Task: Check the percentage active listings of double oven in the last 1 year.
Action: Mouse scrolled (719, 330) with delta (442, 17)
Screenshot: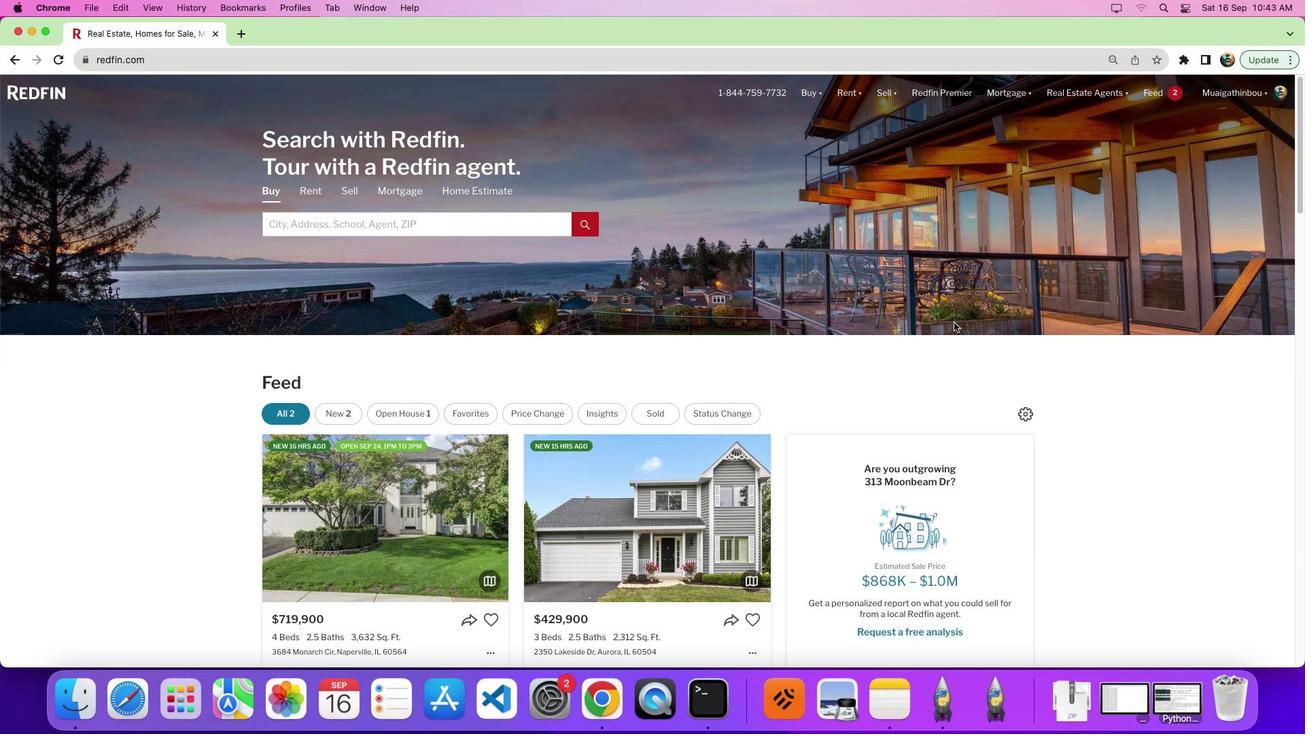 
Action: Mouse scrolled (719, 330) with delta (442, 17)
Screenshot: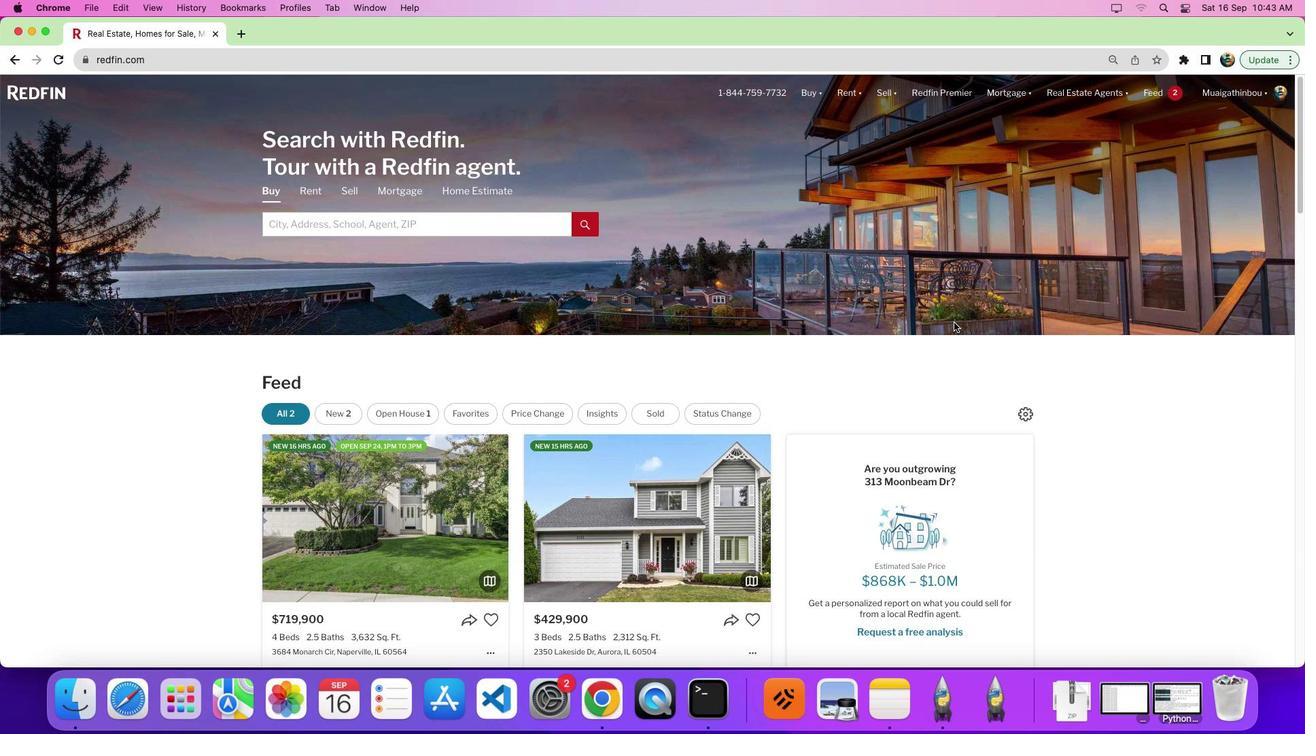 
Action: Mouse scrolled (719, 330) with delta (442, 22)
Screenshot: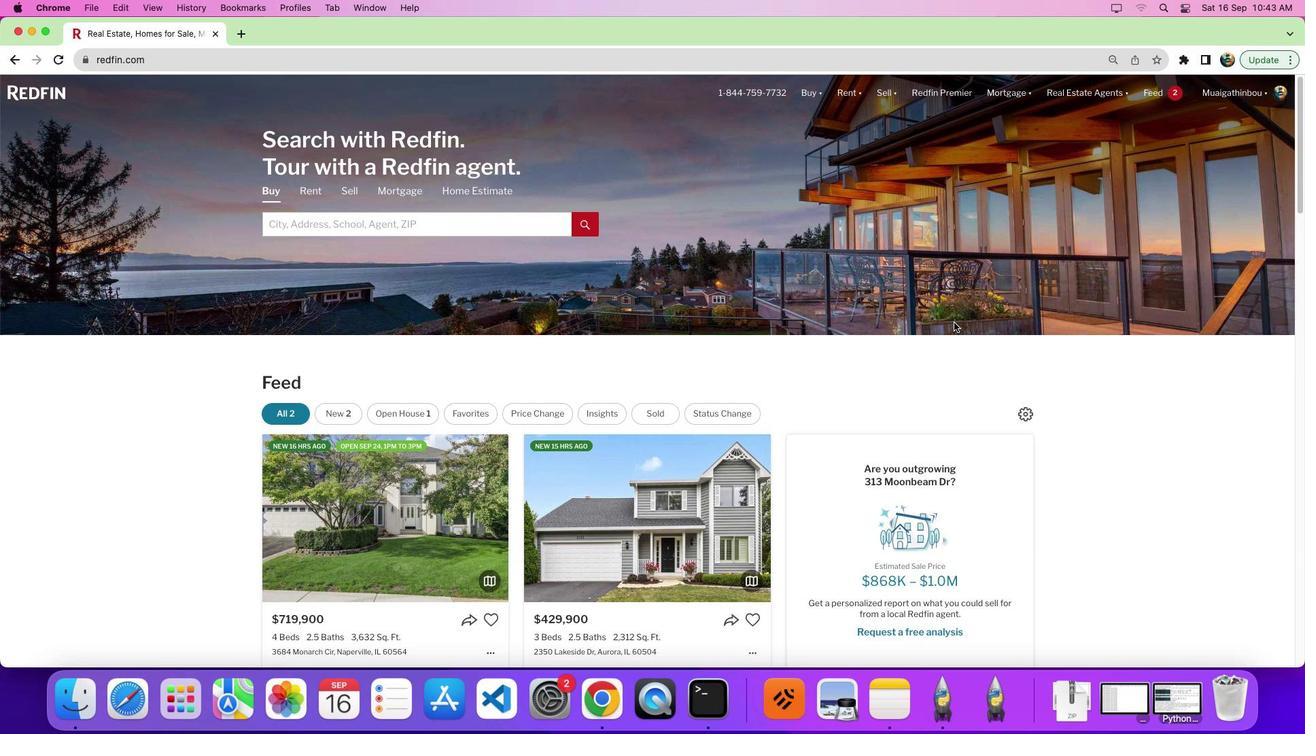 
Action: Mouse scrolled (719, 330) with delta (442, 25)
Screenshot: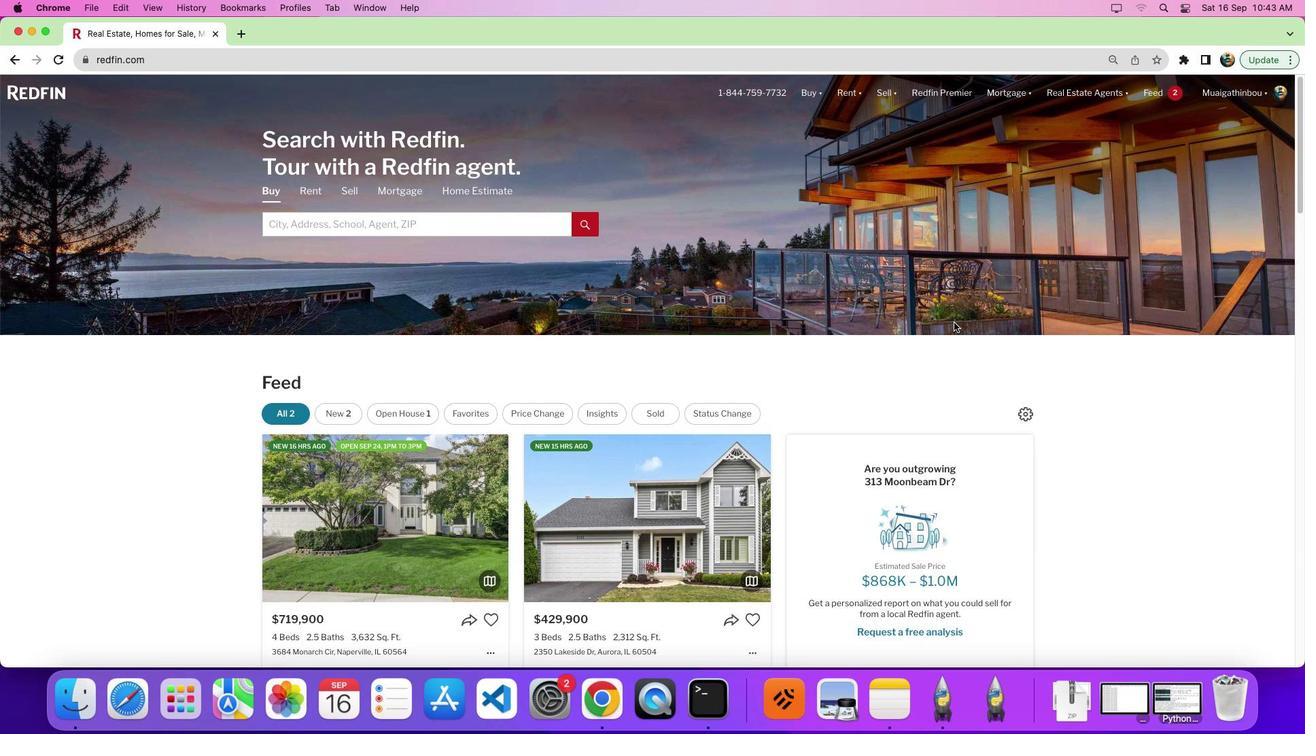 
Action: Mouse moved to (750, 245)
Screenshot: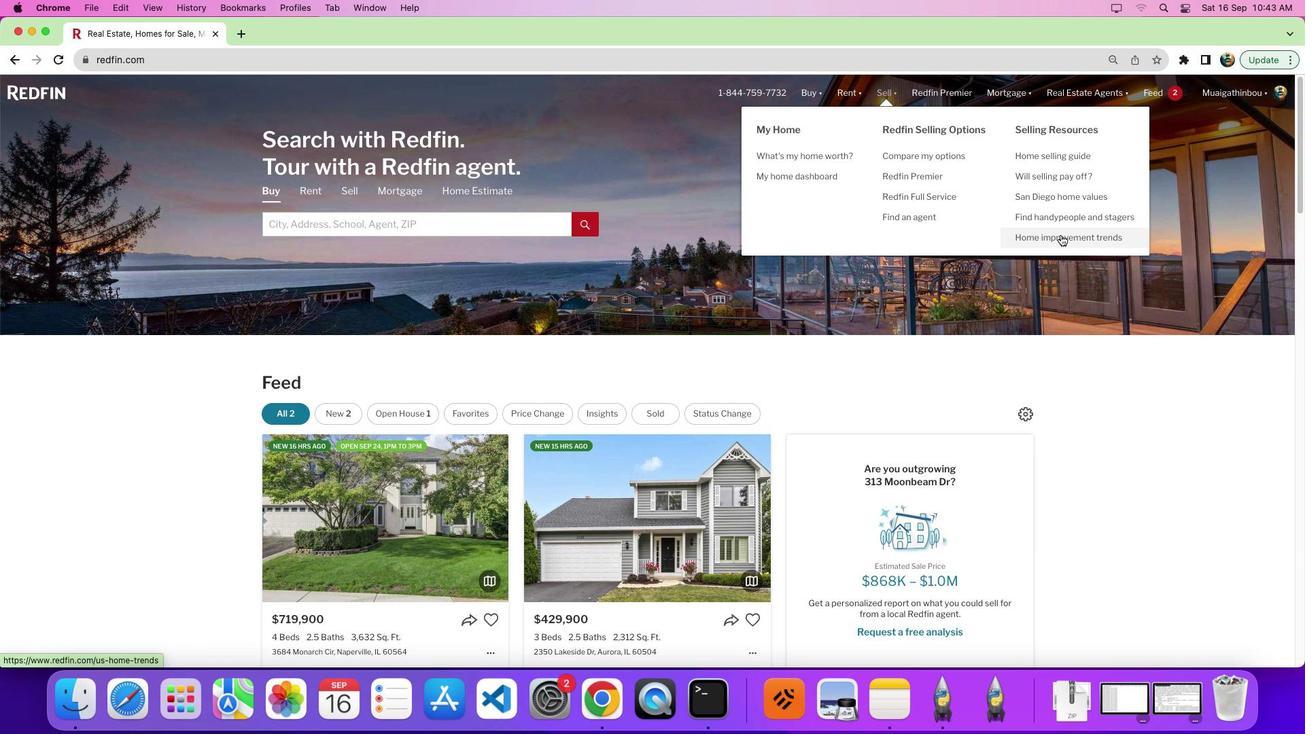 
Action: Mouse pressed left at (750, 245)
Screenshot: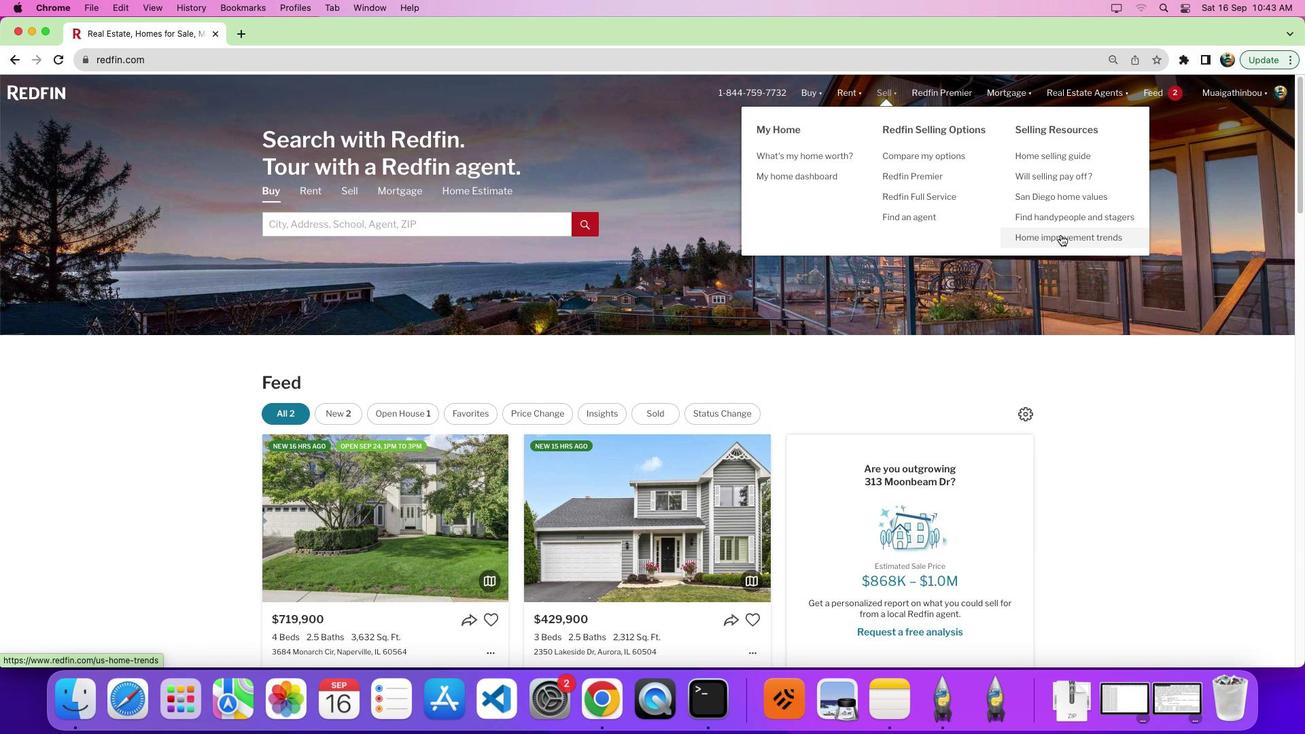
Action: Mouse pressed left at (750, 245)
Screenshot: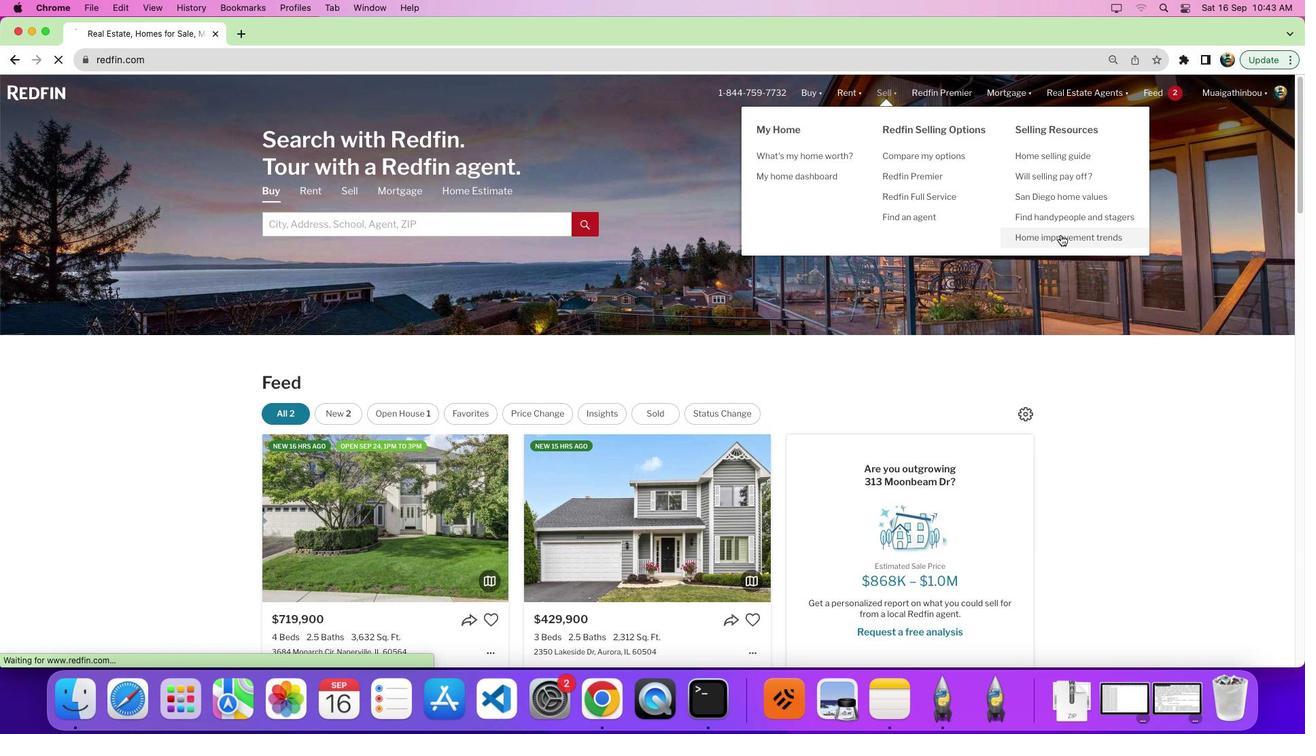 
Action: Mouse moved to (544, 274)
Screenshot: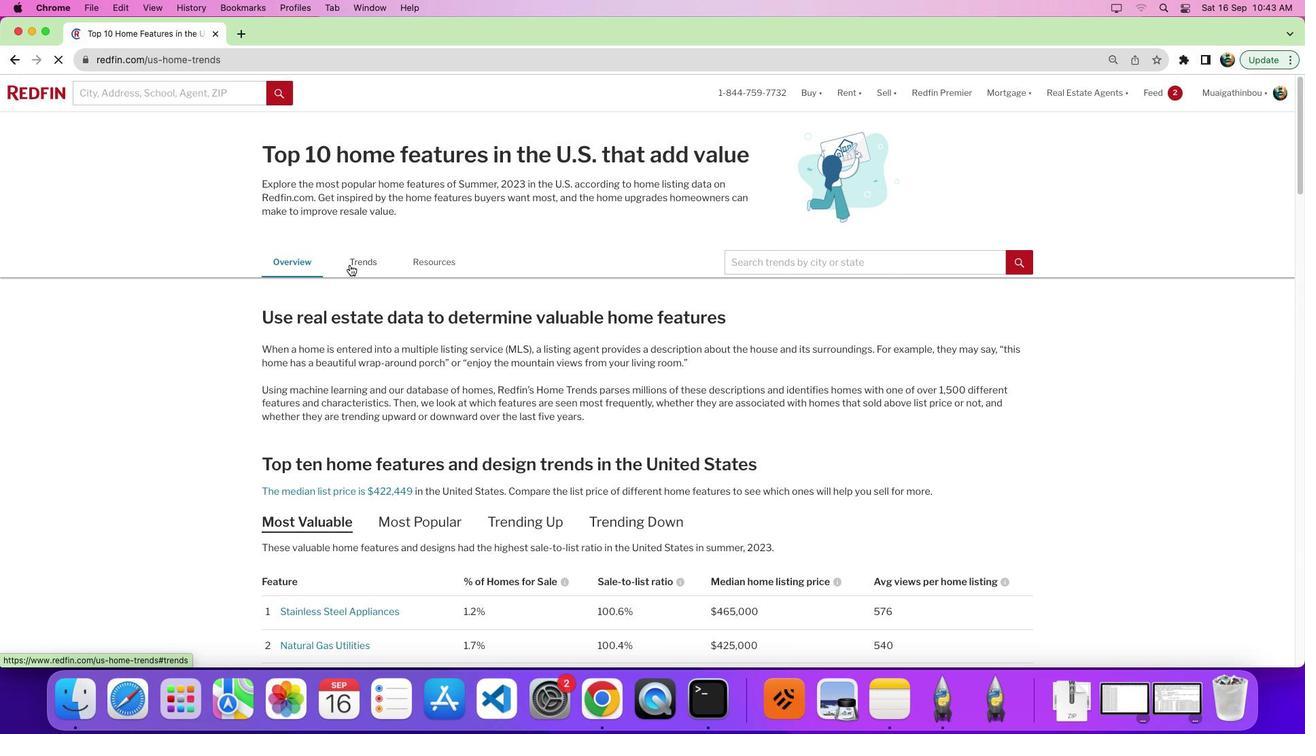 
Action: Mouse pressed left at (544, 274)
Screenshot: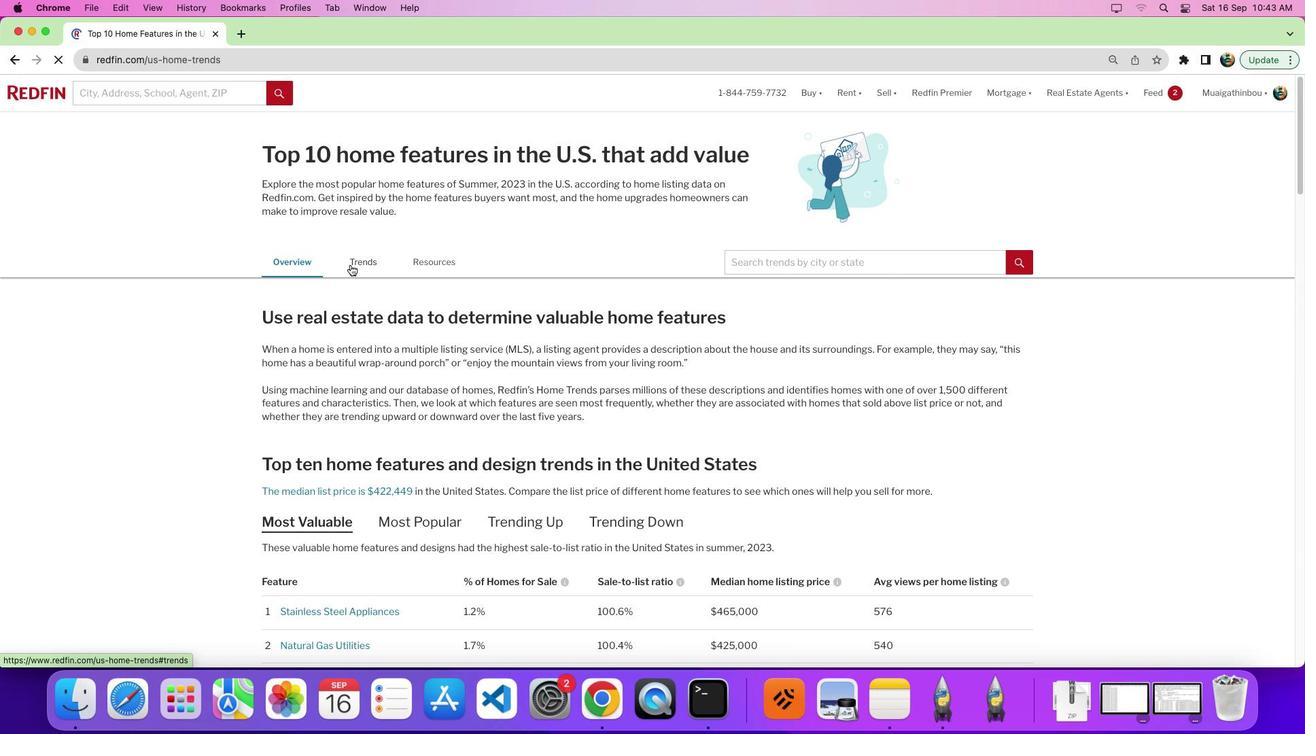 
Action: Mouse moved to (625, 365)
Screenshot: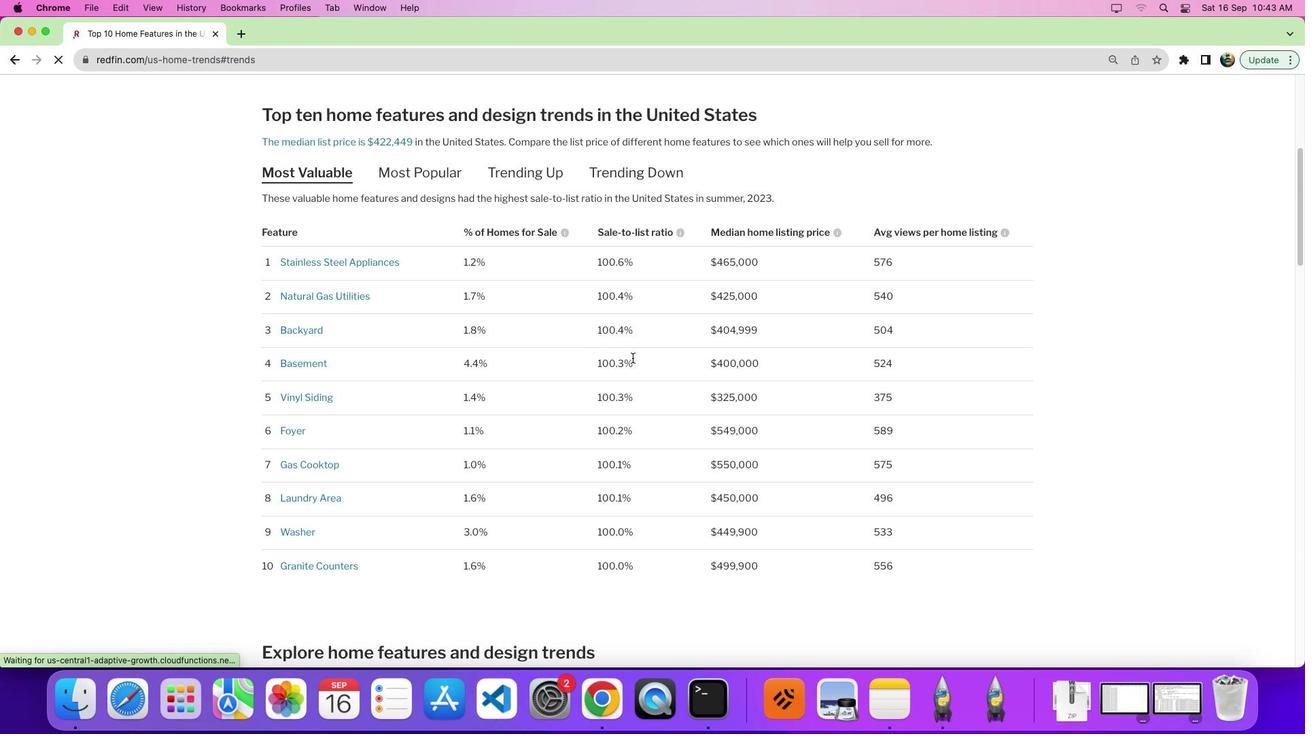 
Action: Mouse scrolled (625, 365) with delta (442, 16)
Screenshot: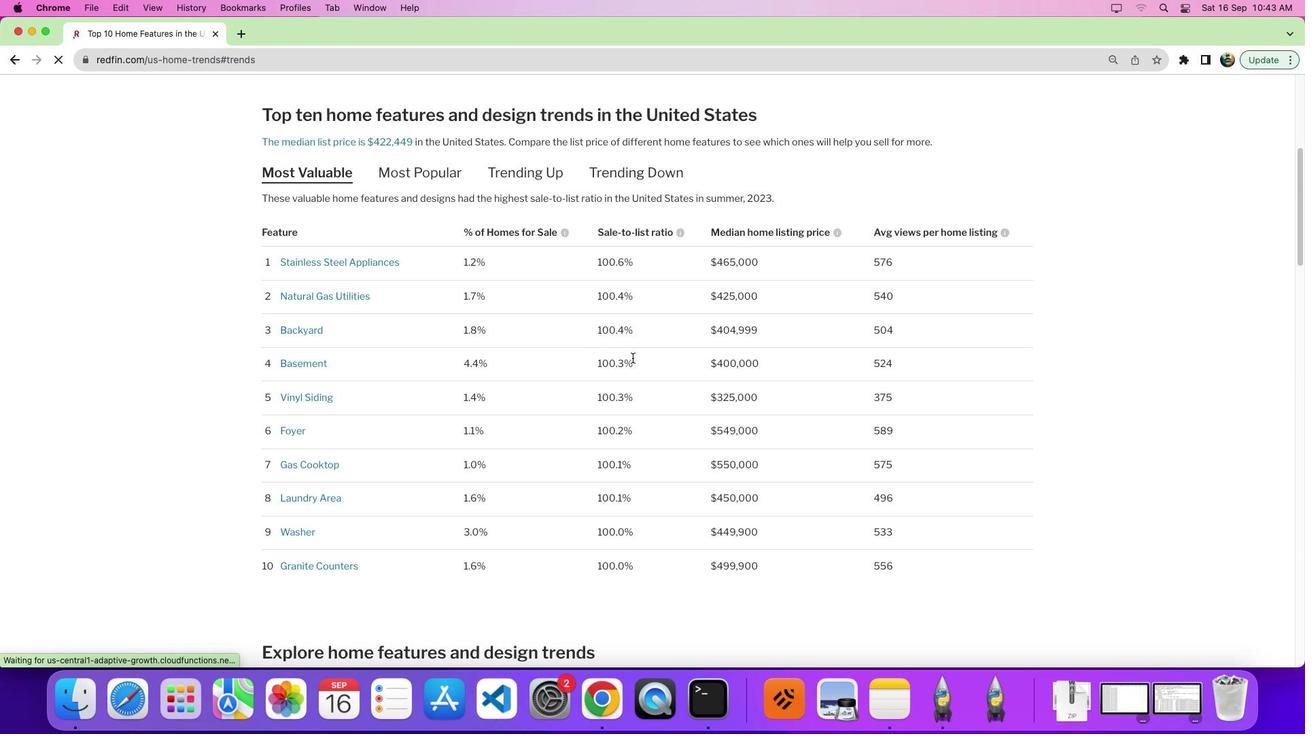 
Action: Mouse moved to (625, 365)
Screenshot: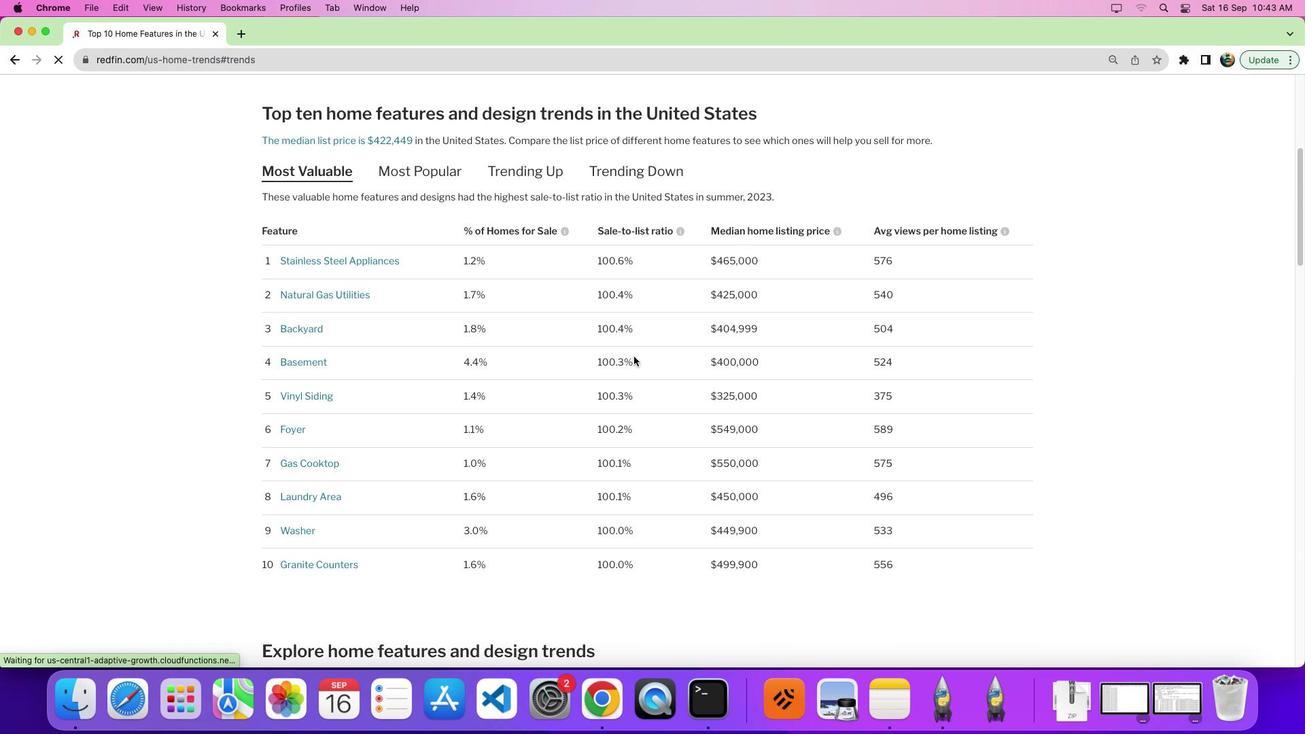 
Action: Mouse scrolled (625, 365) with delta (442, 16)
Screenshot: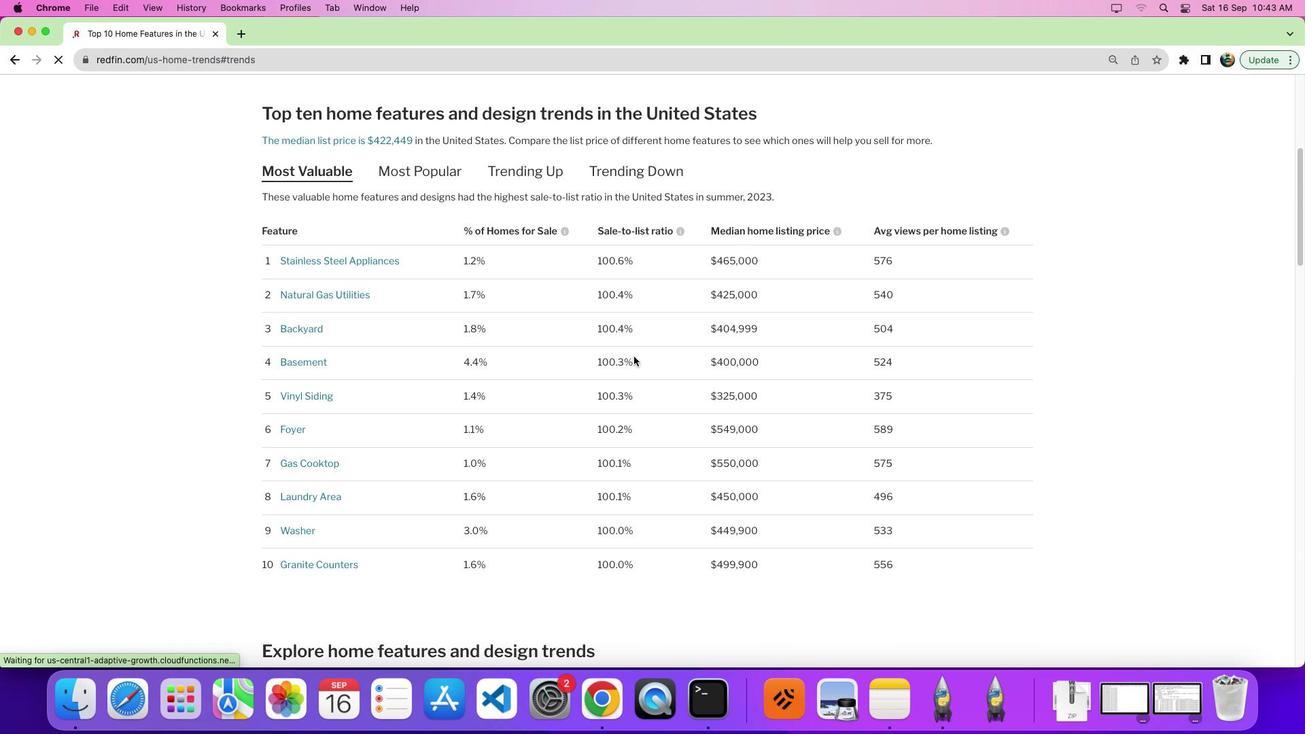 
Action: Mouse moved to (626, 363)
Screenshot: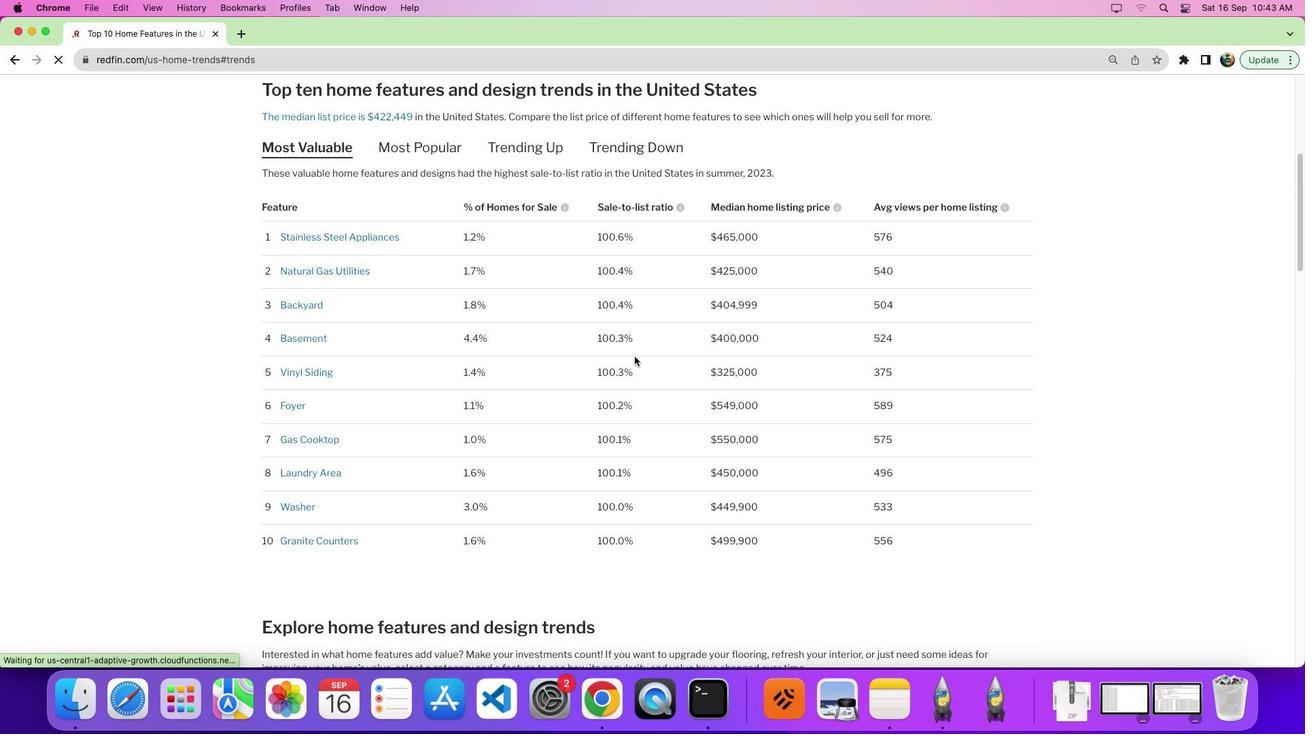
Action: Mouse scrolled (626, 363) with delta (442, 11)
Screenshot: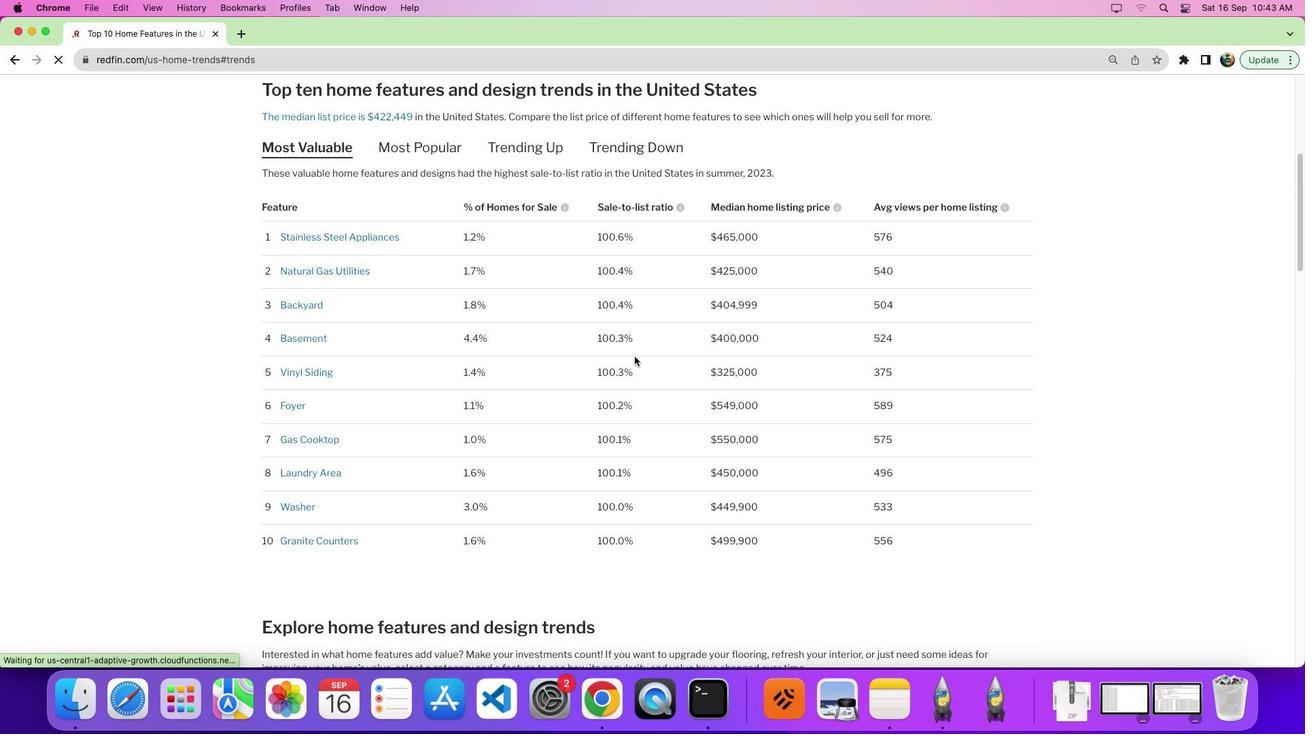 
Action: Mouse moved to (626, 363)
Screenshot: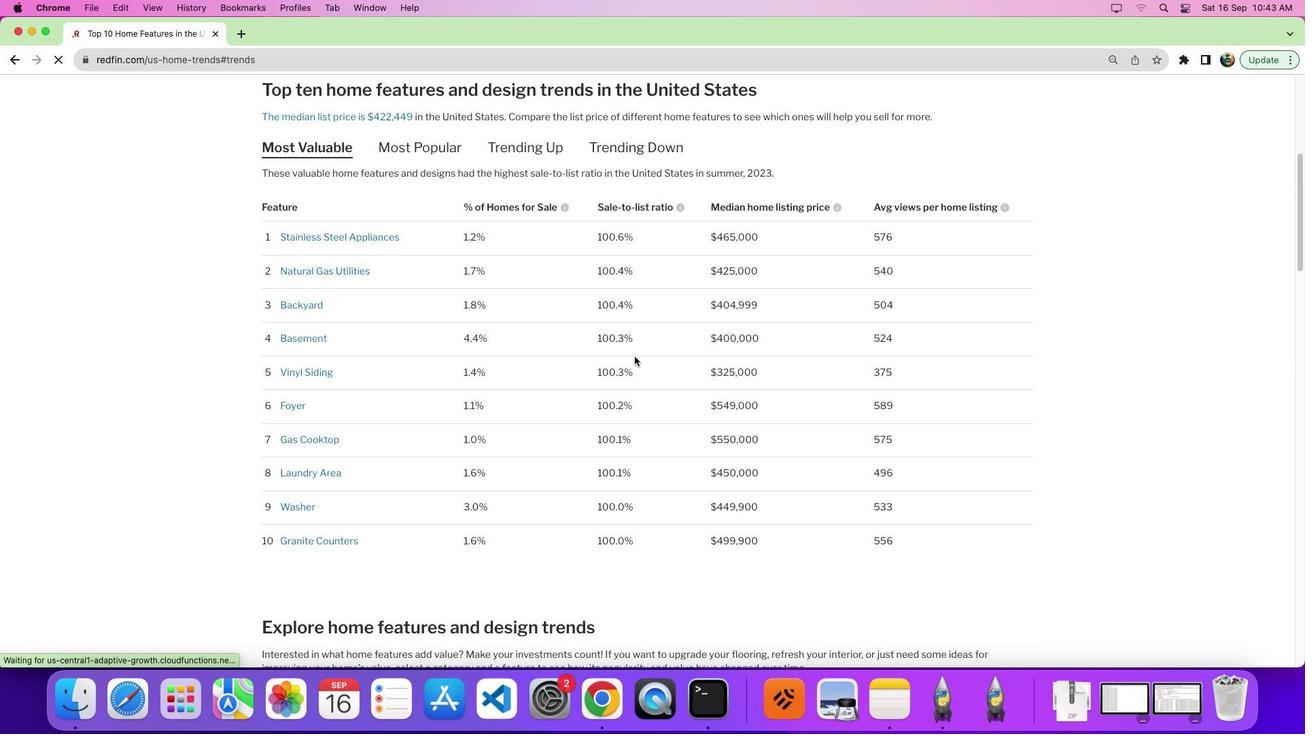 
Action: Mouse scrolled (626, 363) with delta (442, 10)
Screenshot: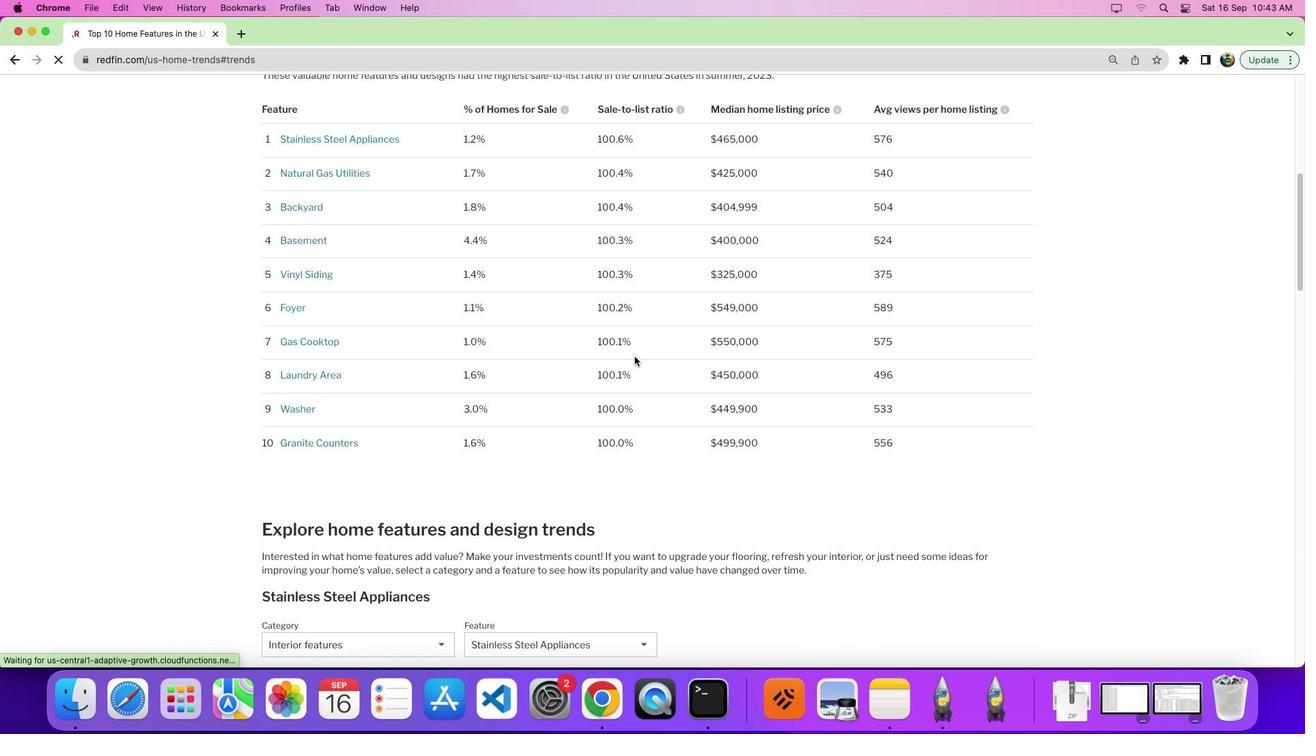 
Action: Mouse scrolled (626, 363) with delta (442, 16)
Screenshot: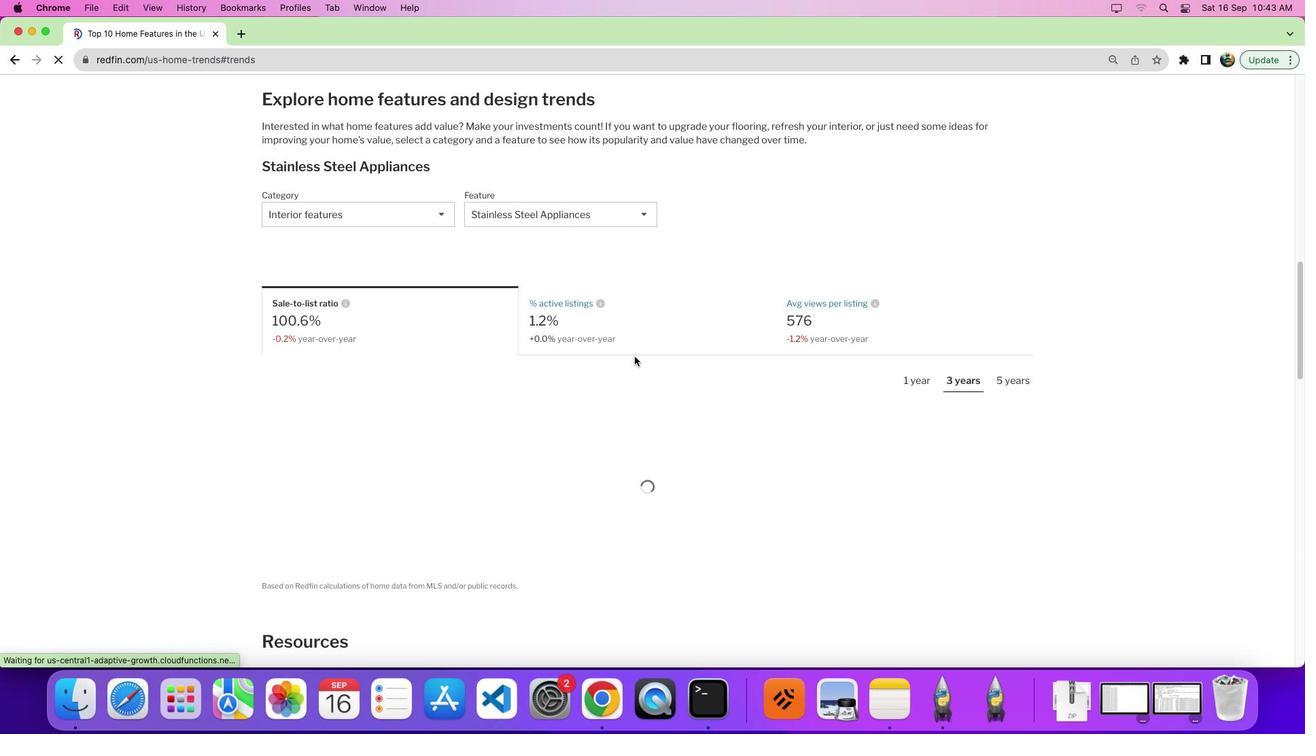 
Action: Mouse scrolled (626, 363) with delta (442, 16)
Screenshot: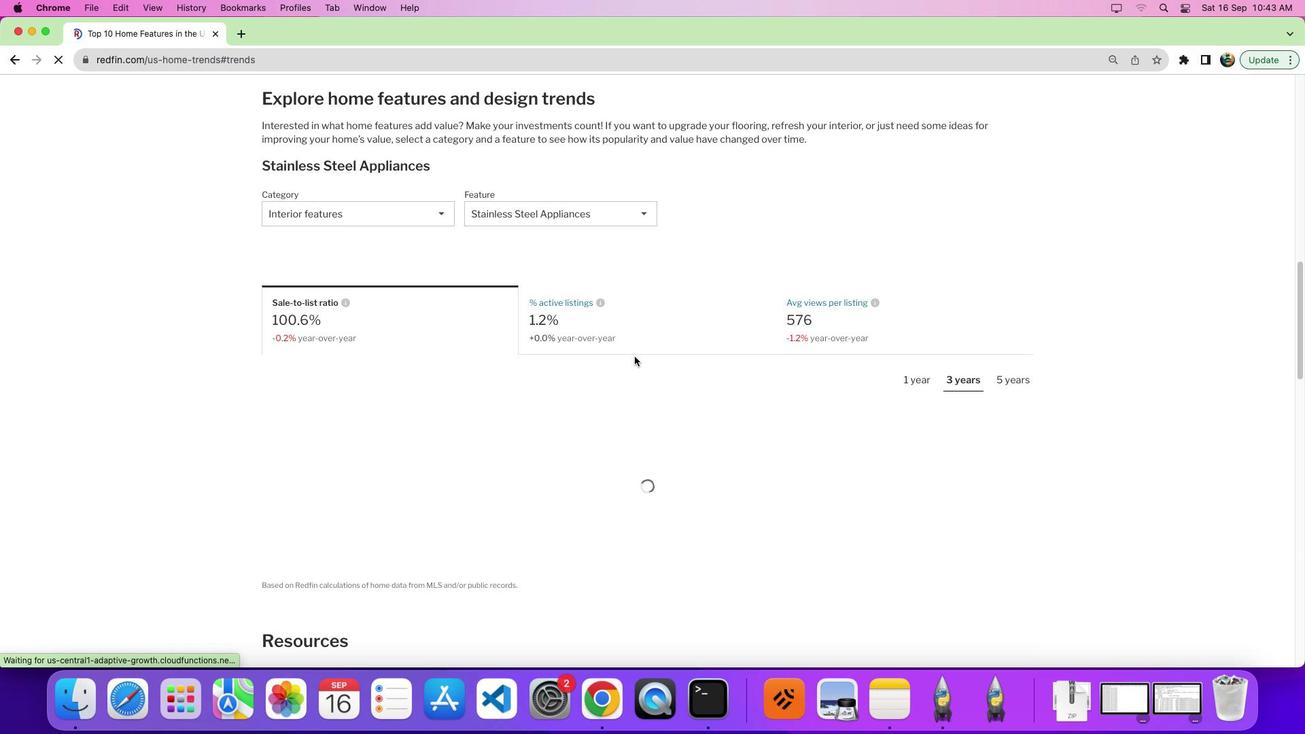 
Action: Mouse scrolled (626, 363) with delta (442, 12)
Screenshot: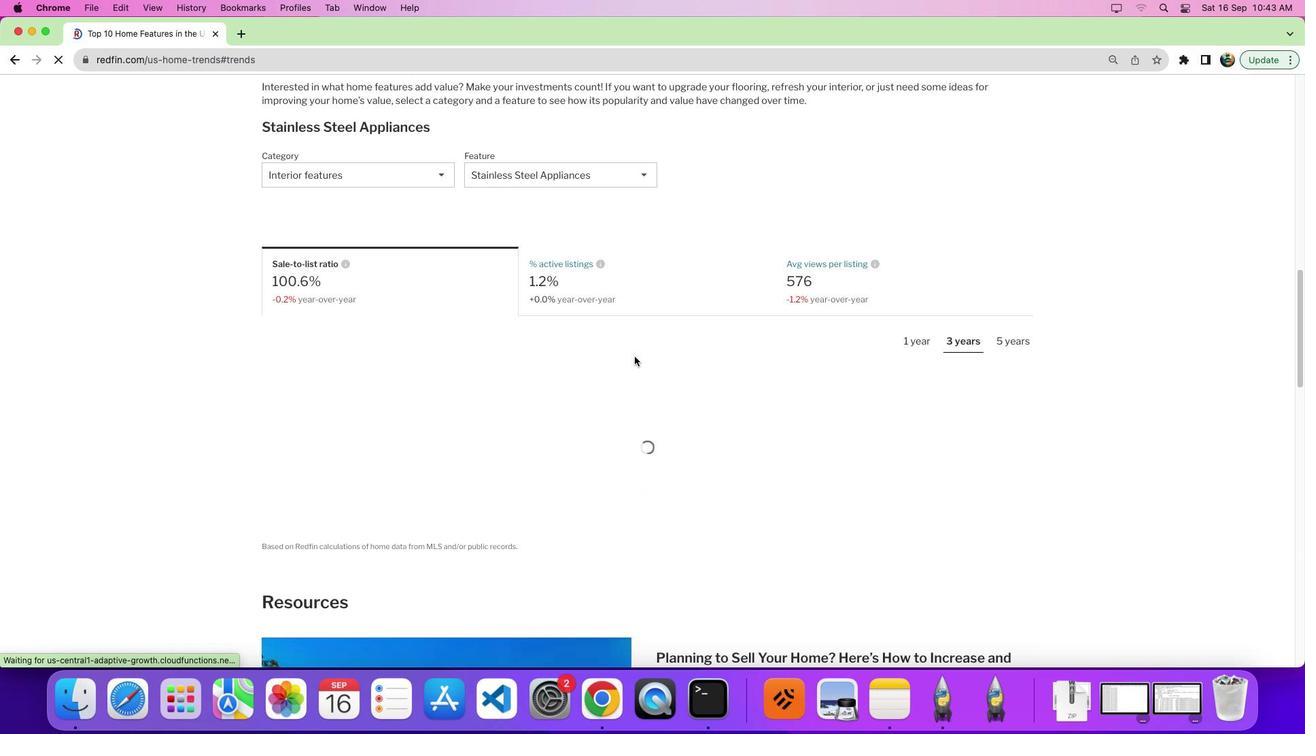 
Action: Mouse scrolled (626, 363) with delta (442, 16)
Screenshot: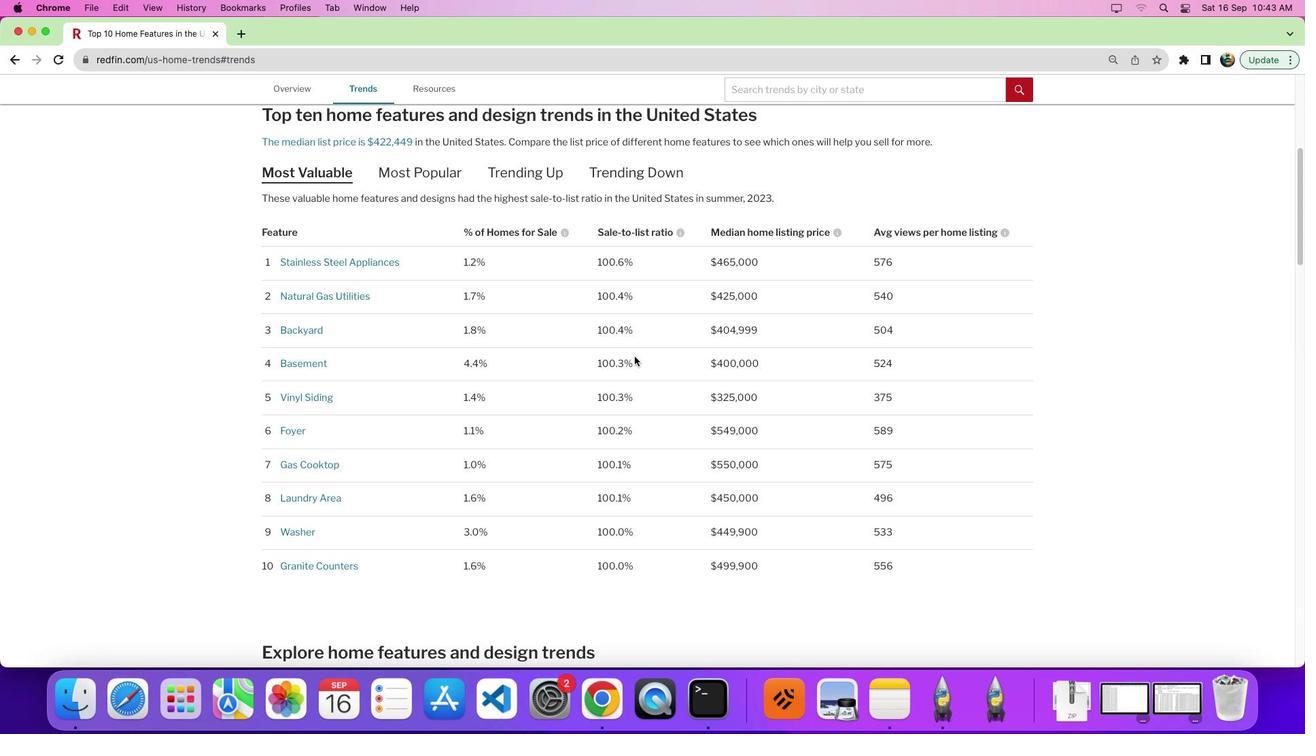 
Action: Mouse scrolled (626, 363) with delta (442, 16)
Screenshot: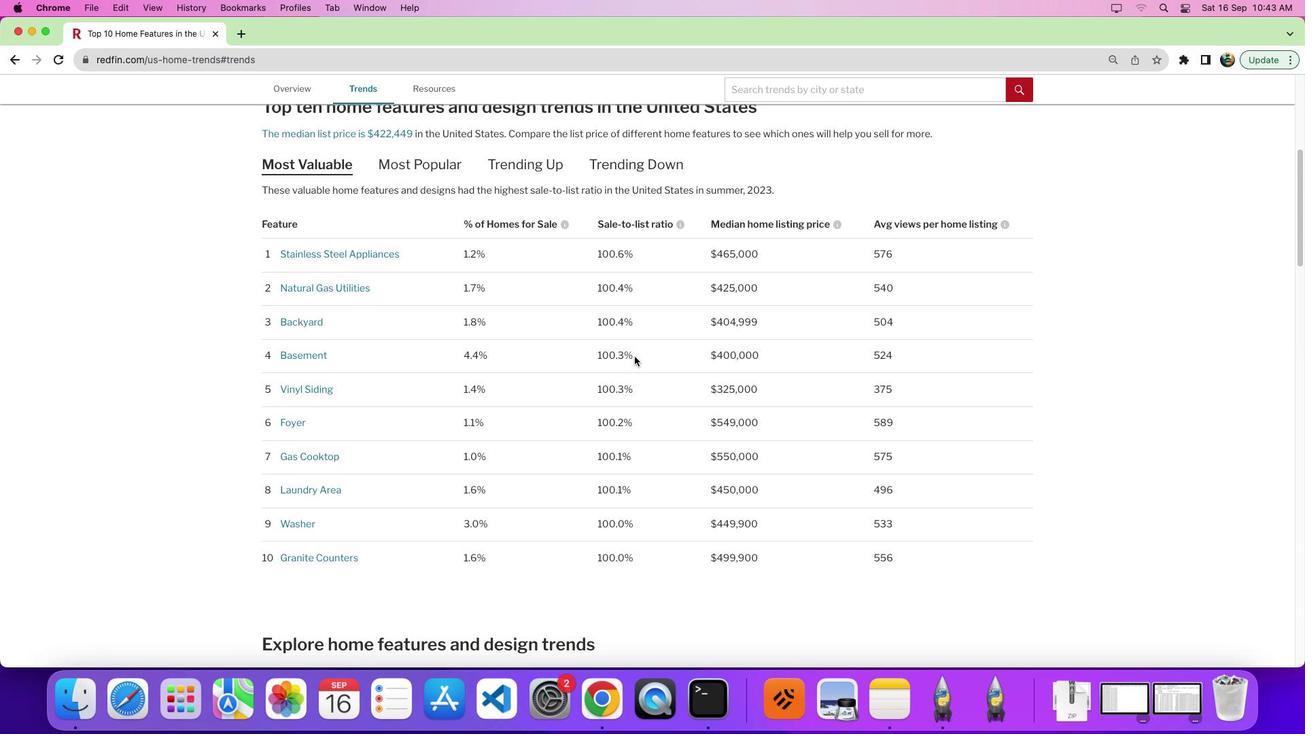 
Action: Mouse scrolled (626, 363) with delta (442, 13)
Screenshot: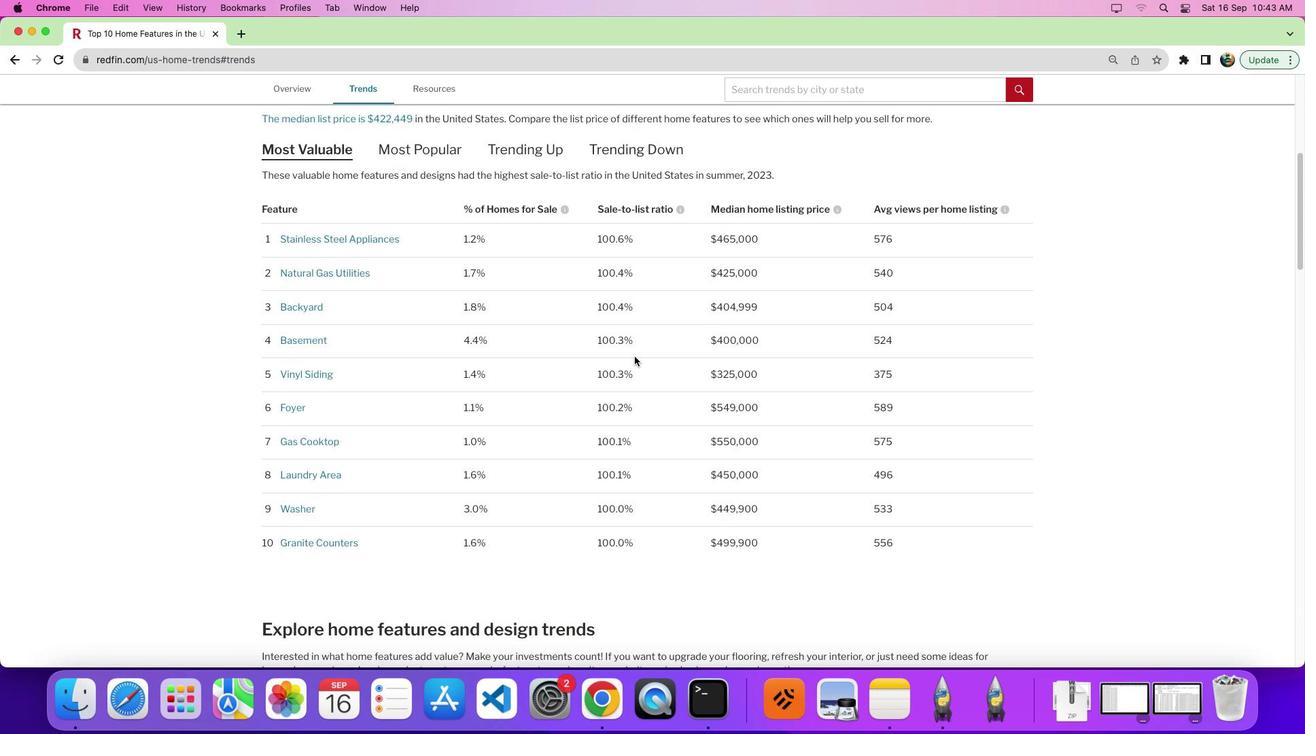 
Action: Mouse moved to (626, 366)
Screenshot: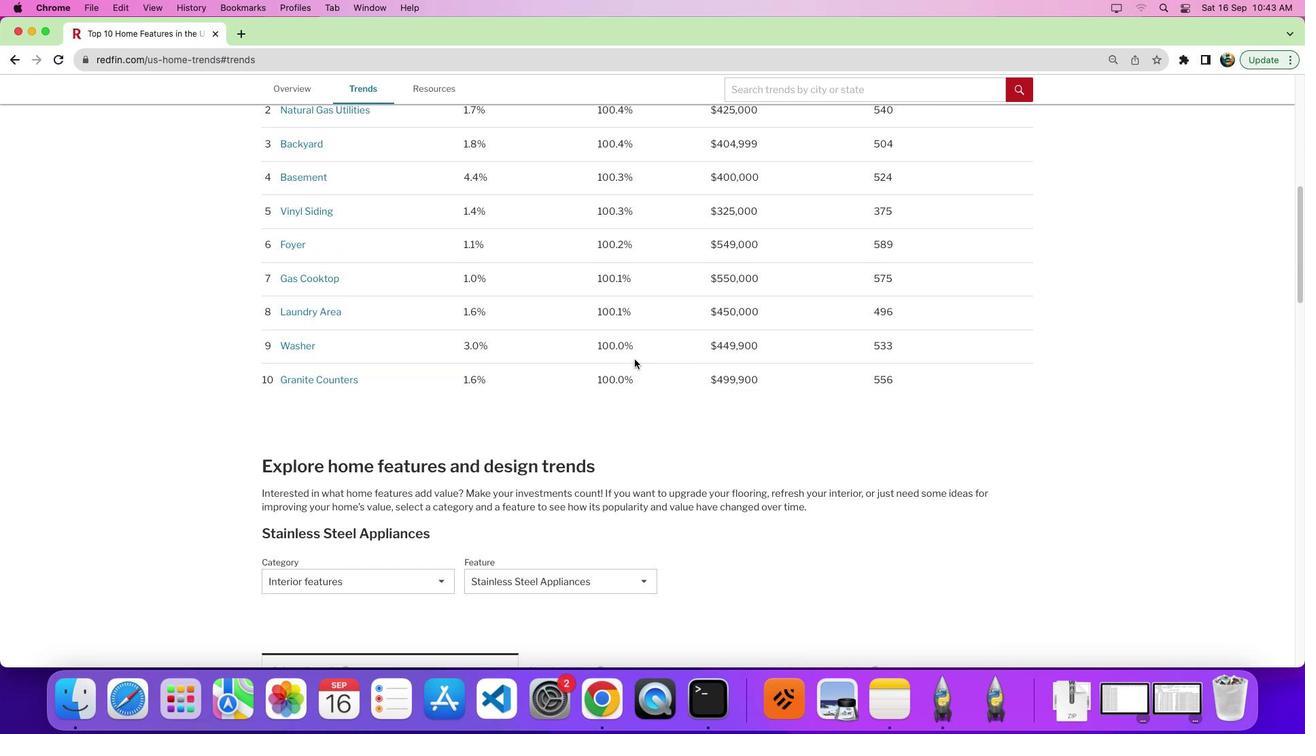
Action: Mouse scrolled (626, 366) with delta (442, 16)
Screenshot: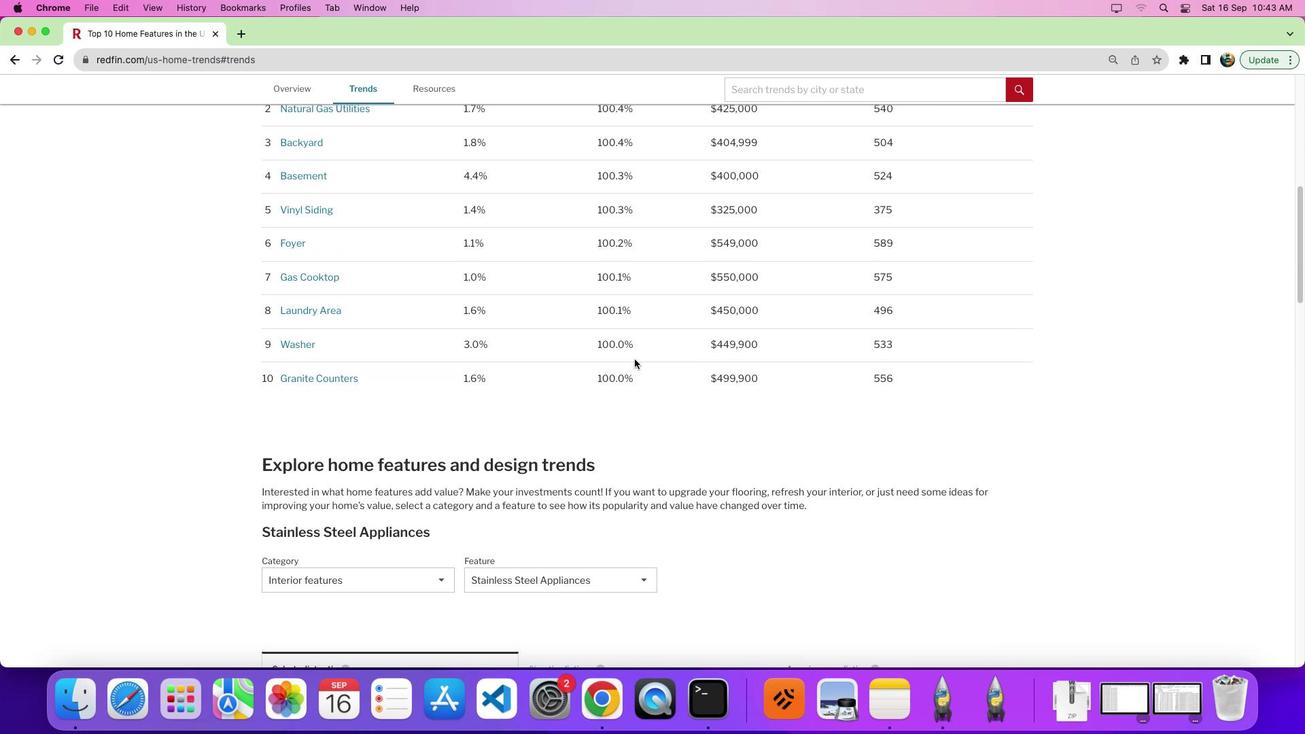 
Action: Mouse scrolled (626, 366) with delta (442, 16)
Screenshot: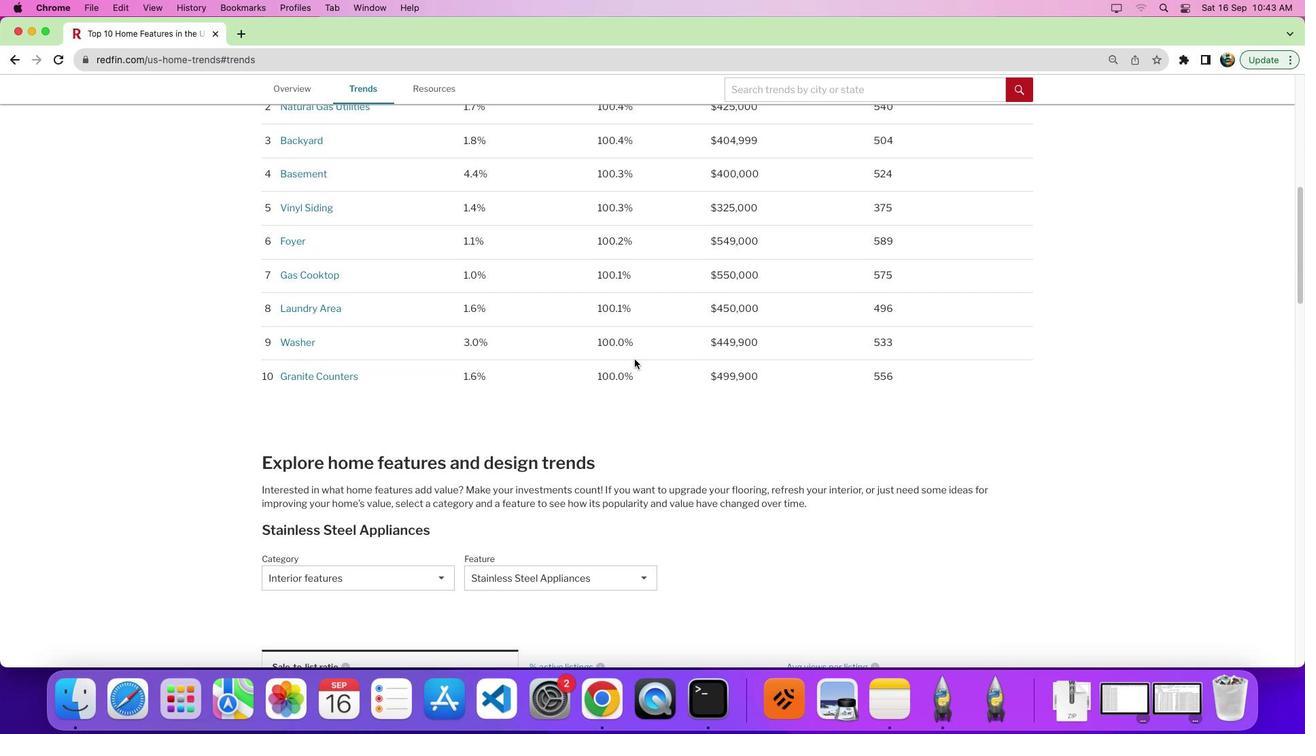 
Action: Mouse scrolled (626, 366) with delta (442, 14)
Screenshot: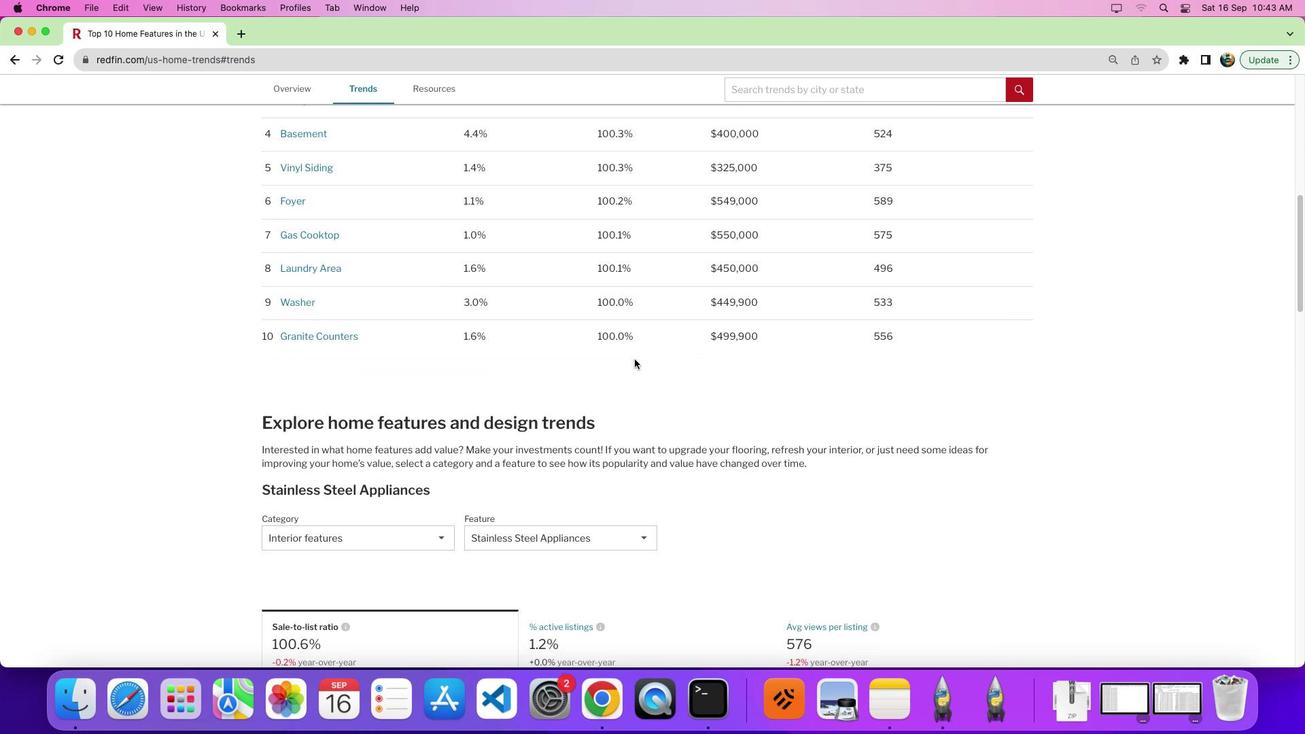 
Action: Mouse moved to (601, 425)
Screenshot: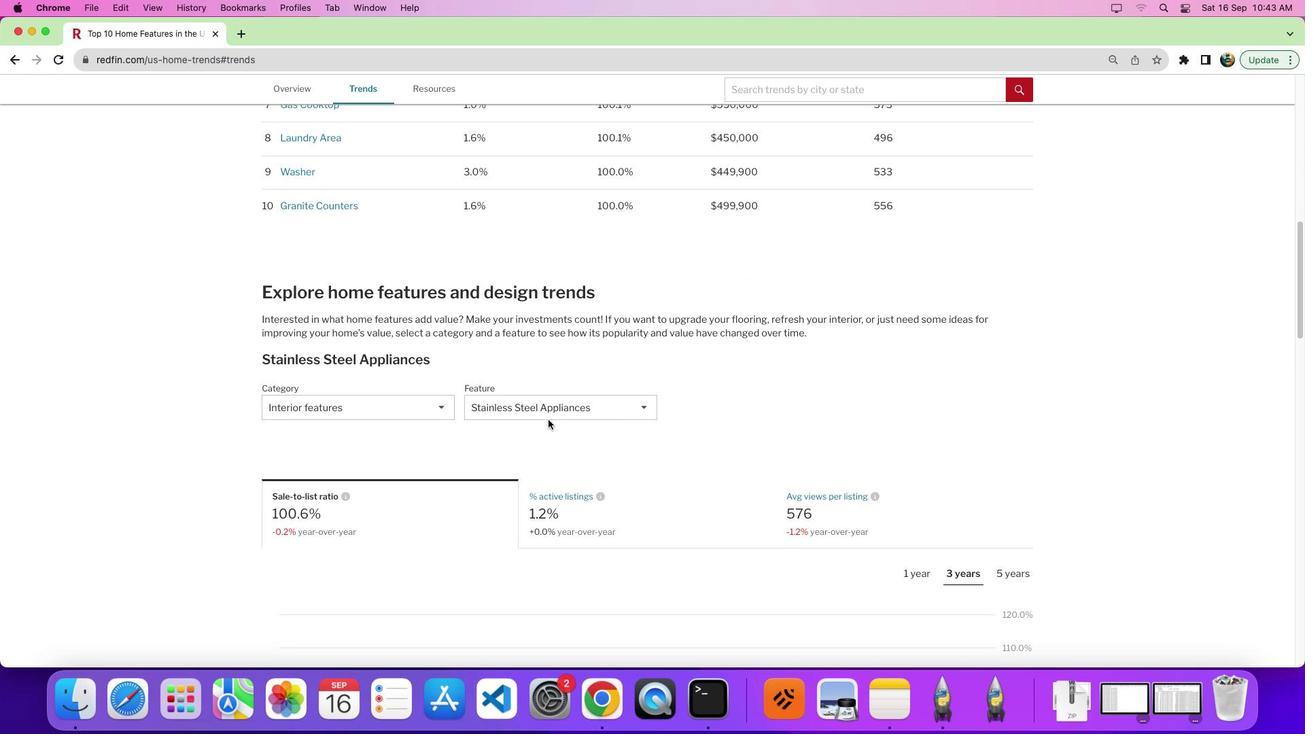 
Action: Mouse pressed left at (601, 425)
Screenshot: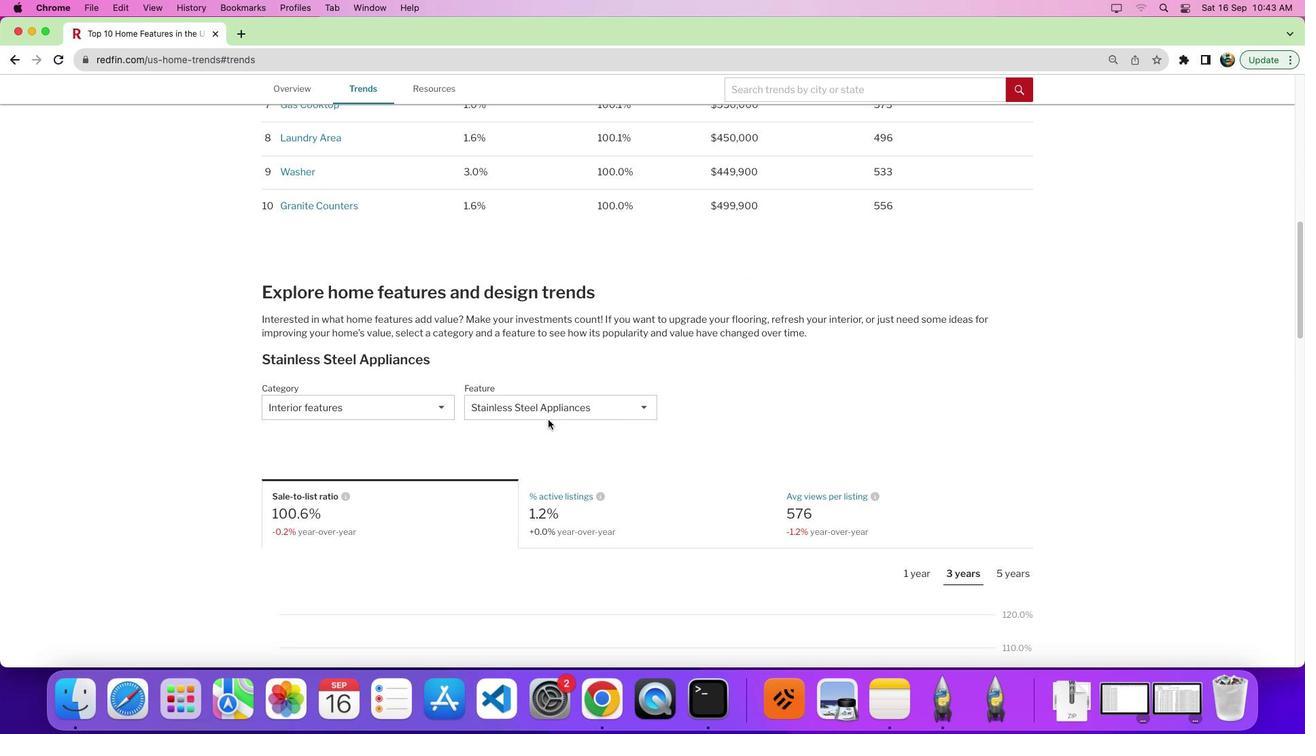 
Action: Mouse moved to (602, 419)
Screenshot: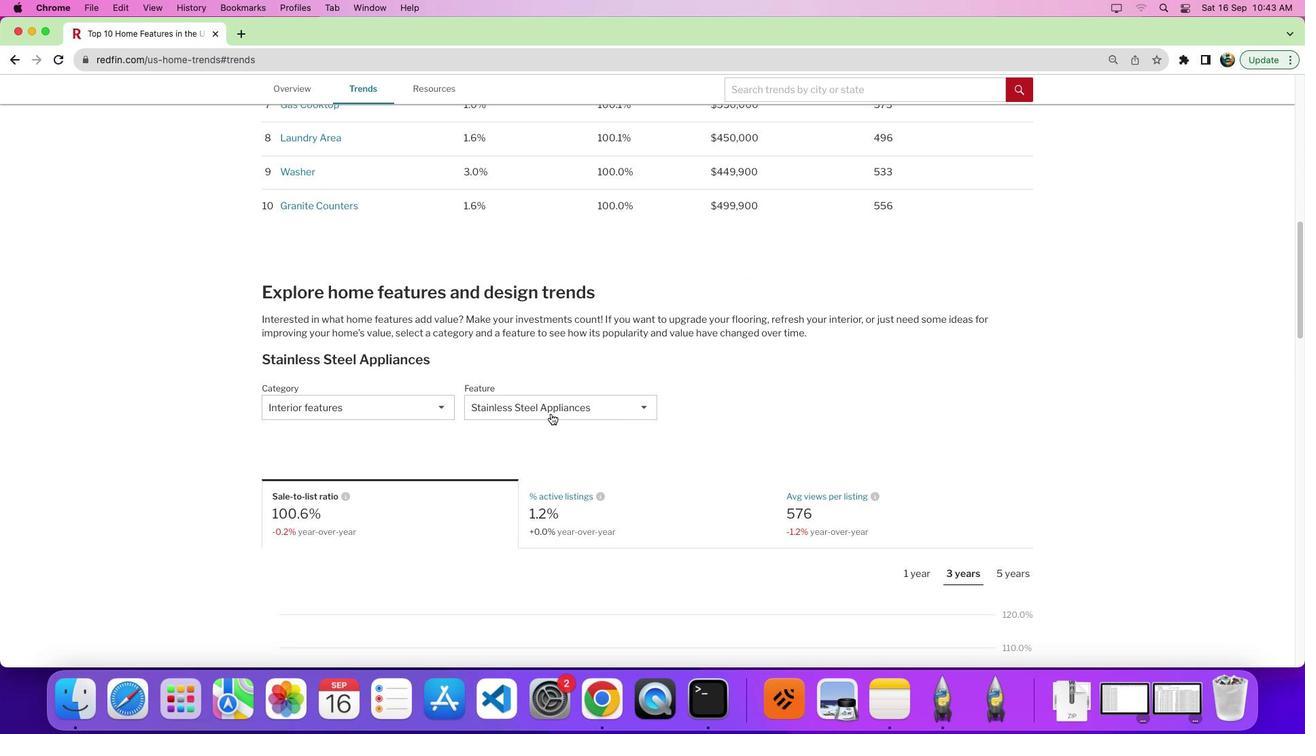 
Action: Mouse pressed left at (602, 419)
Screenshot: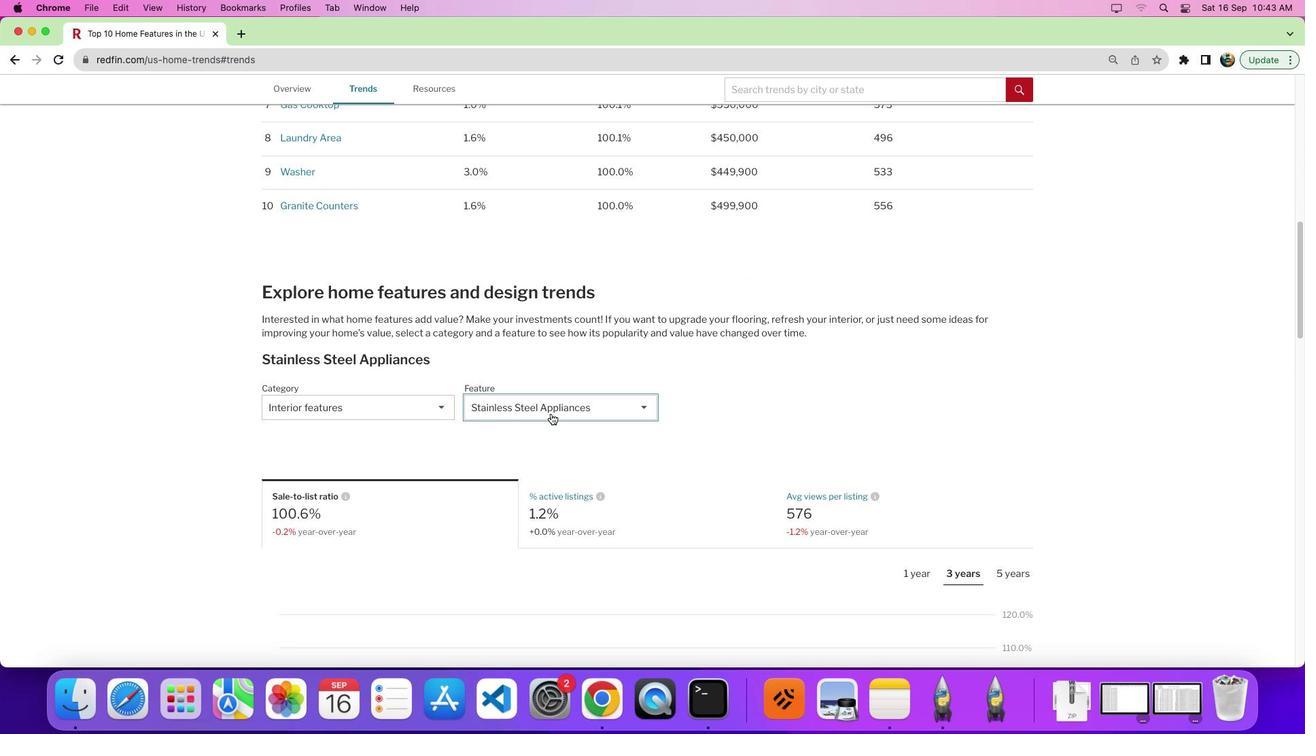 
Action: Mouse moved to (599, 516)
Screenshot: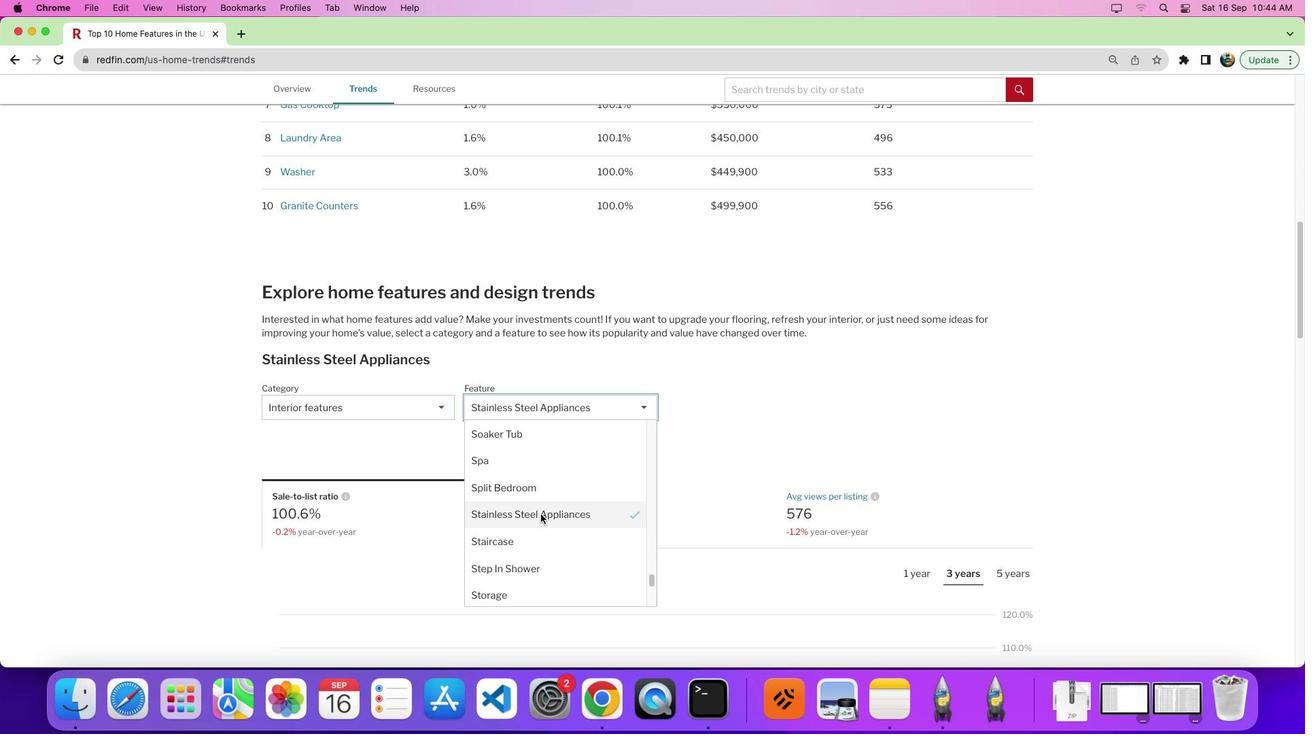 
Action: Mouse scrolled (599, 516) with delta (442, 17)
Screenshot: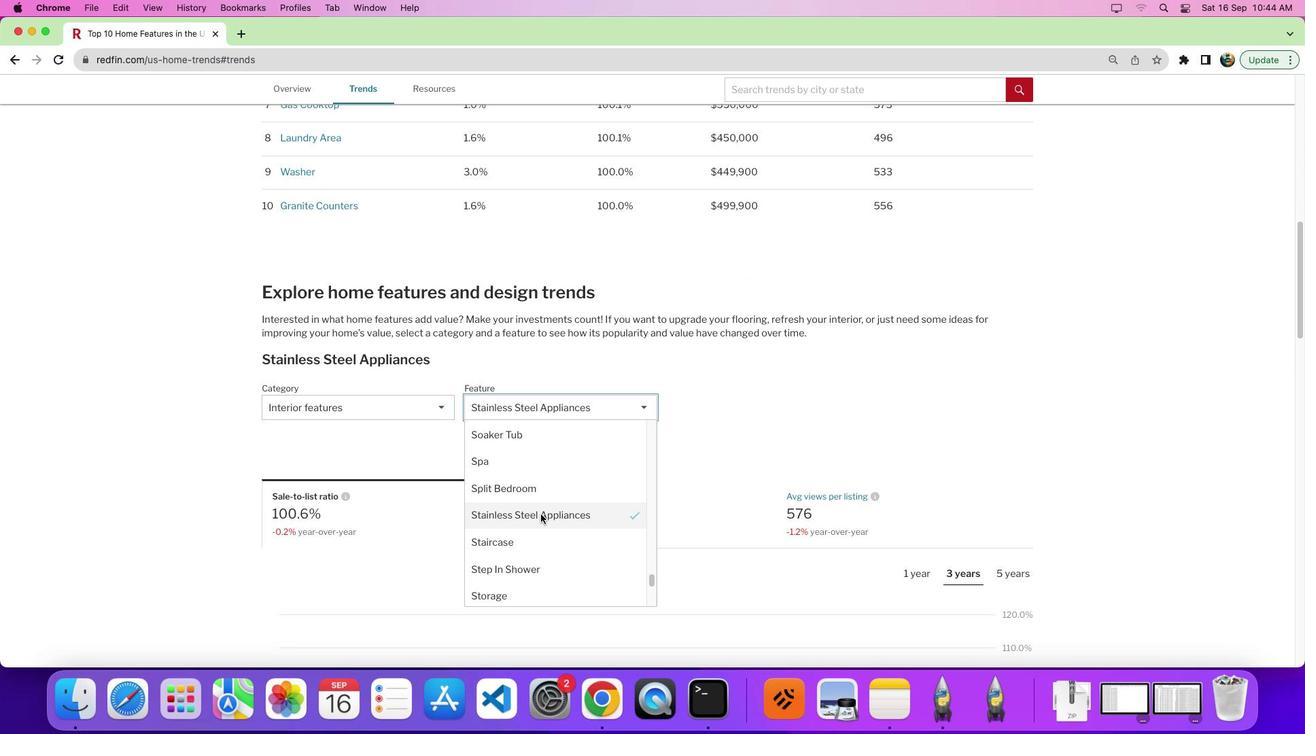 
Action: Mouse scrolled (599, 516) with delta (442, 17)
Screenshot: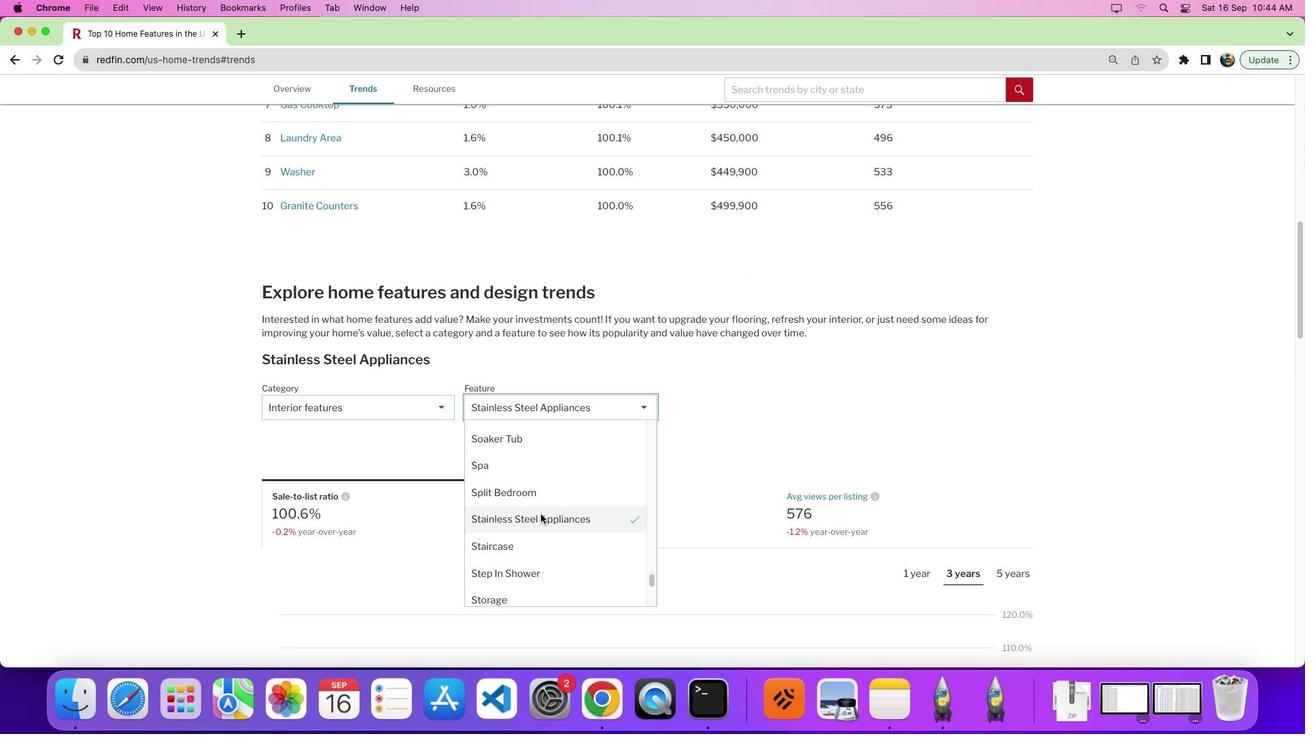 
Action: Mouse scrolled (599, 516) with delta (442, 17)
Screenshot: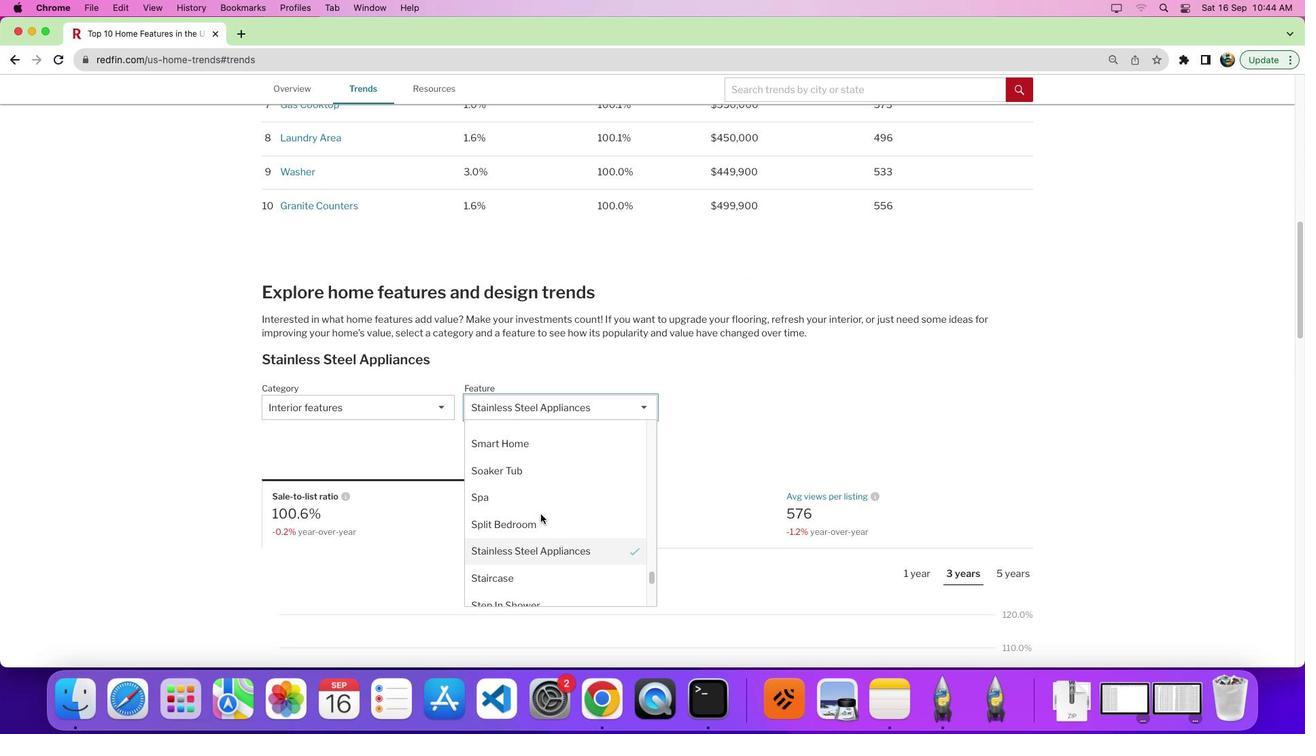 
Action: Mouse scrolled (599, 516) with delta (442, 17)
Screenshot: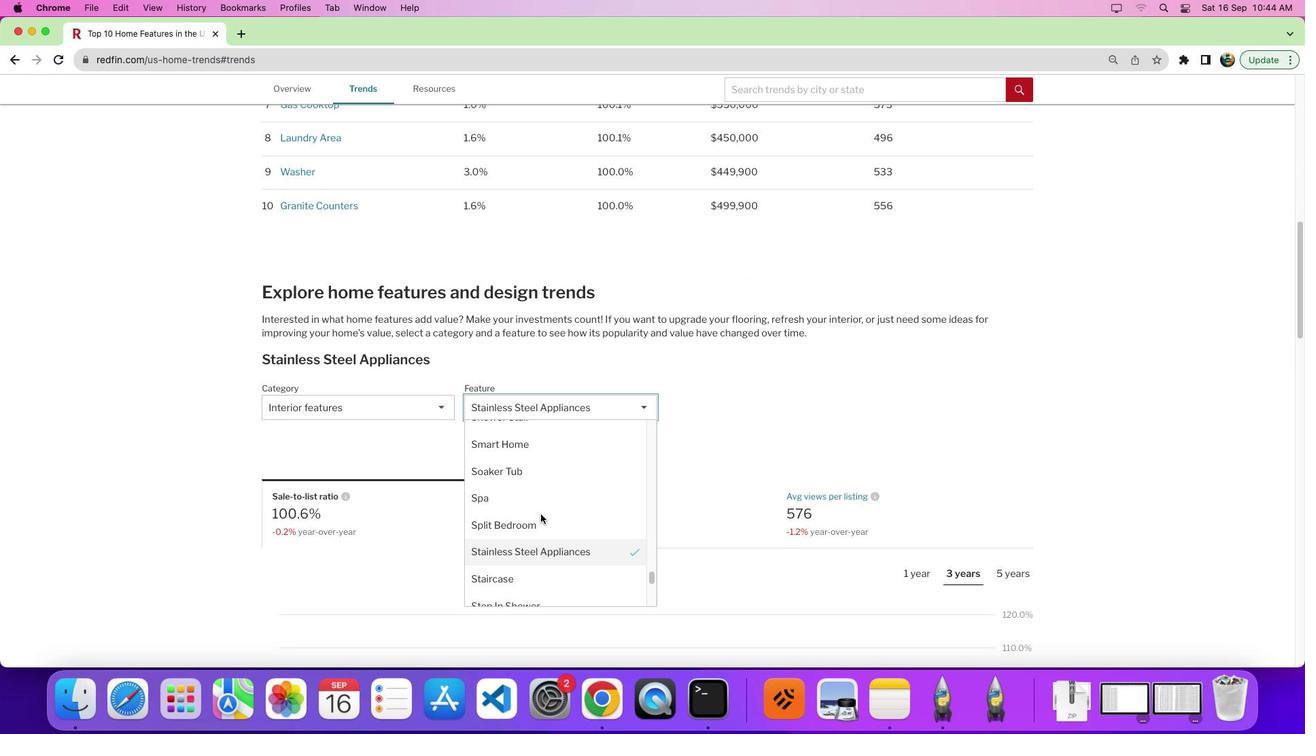 
Action: Mouse scrolled (599, 516) with delta (442, 17)
Screenshot: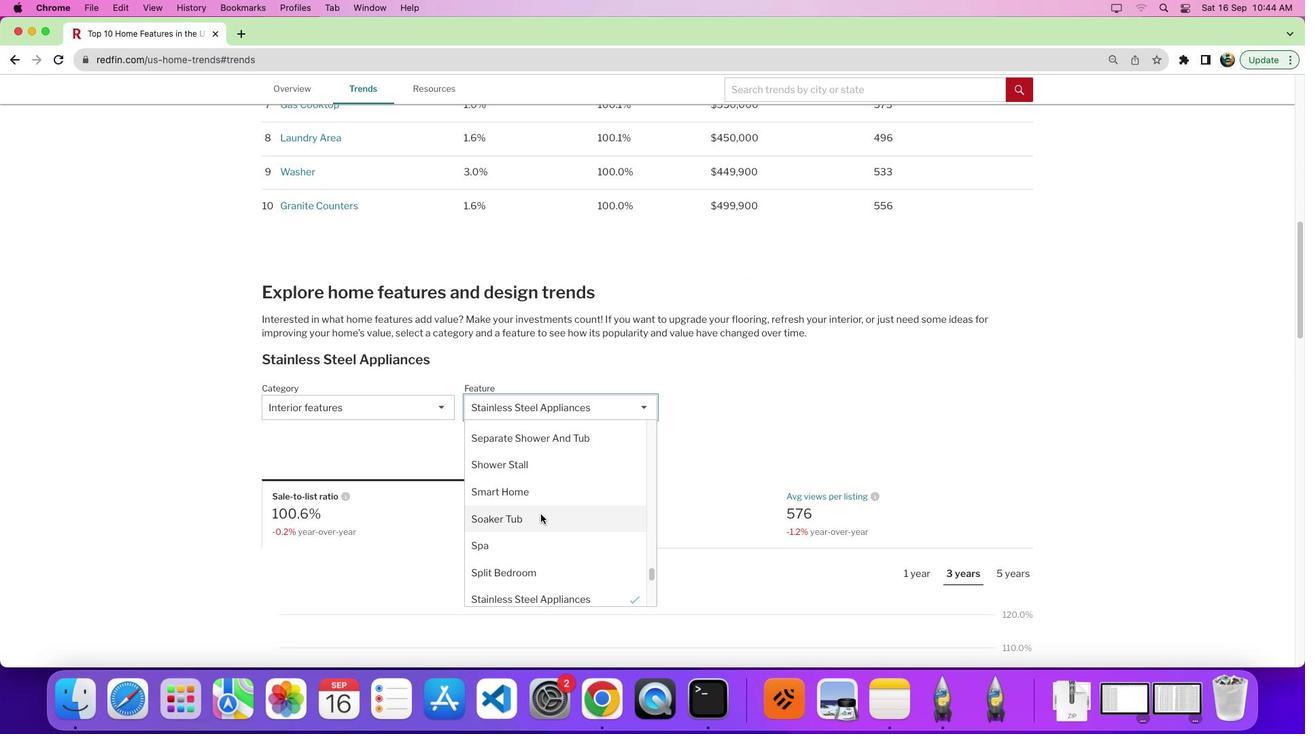 
Action: Mouse scrolled (599, 516) with delta (442, 17)
Screenshot: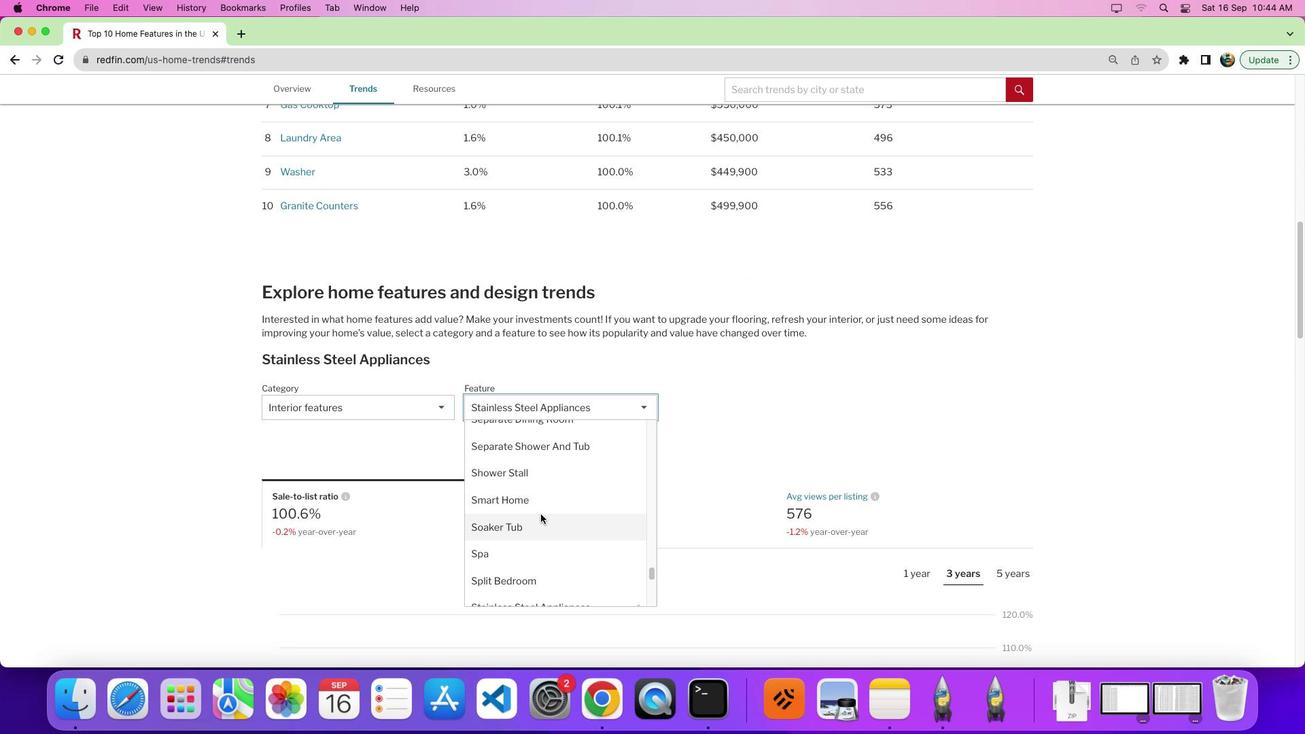 
Action: Mouse scrolled (599, 516) with delta (442, 21)
Screenshot: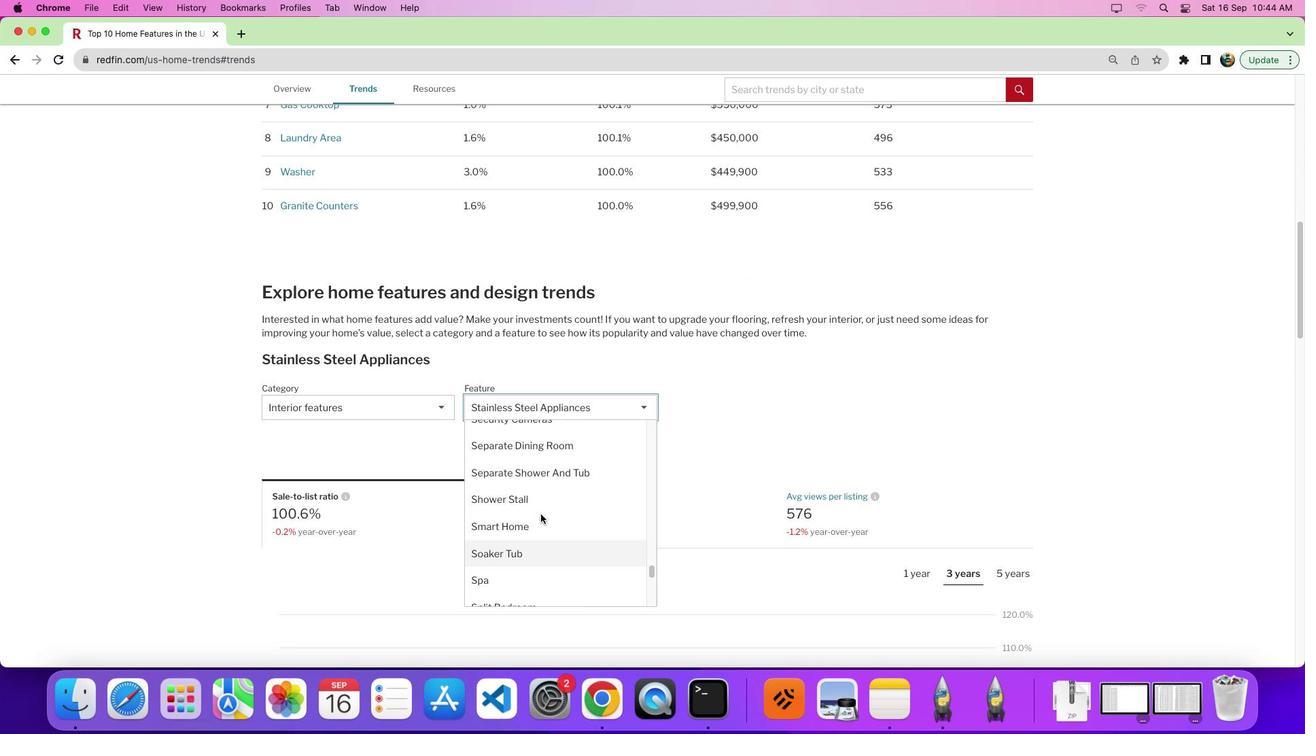 
Action: Mouse scrolled (599, 516) with delta (442, 17)
Screenshot: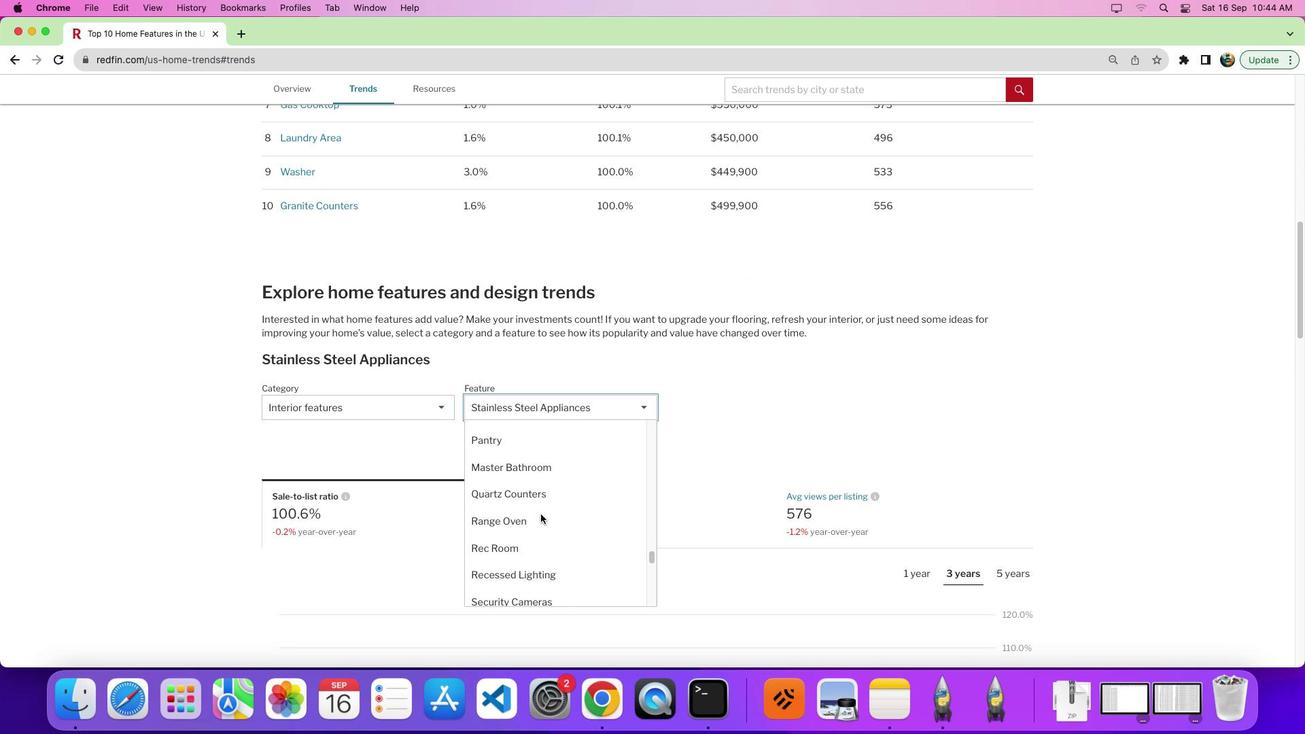 
Action: Mouse scrolled (599, 516) with delta (442, 17)
Screenshot: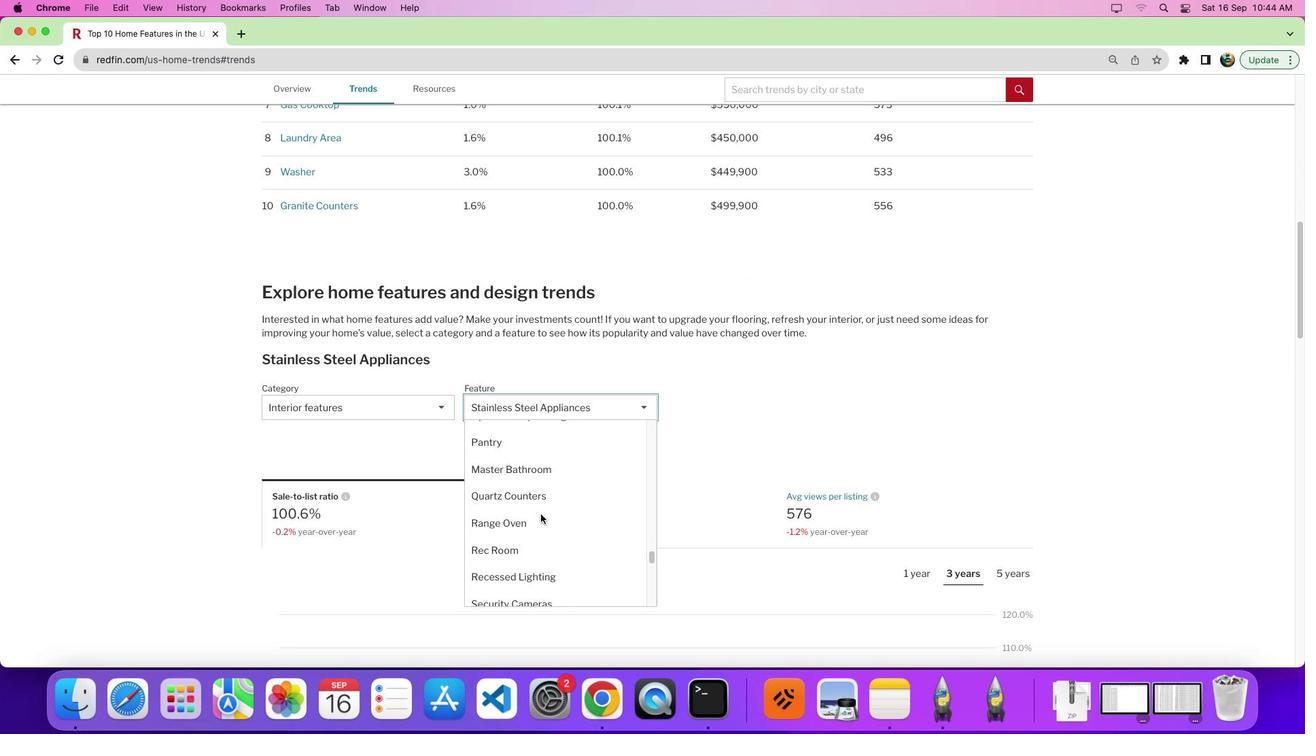 
Action: Mouse scrolled (599, 516) with delta (442, 17)
Screenshot: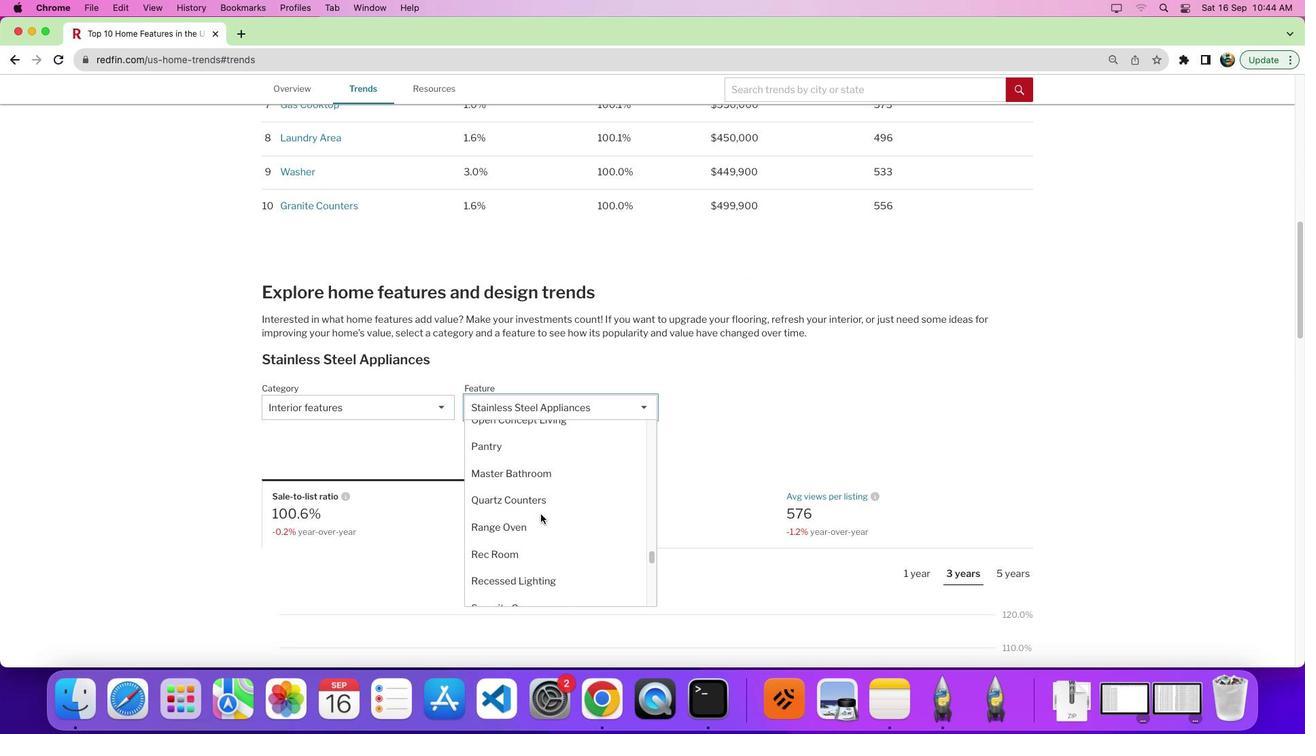 
Action: Mouse scrolled (599, 516) with delta (442, 17)
Screenshot: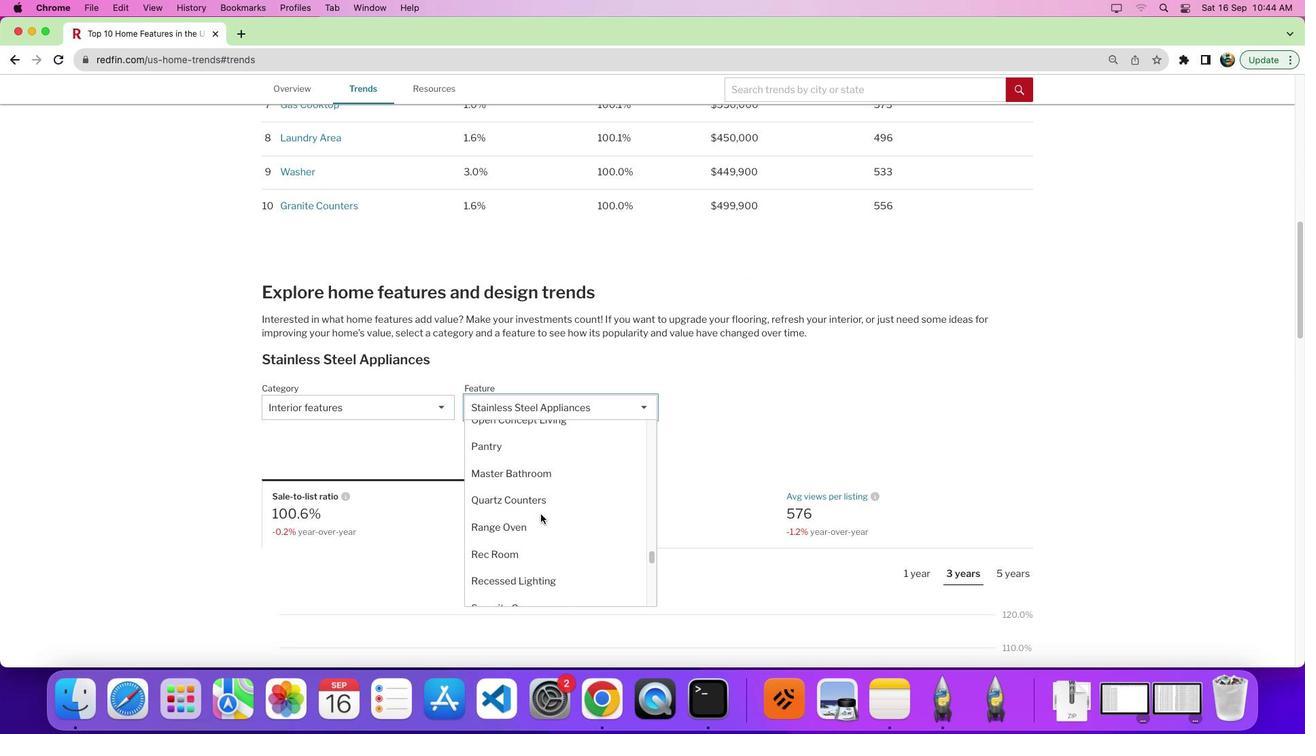 
Action: Mouse scrolled (599, 516) with delta (442, 21)
Screenshot: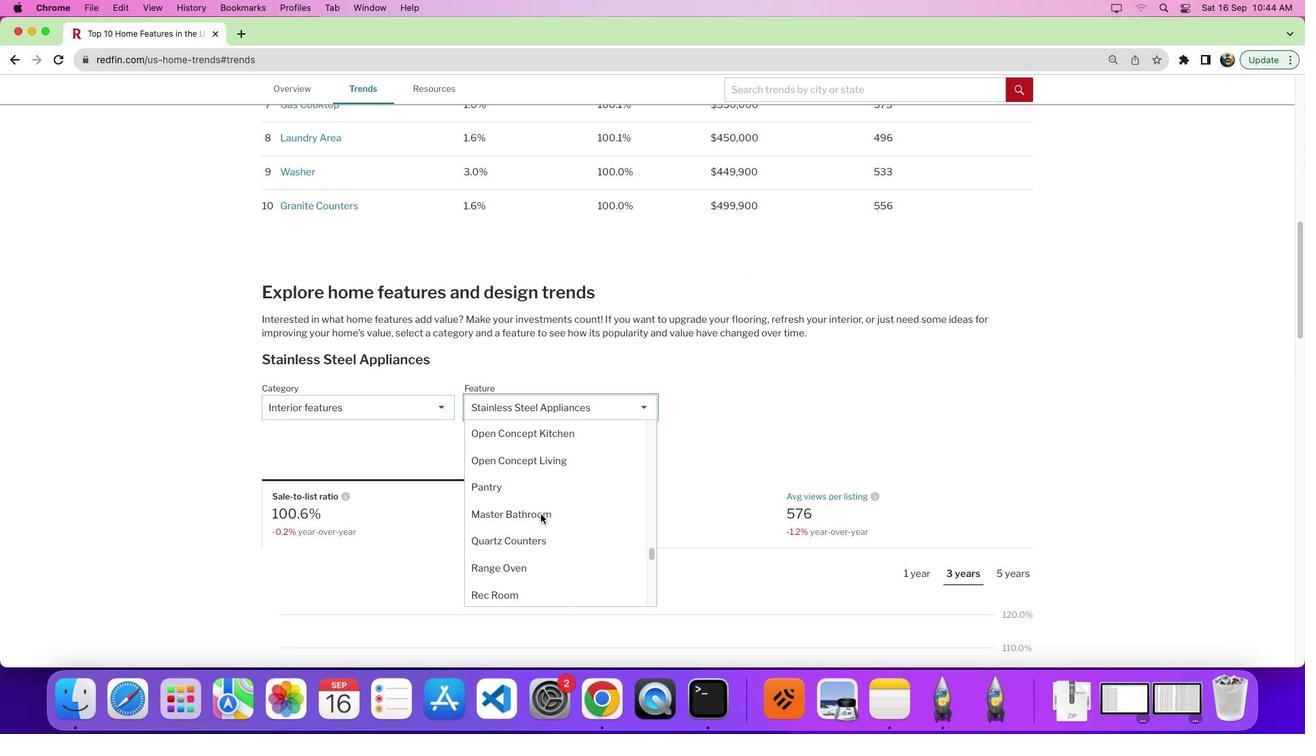 
Action: Mouse scrolled (599, 516) with delta (442, 17)
Screenshot: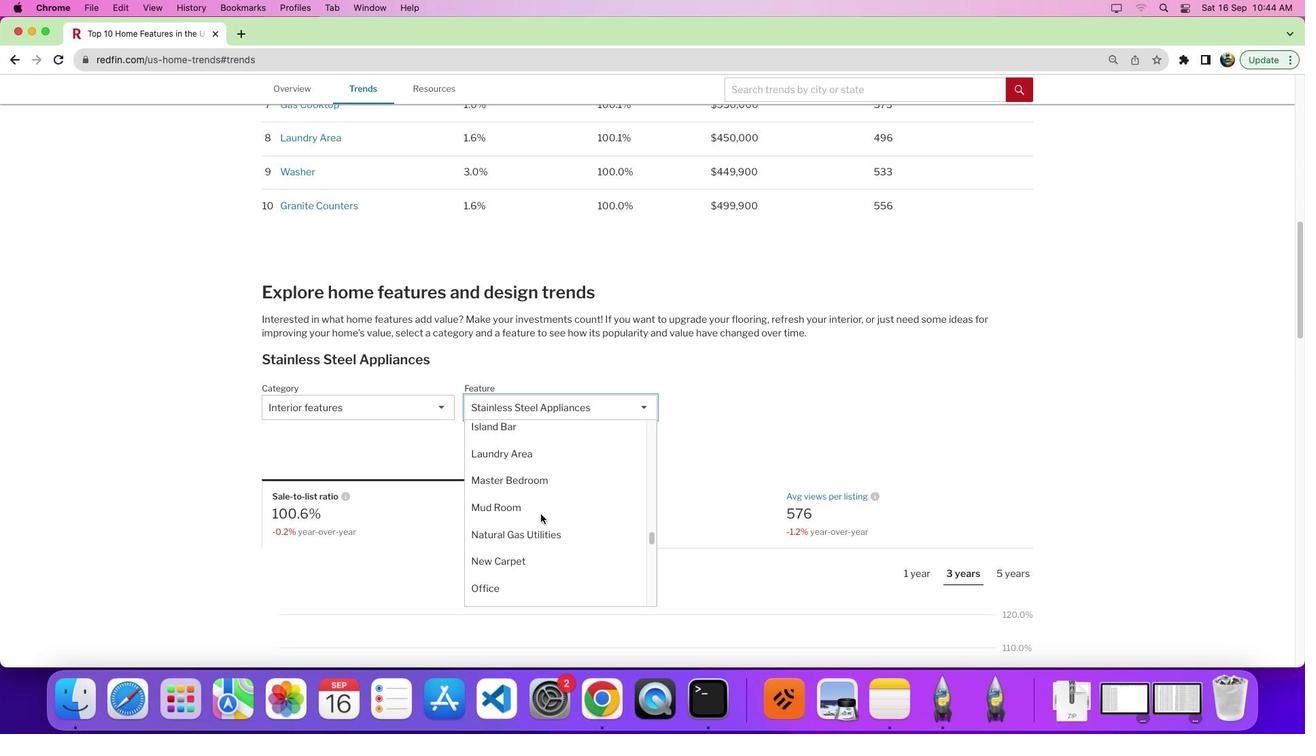 
Action: Mouse scrolled (599, 516) with delta (442, 17)
Screenshot: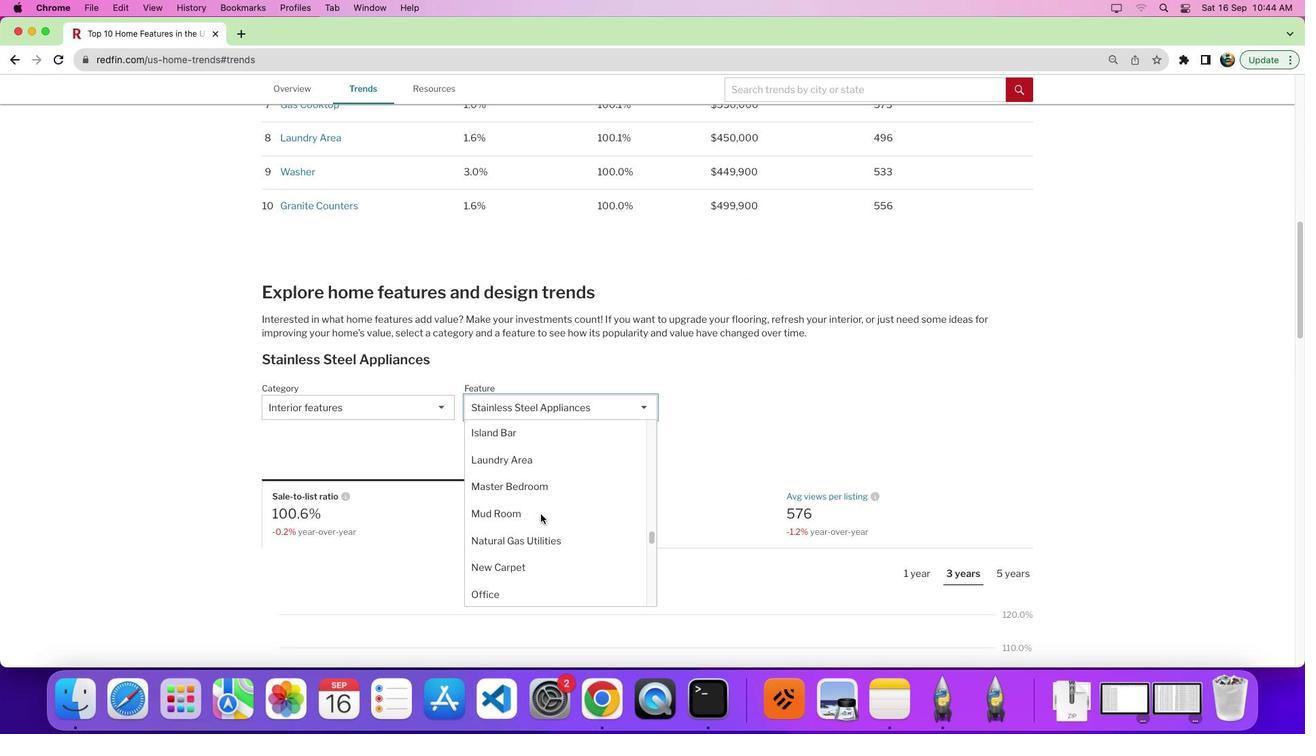 
Action: Mouse scrolled (599, 516) with delta (442, 17)
Screenshot: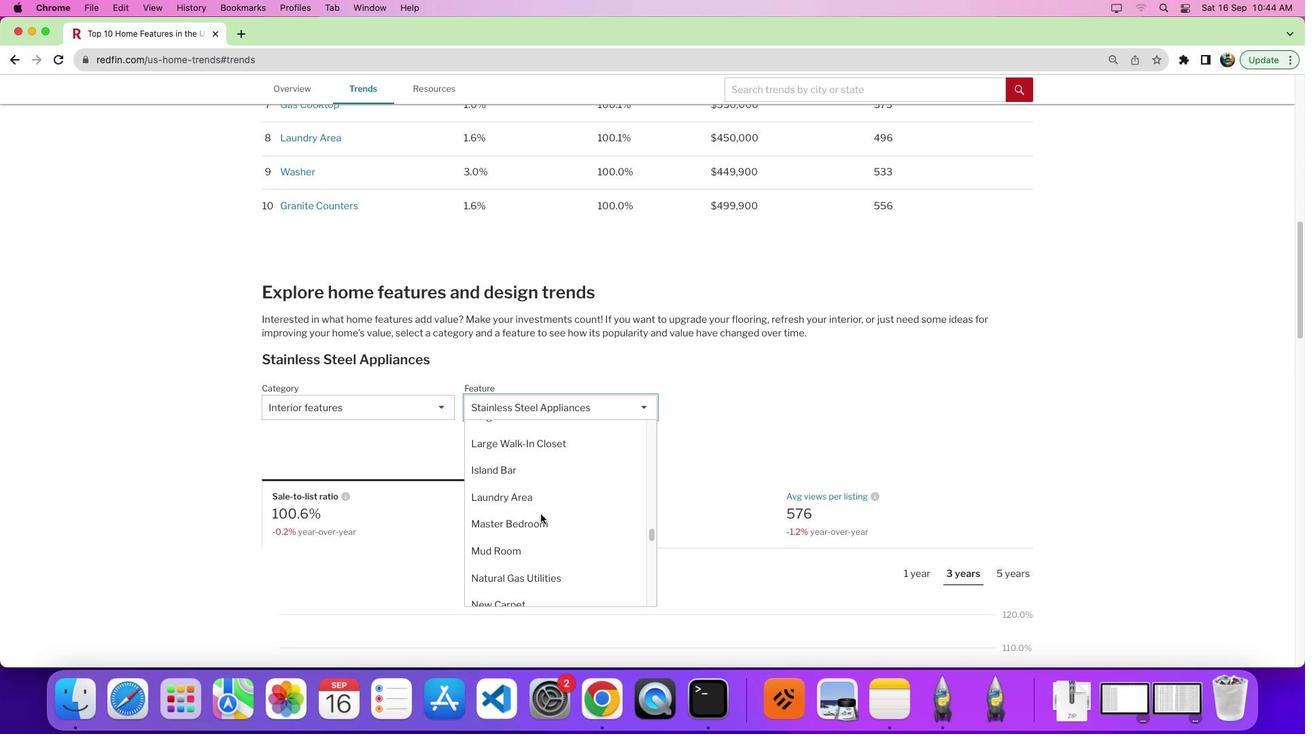 
Action: Mouse scrolled (599, 516) with delta (442, 17)
Screenshot: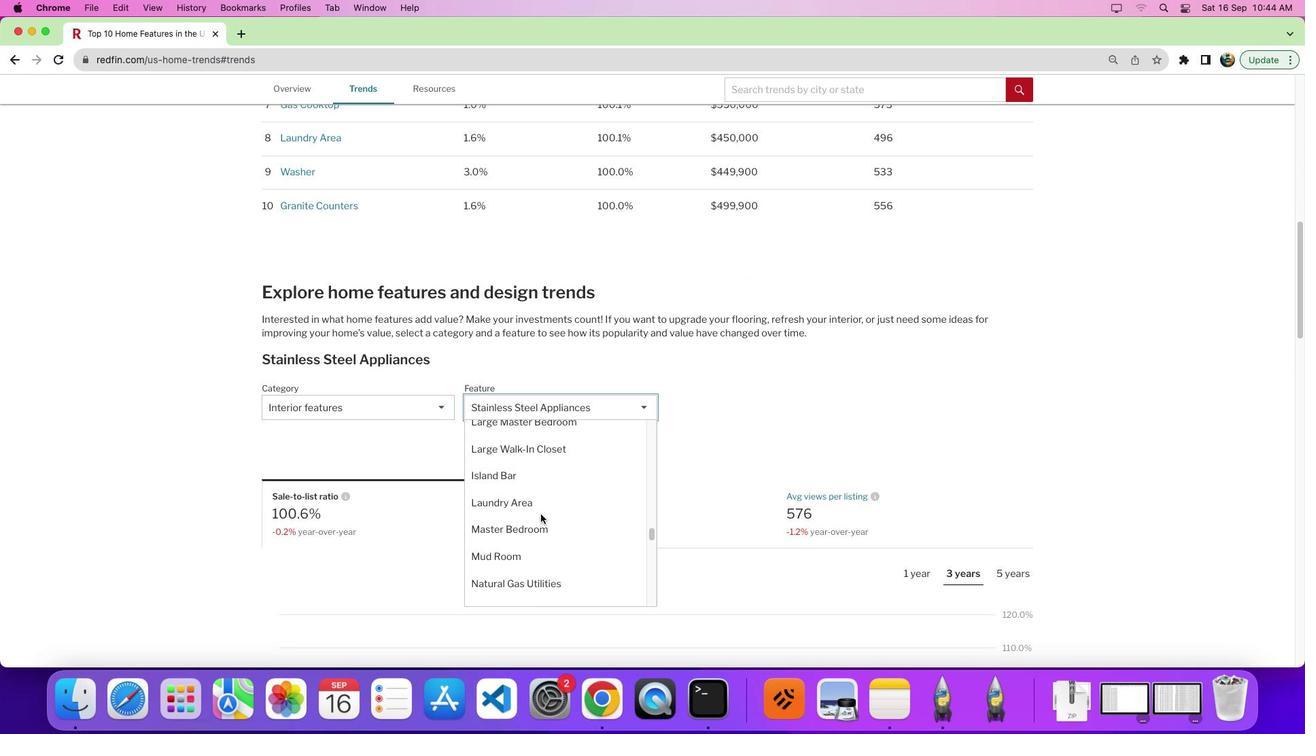 
Action: Mouse scrolled (599, 516) with delta (442, 17)
Screenshot: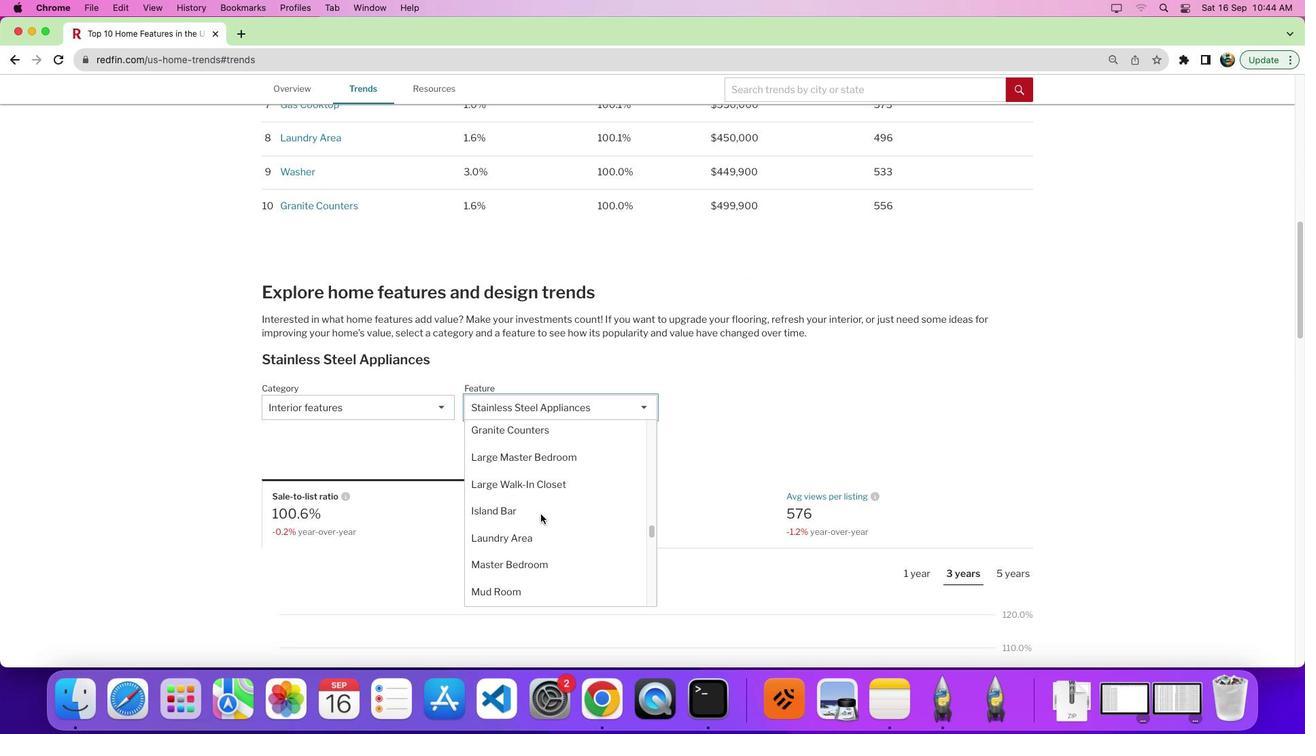 
Action: Mouse scrolled (599, 516) with delta (442, 17)
Screenshot: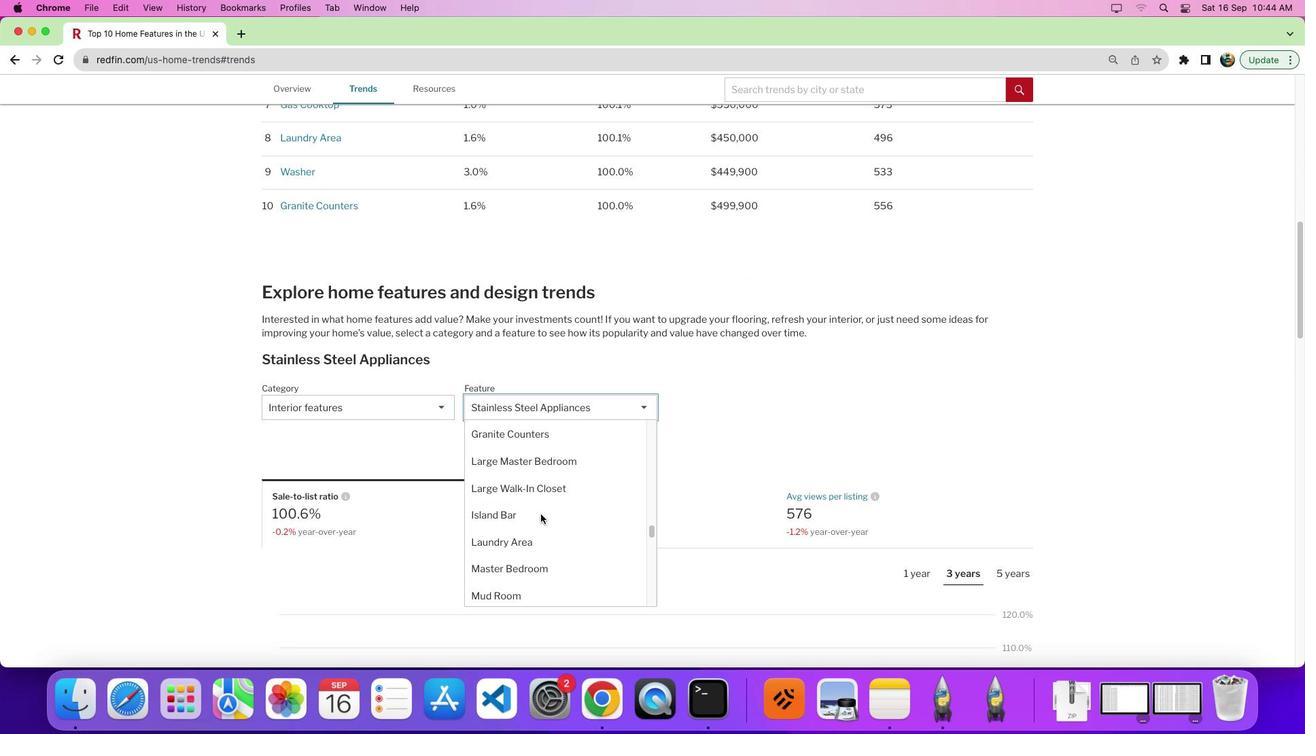 
Action: Mouse scrolled (599, 516) with delta (442, 19)
Screenshot: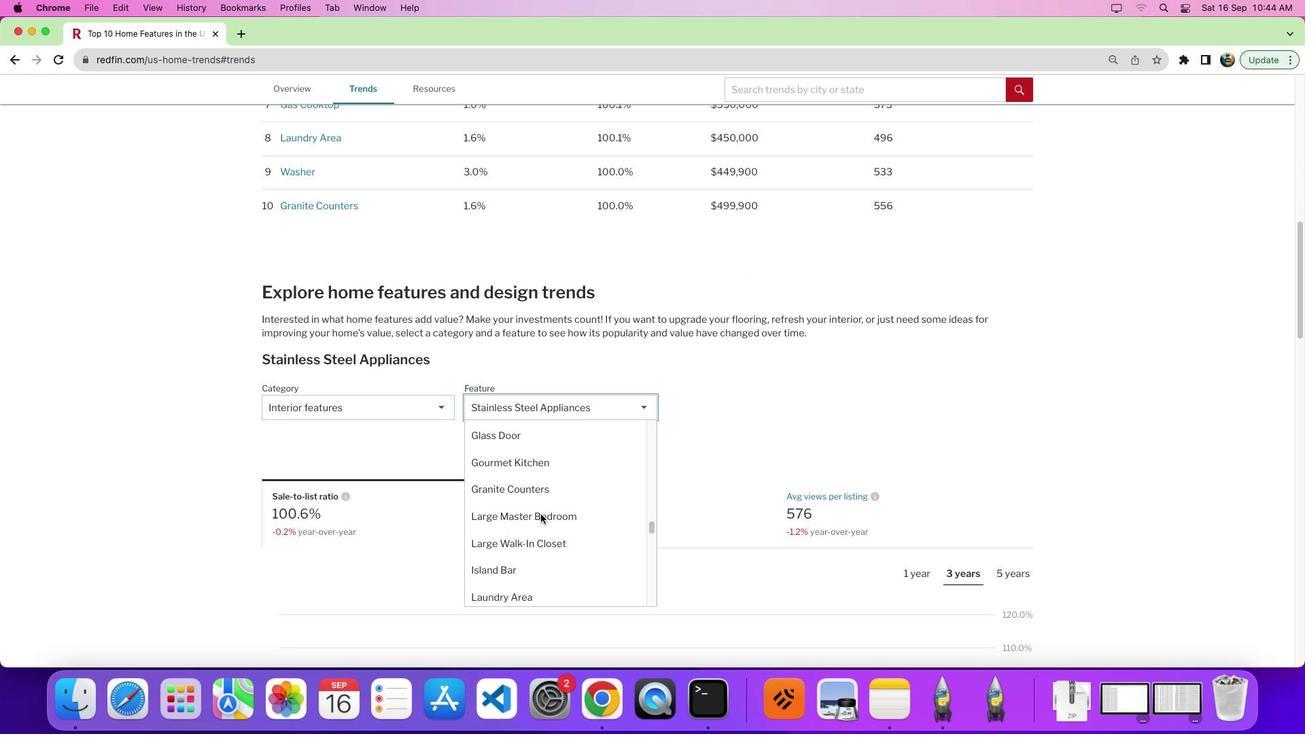 
Action: Mouse scrolled (599, 516) with delta (442, 17)
Screenshot: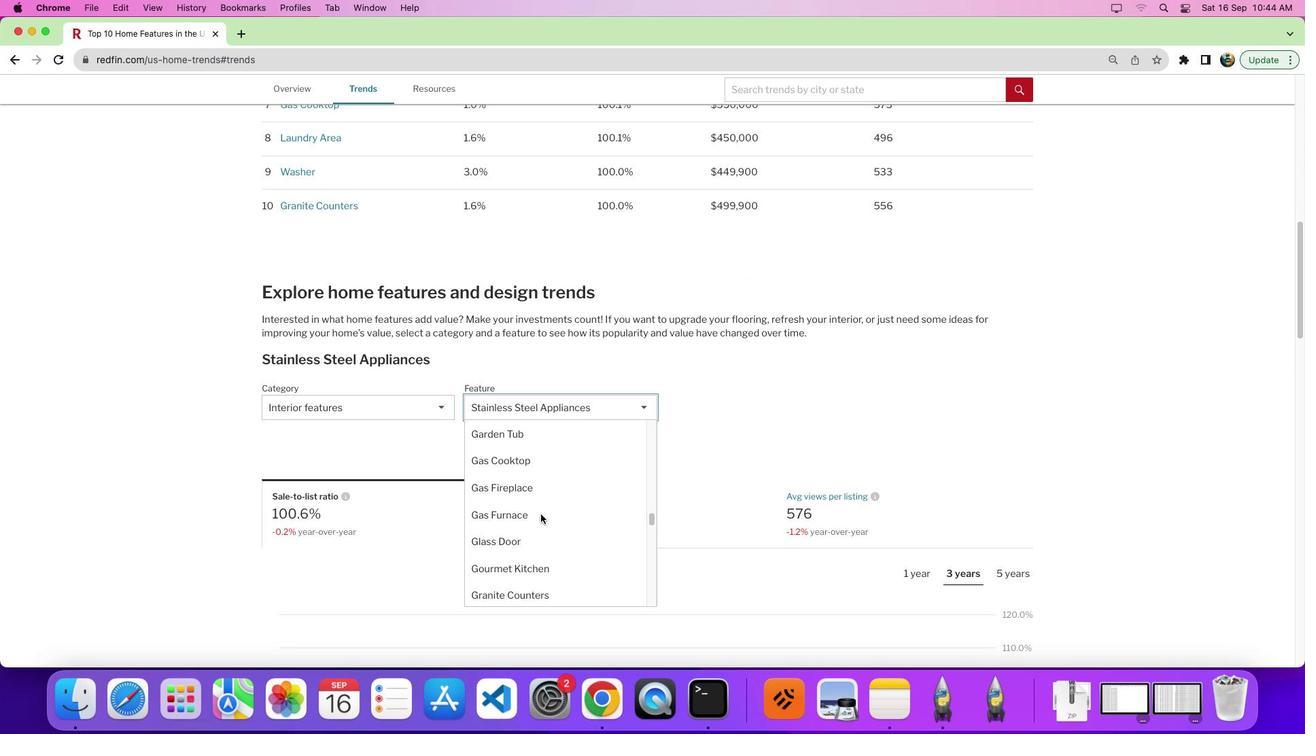 
Action: Mouse scrolled (599, 516) with delta (442, 17)
Screenshot: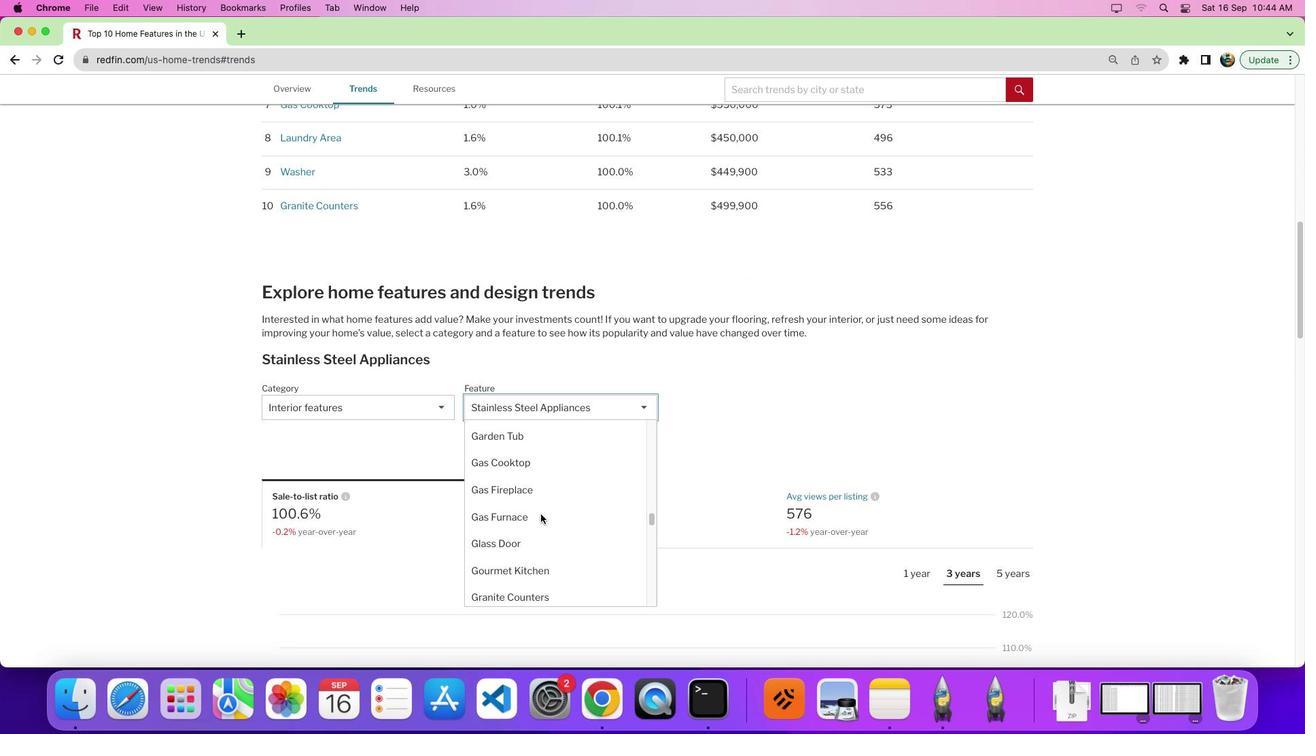 
Action: Mouse scrolled (599, 516) with delta (442, 17)
Screenshot: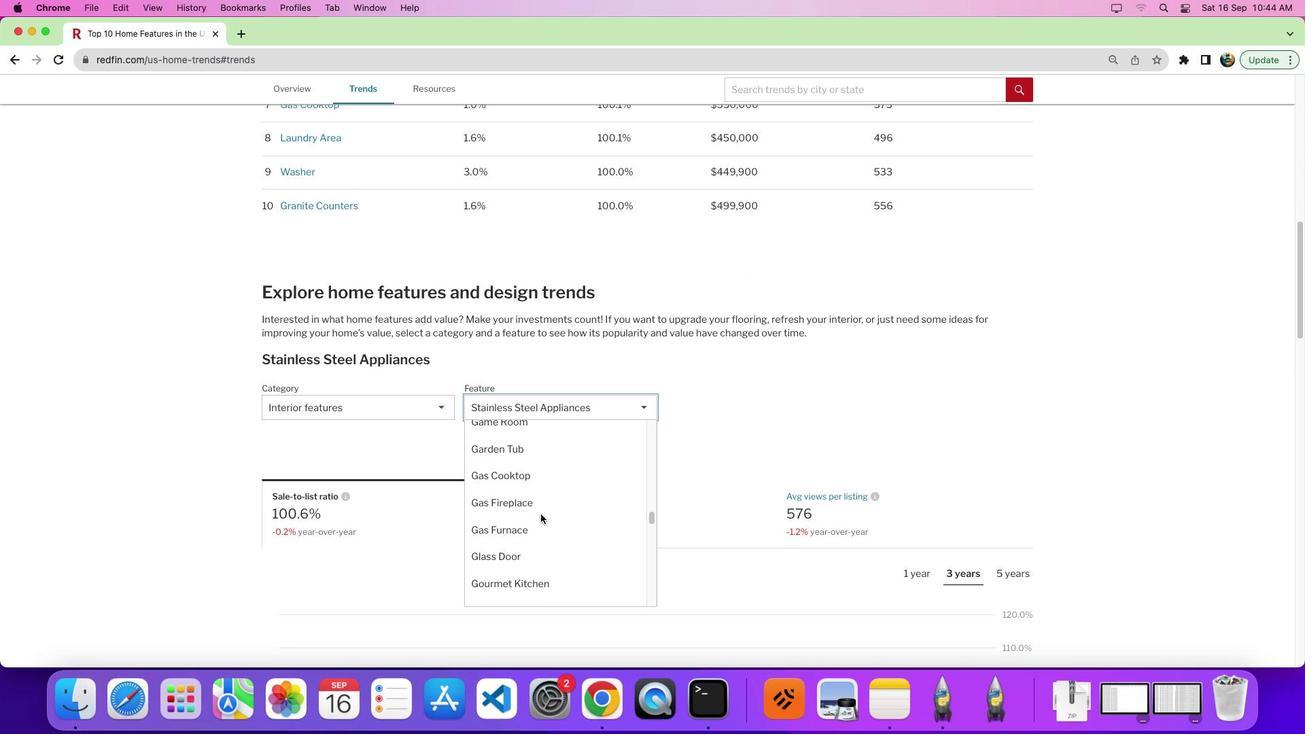 
Action: Mouse scrolled (599, 516) with delta (442, 17)
Screenshot: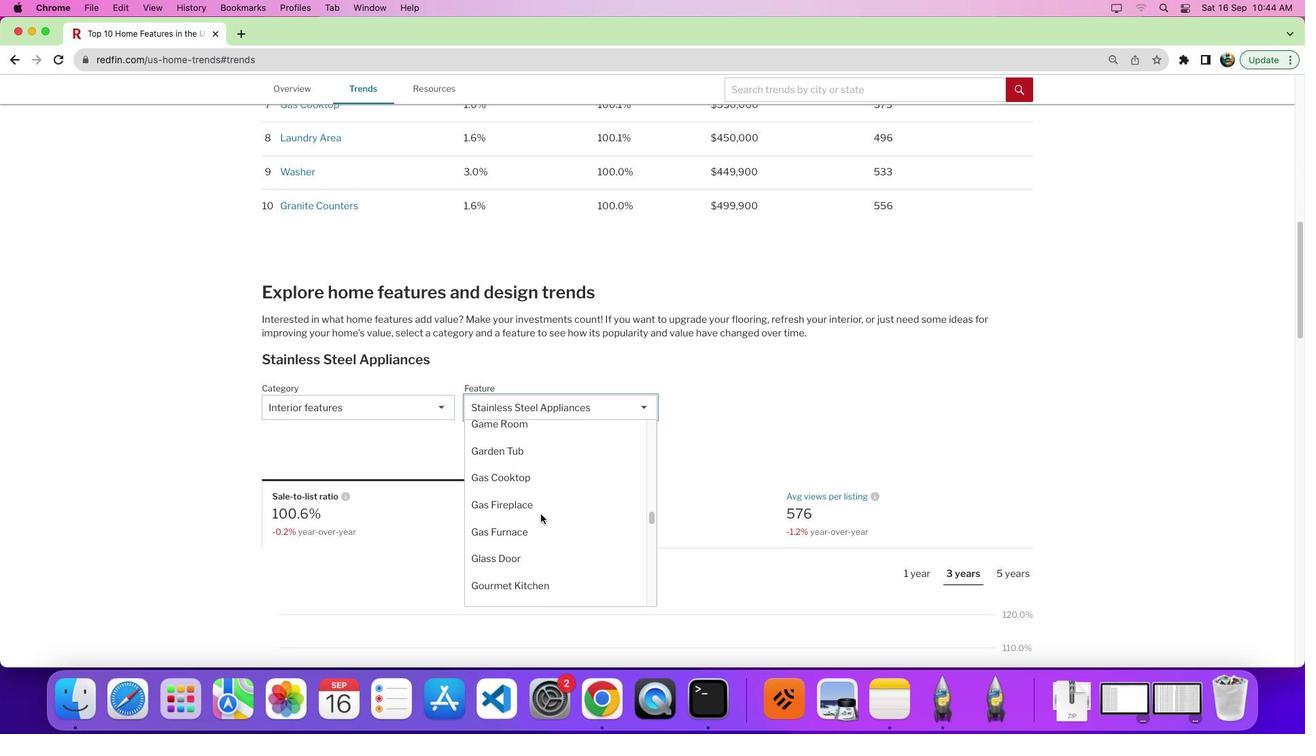 
Action: Mouse scrolled (599, 516) with delta (442, 17)
Screenshot: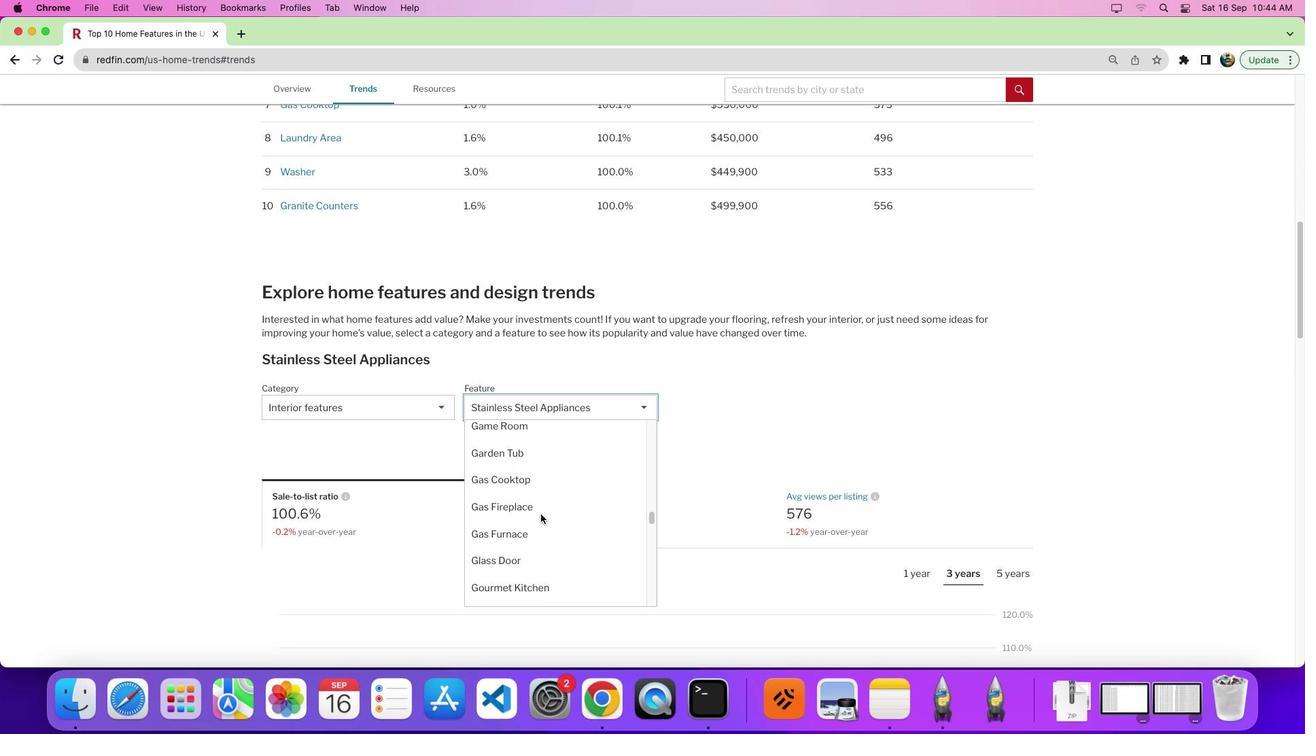 
Action: Mouse scrolled (599, 516) with delta (442, 17)
Screenshot: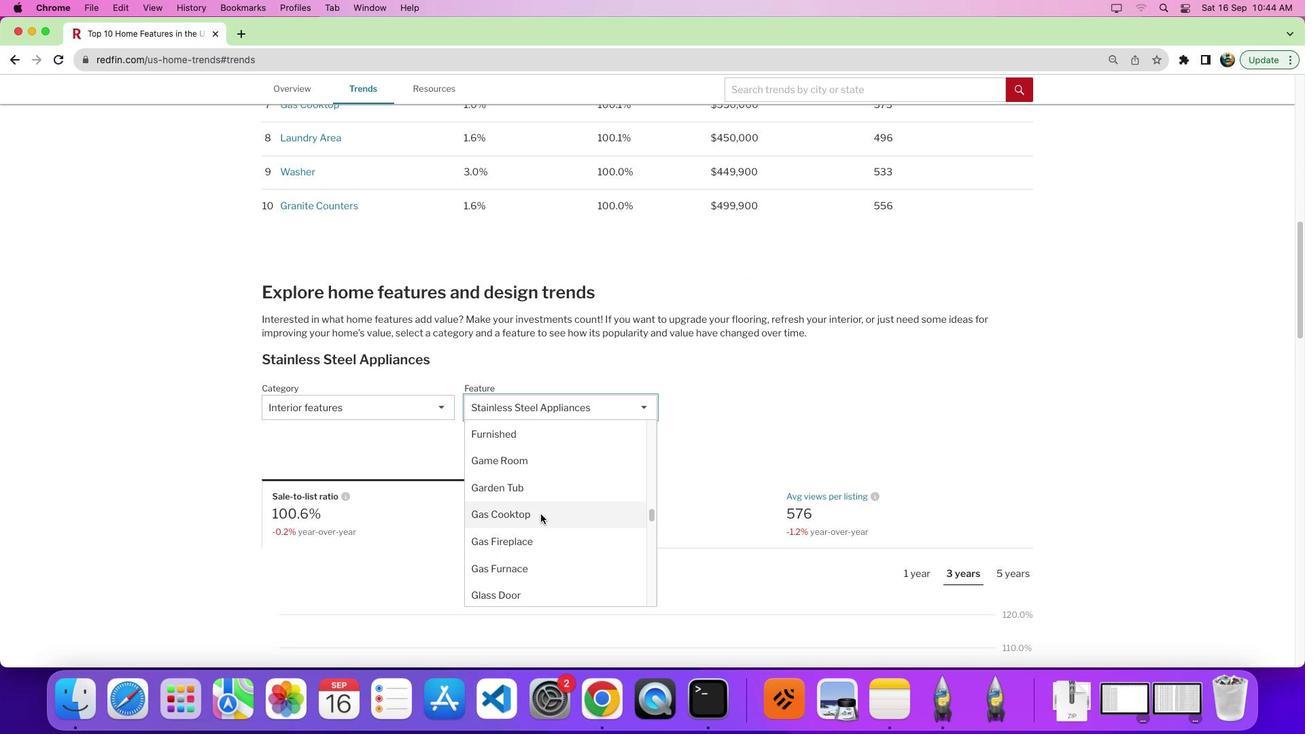 
Action: Mouse scrolled (599, 516) with delta (442, 17)
Screenshot: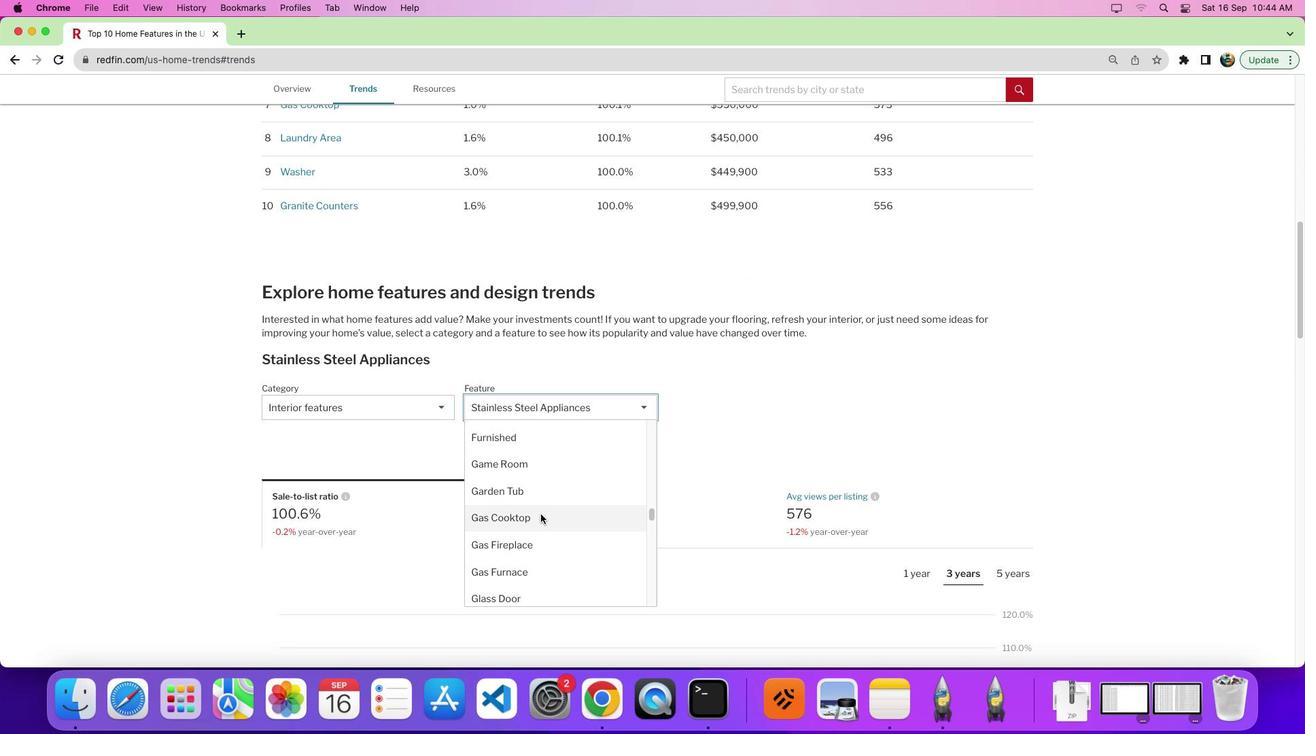 
Action: Mouse scrolled (599, 516) with delta (442, 17)
Screenshot: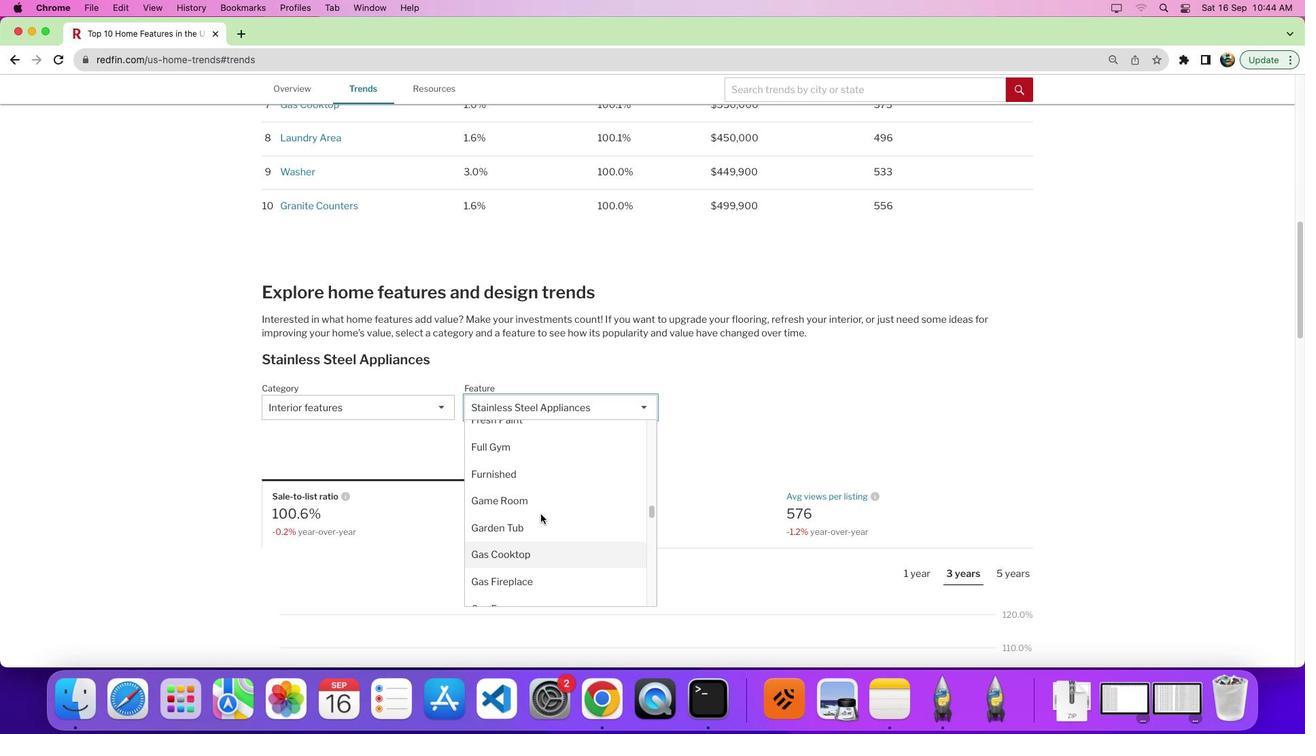 
Action: Mouse scrolled (599, 516) with delta (442, 17)
Screenshot: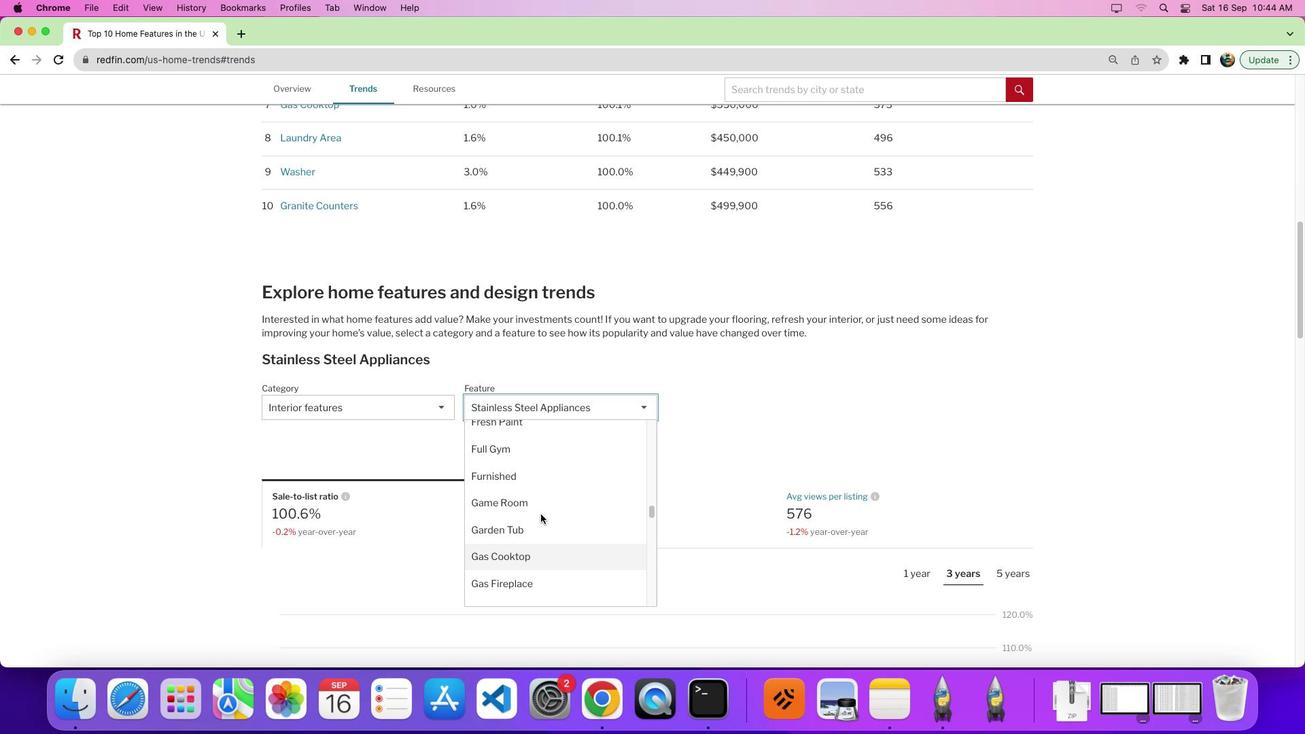 
Action: Mouse scrolled (599, 516) with delta (442, 17)
Screenshot: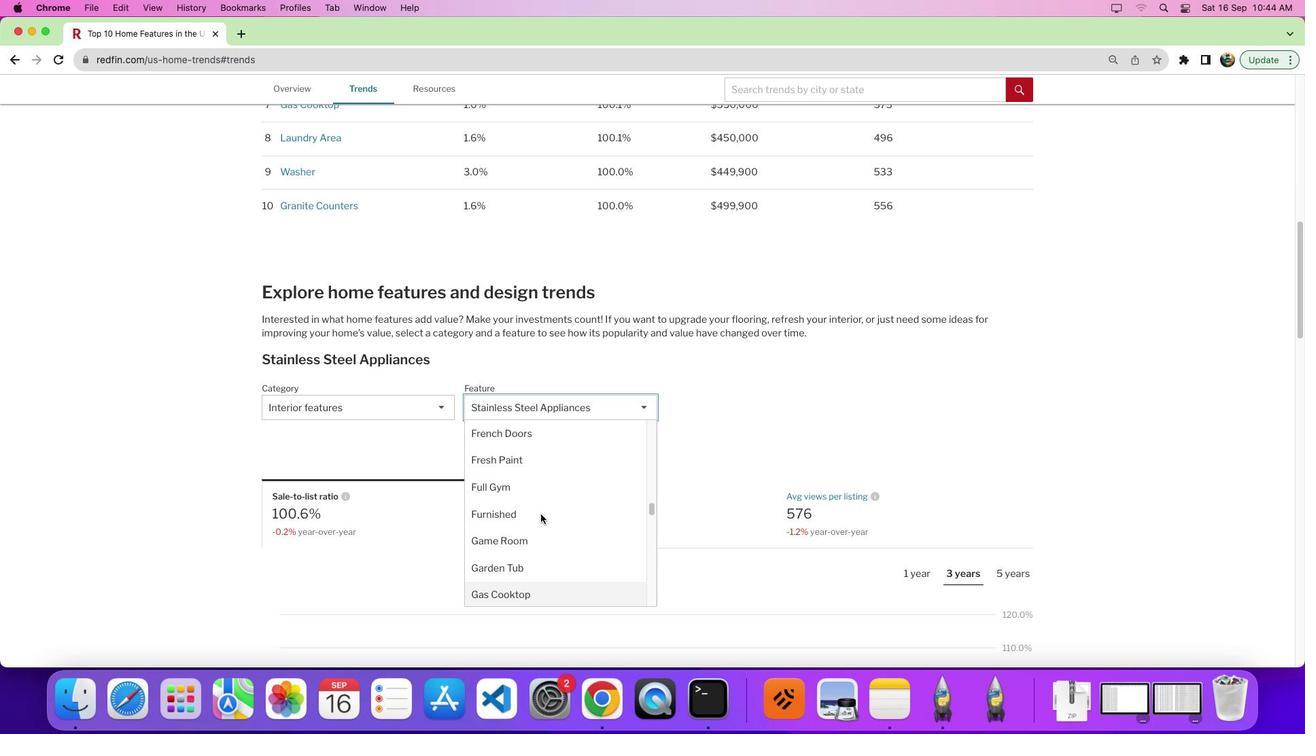 
Action: Mouse scrolled (599, 516) with delta (442, 17)
Screenshot: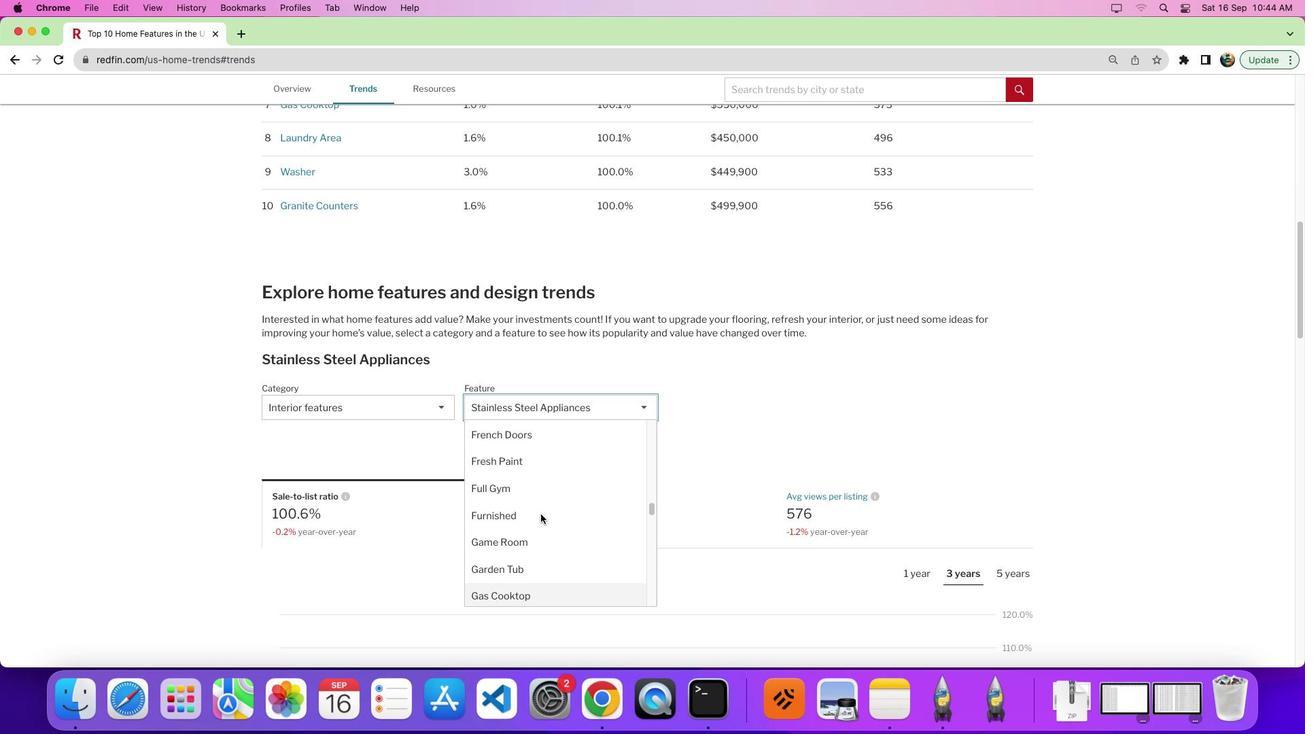 
Action: Mouse scrolled (599, 516) with delta (442, 18)
Screenshot: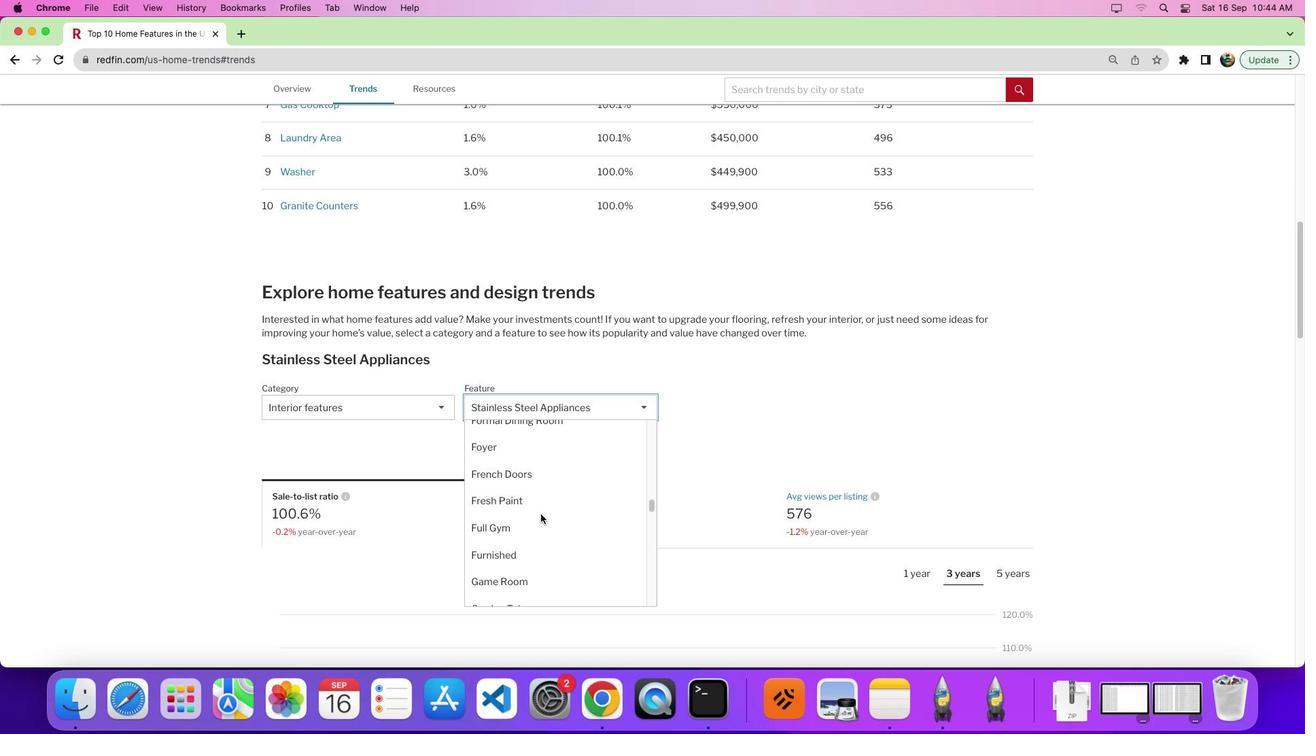 
Action: Mouse scrolled (599, 516) with delta (442, 17)
Screenshot: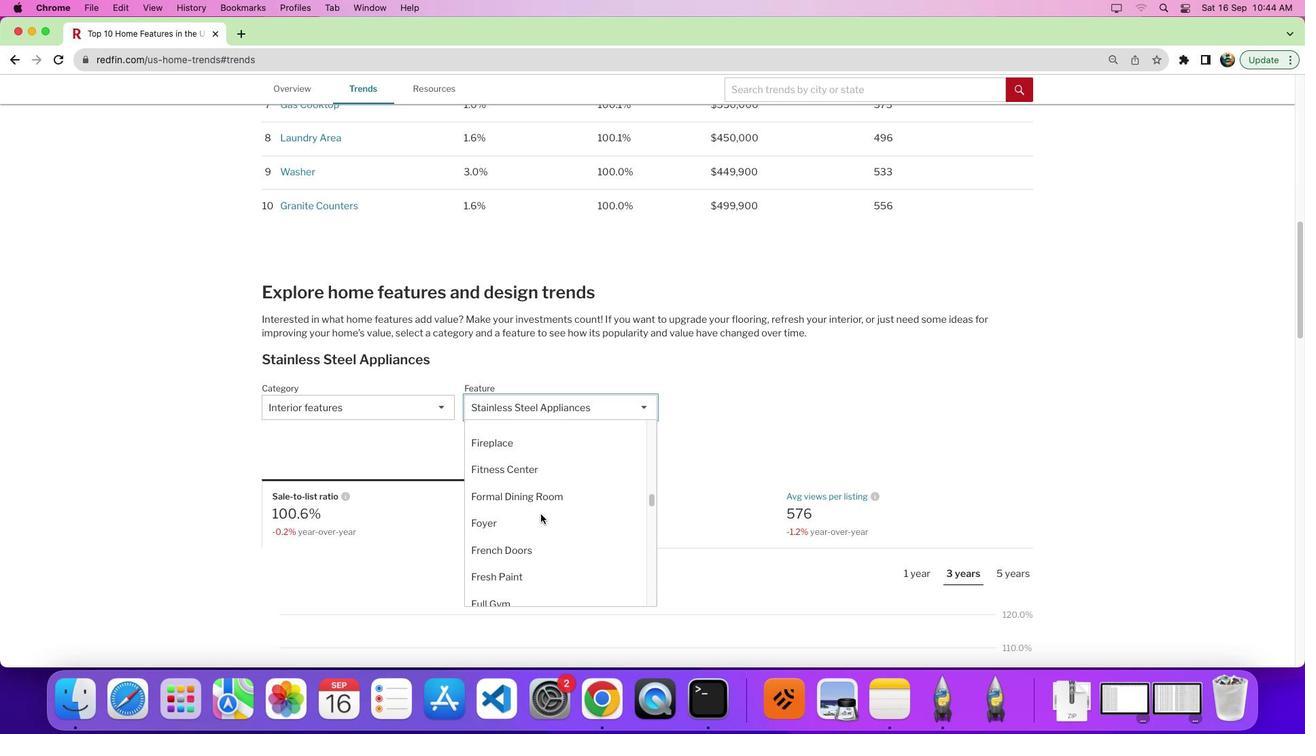 
Action: Mouse scrolled (599, 516) with delta (442, 17)
Screenshot: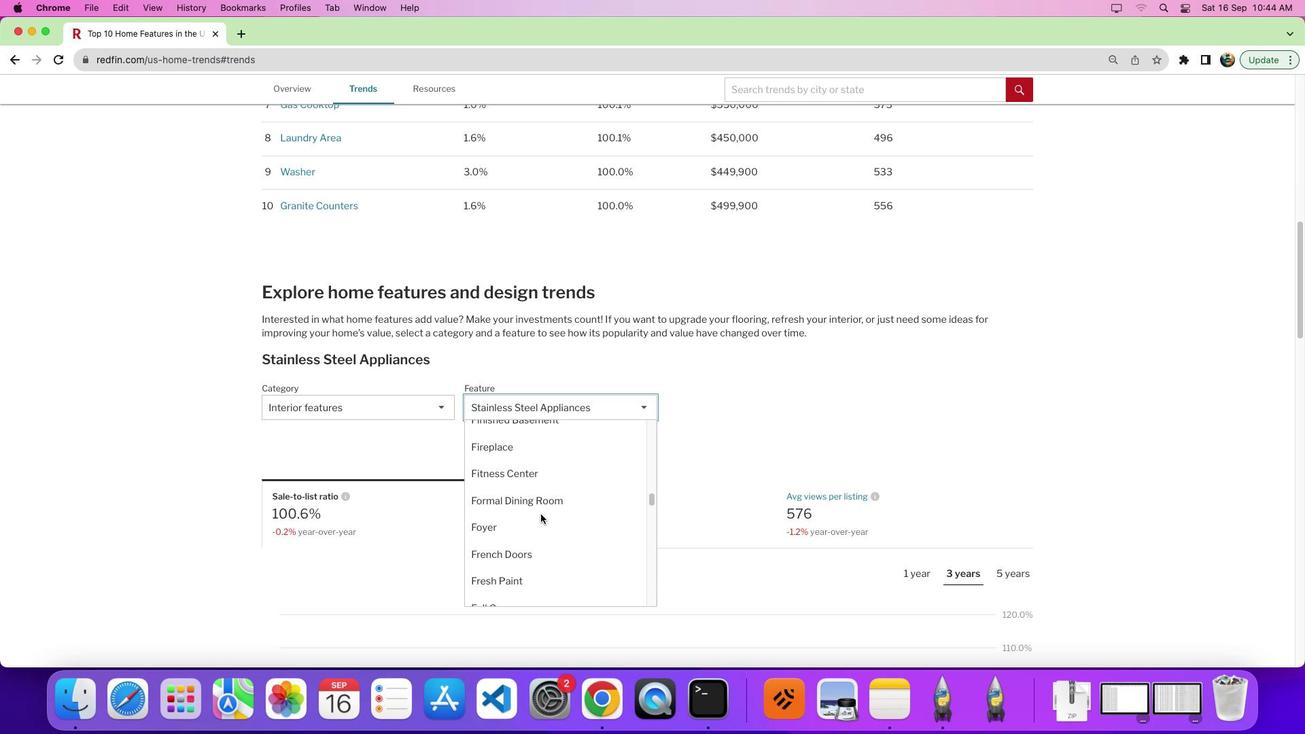 
Action: Mouse scrolled (599, 516) with delta (442, 17)
Screenshot: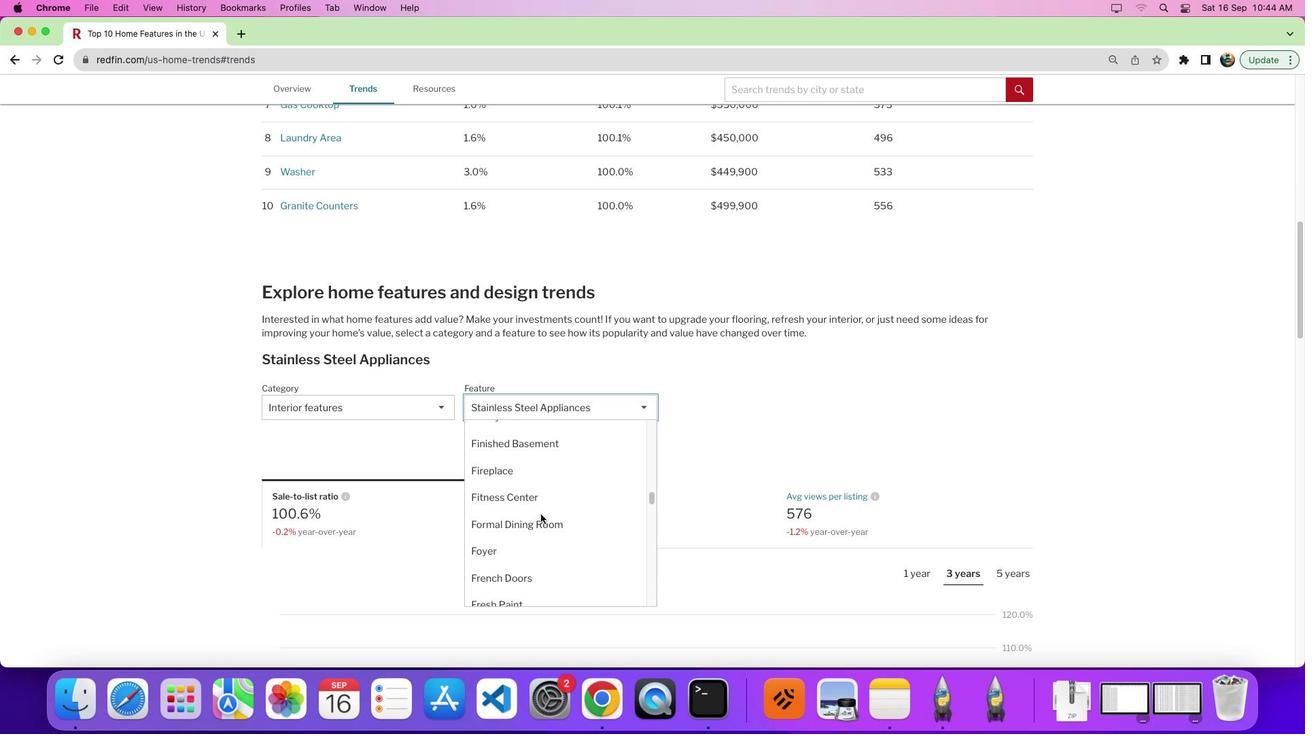 
Action: Mouse scrolled (599, 516) with delta (442, 17)
Screenshot: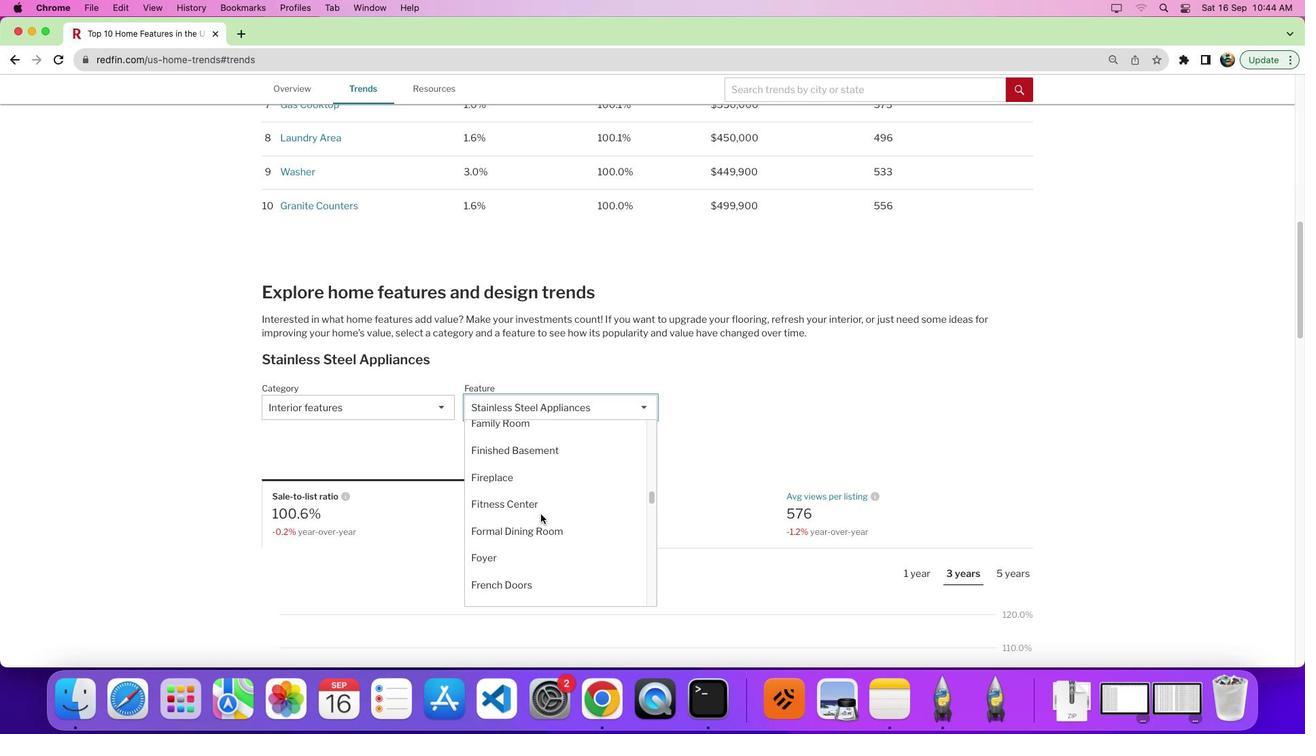 
Action: Mouse scrolled (599, 516) with delta (442, 17)
Screenshot: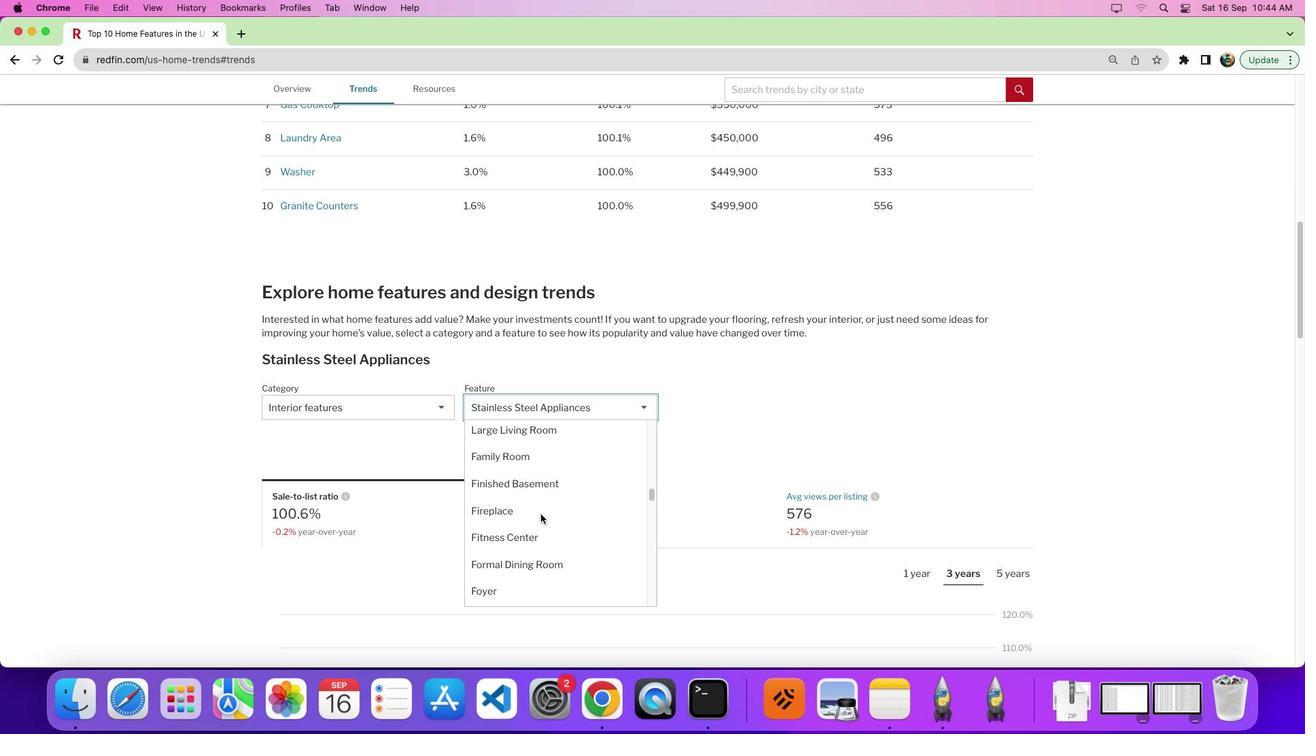
Action: Mouse scrolled (599, 516) with delta (442, 17)
Screenshot: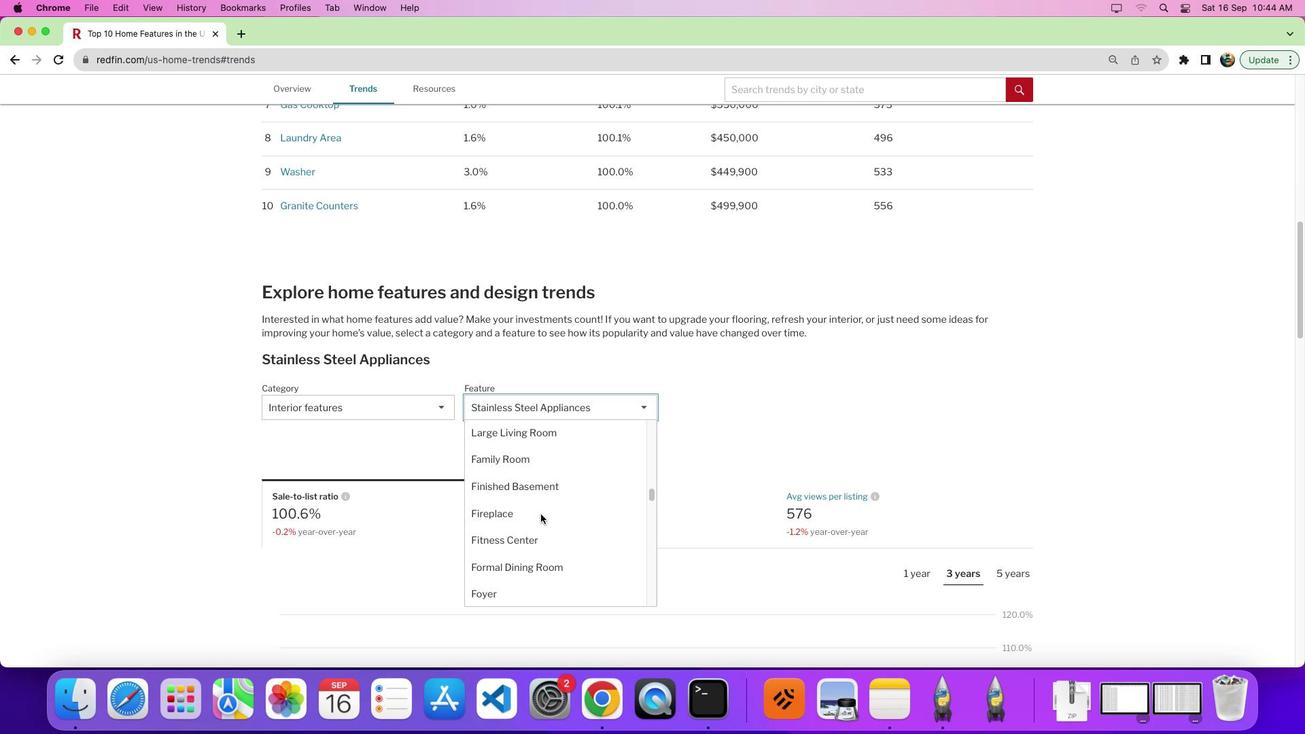 
Action: Mouse scrolled (599, 516) with delta (442, 20)
Screenshot: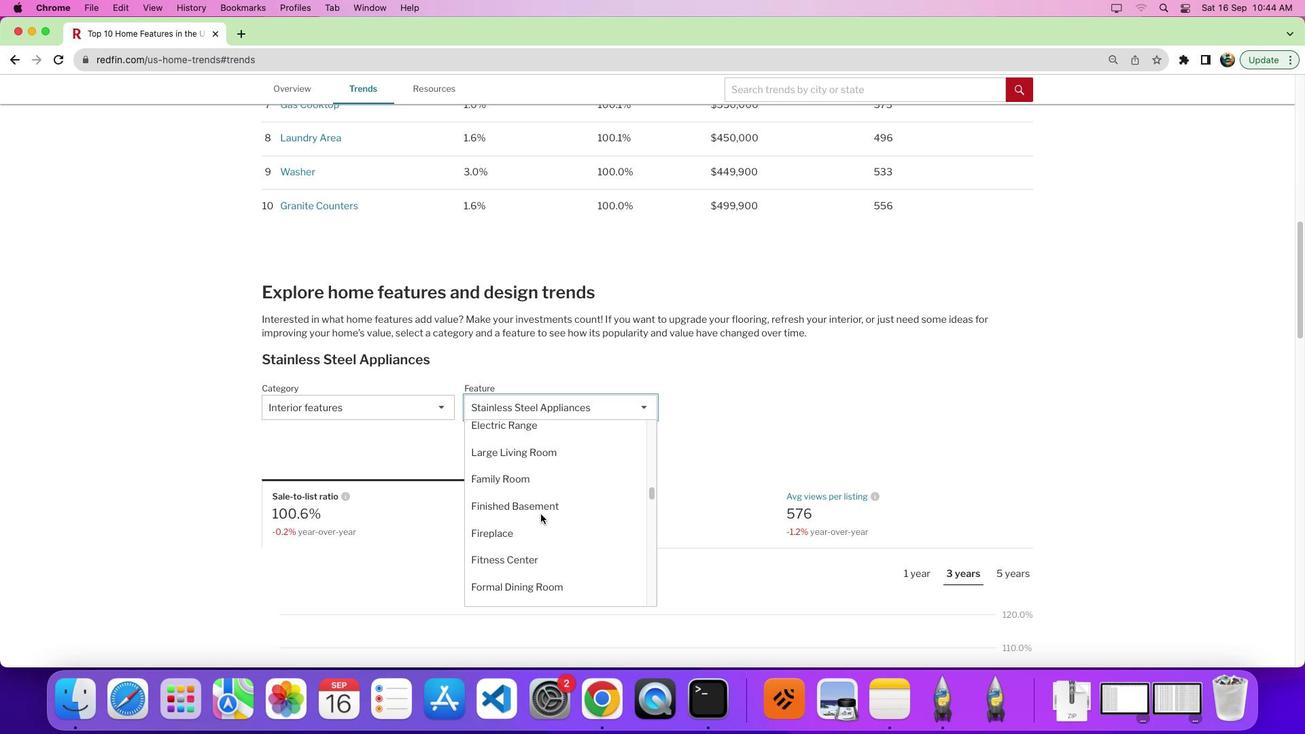 
Action: Mouse scrolled (599, 516) with delta (442, 17)
Screenshot: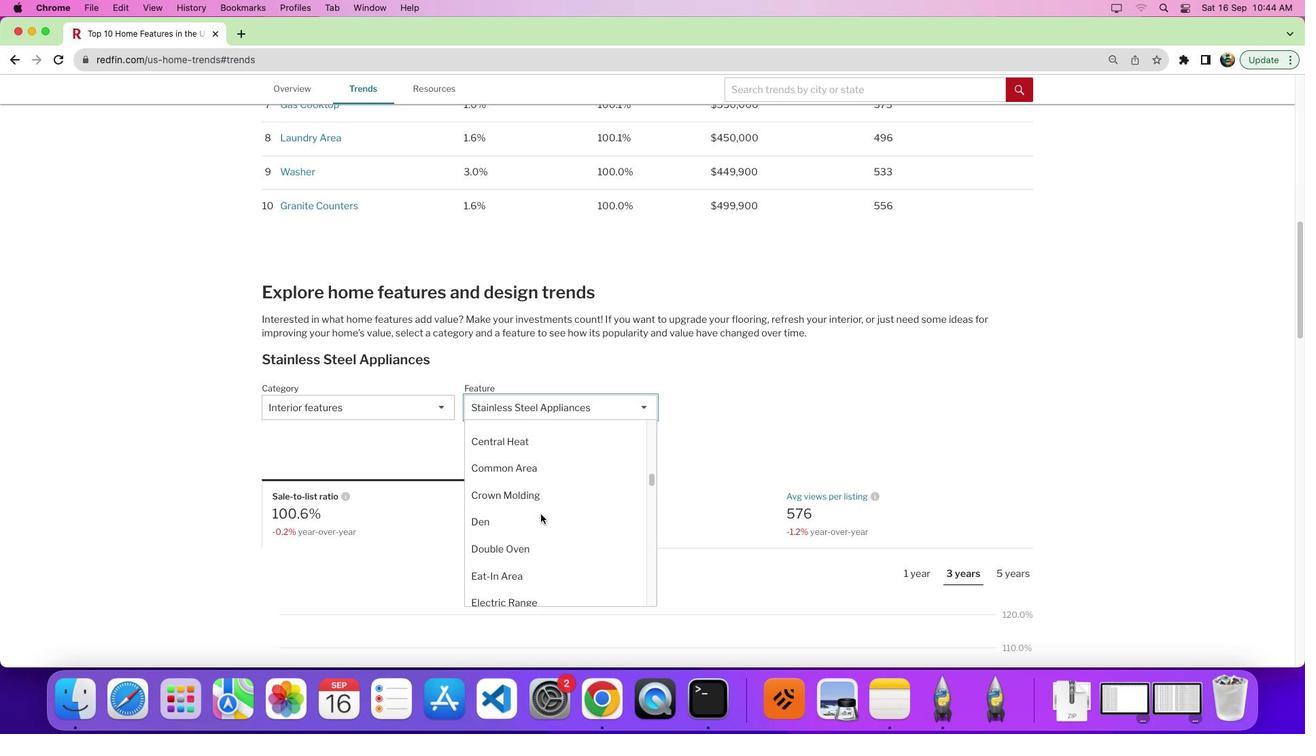 
Action: Mouse scrolled (599, 516) with delta (442, 17)
Screenshot: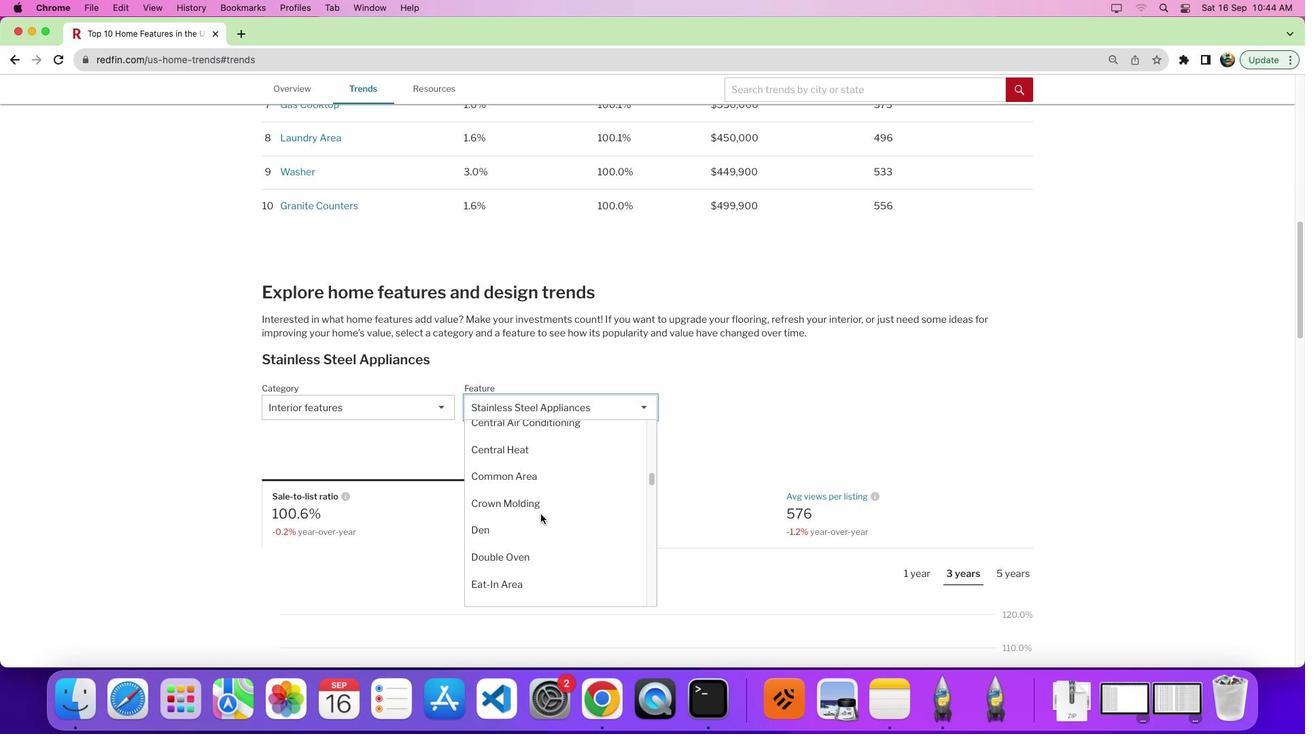 
Action: Mouse scrolled (599, 516) with delta (442, 17)
Screenshot: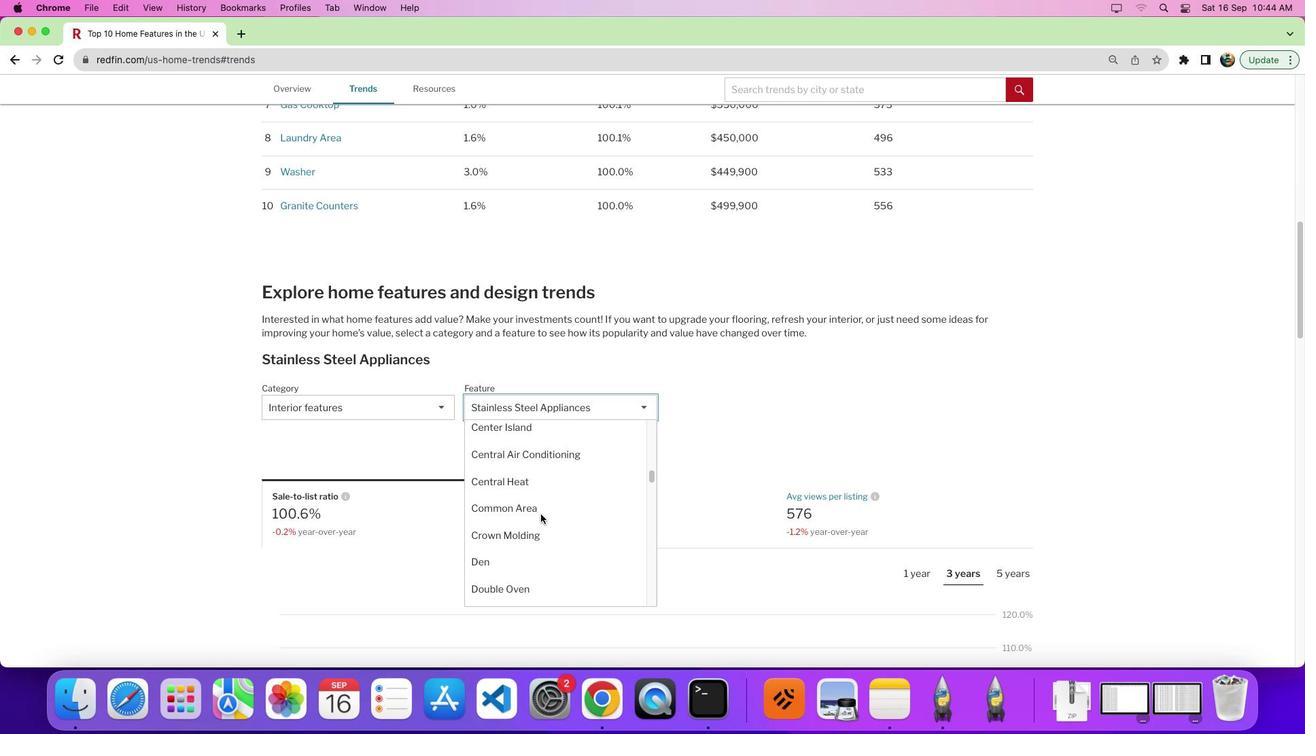 
Action: Mouse scrolled (599, 516) with delta (442, 17)
Screenshot: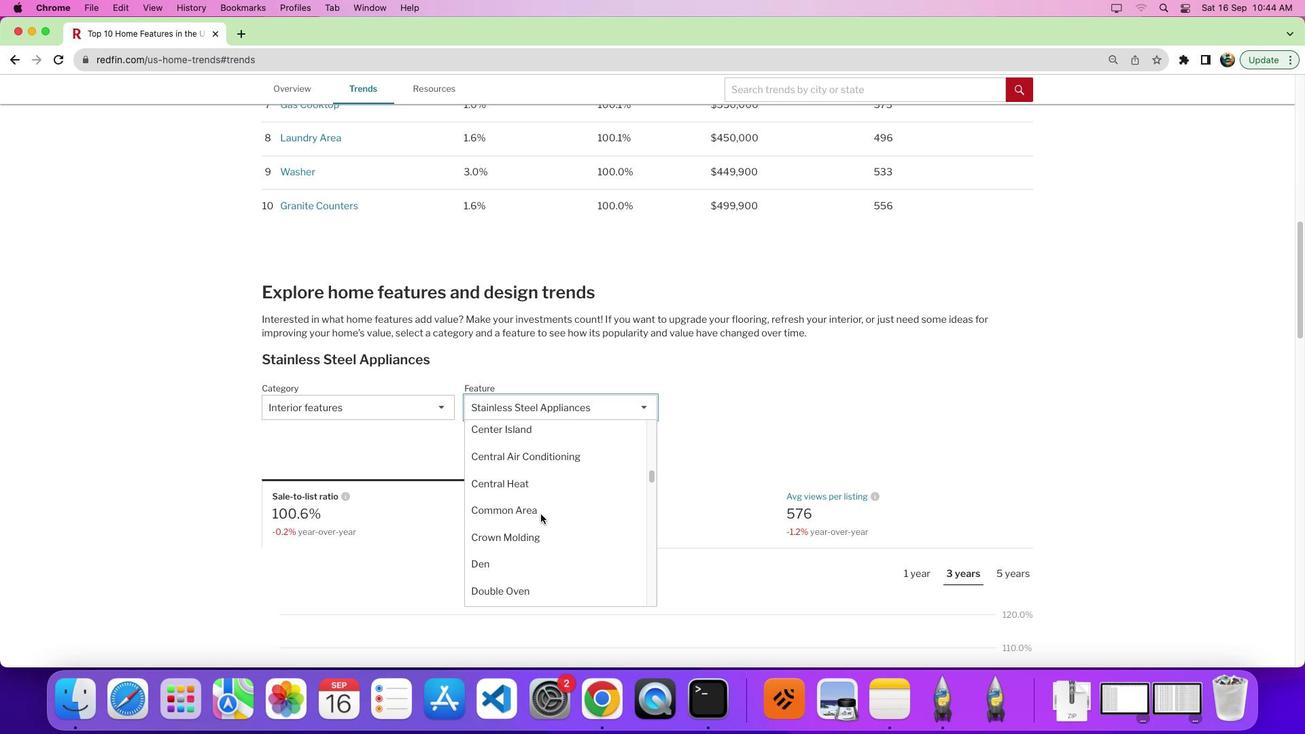 
Action: Mouse scrolled (599, 516) with delta (442, 19)
Screenshot: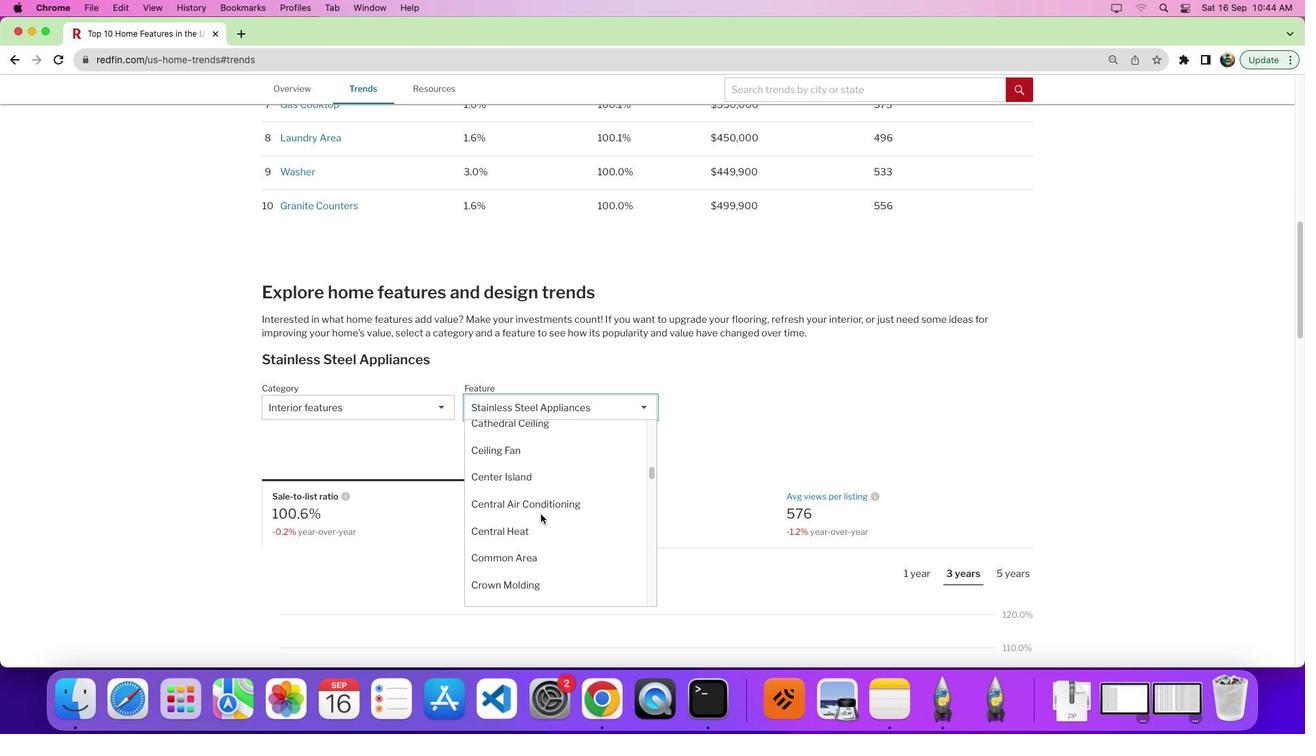 
Action: Mouse scrolled (599, 516) with delta (442, 16)
Screenshot: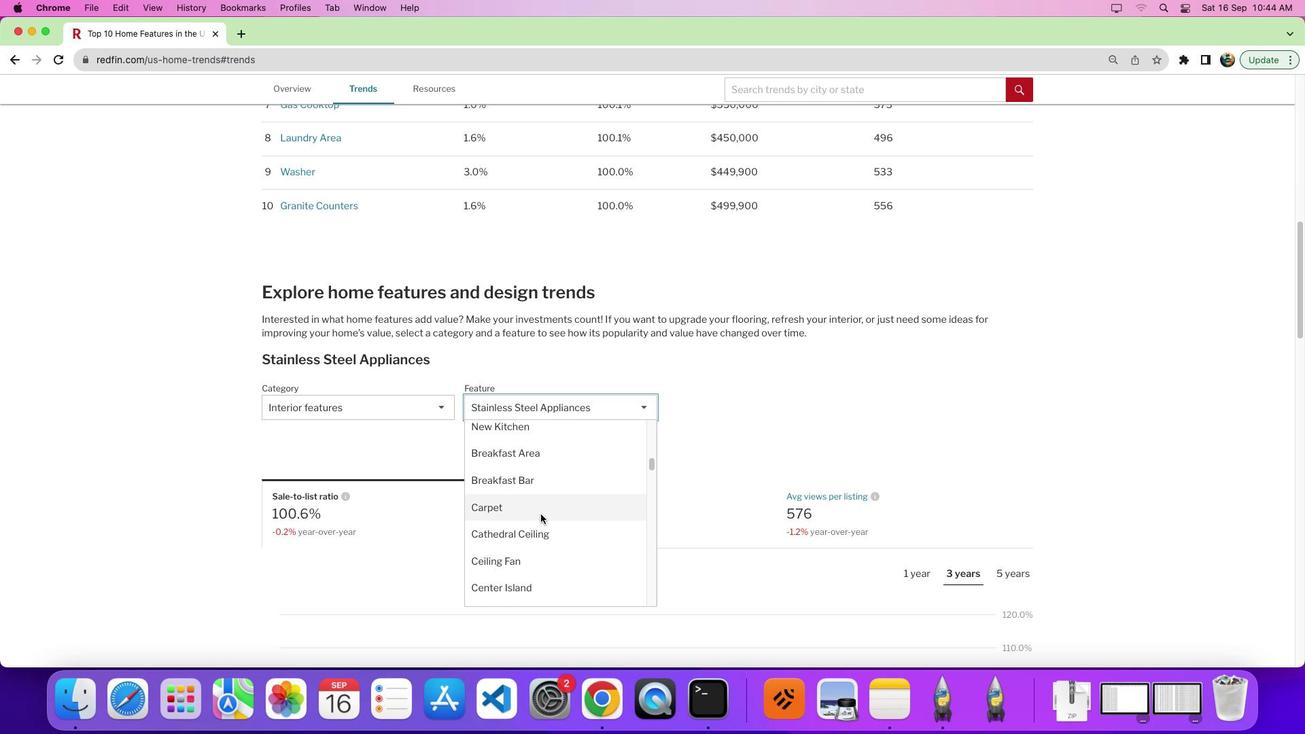
Action: Mouse scrolled (599, 516) with delta (442, 16)
Screenshot: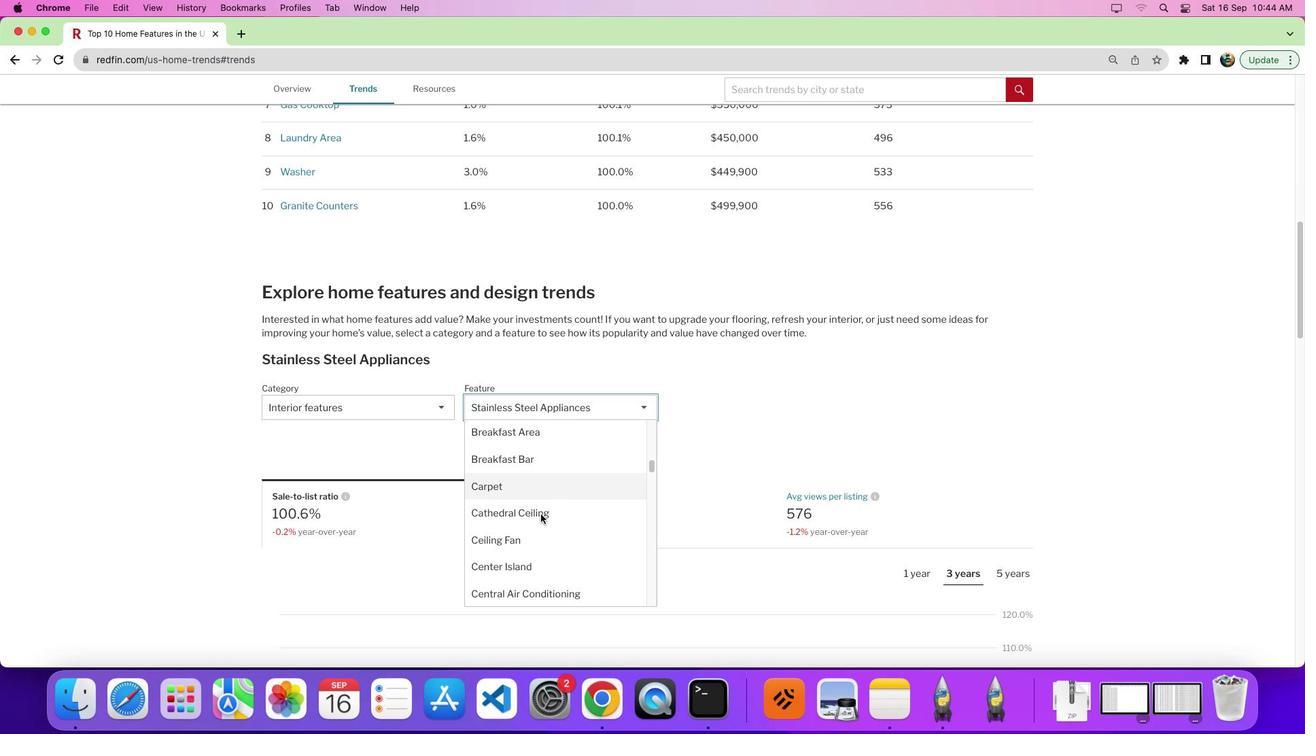 
Action: Mouse scrolled (599, 516) with delta (442, 12)
Screenshot: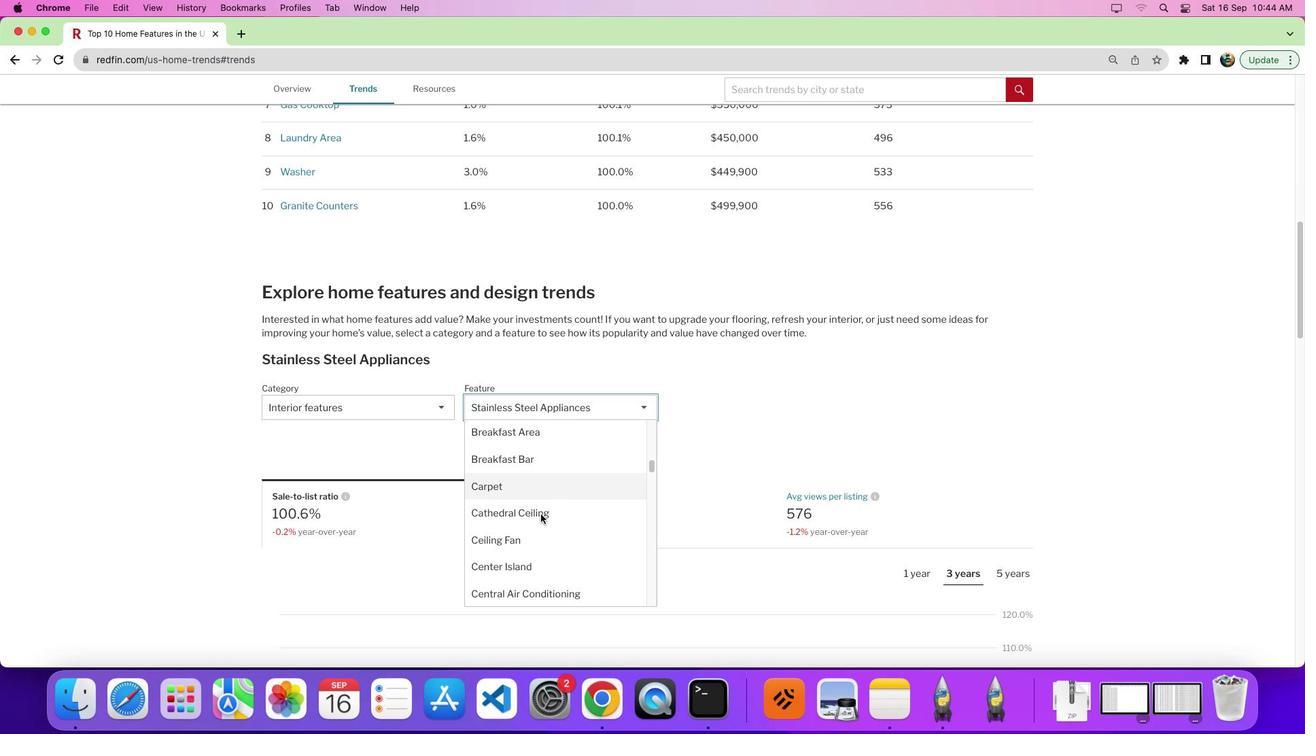 
Action: Mouse scrolled (599, 516) with delta (442, 16)
Screenshot: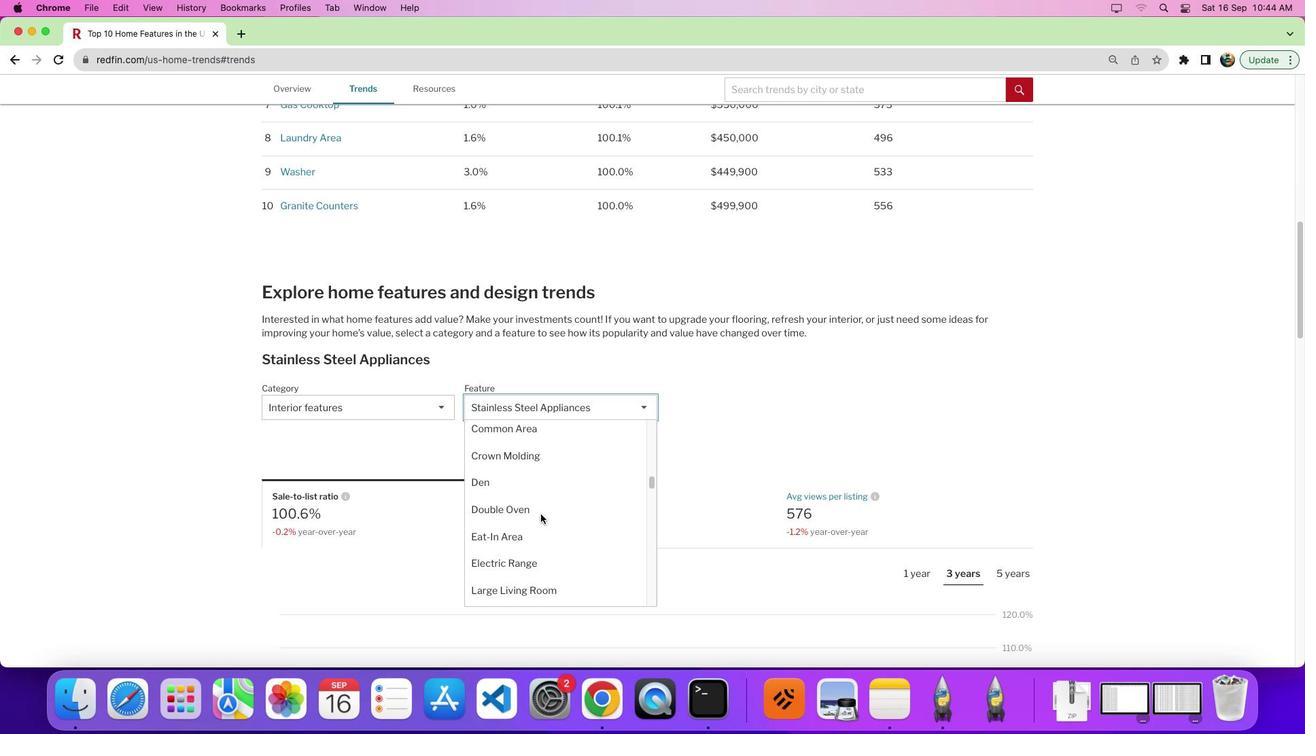 
Action: Mouse scrolled (599, 516) with delta (442, 16)
Screenshot: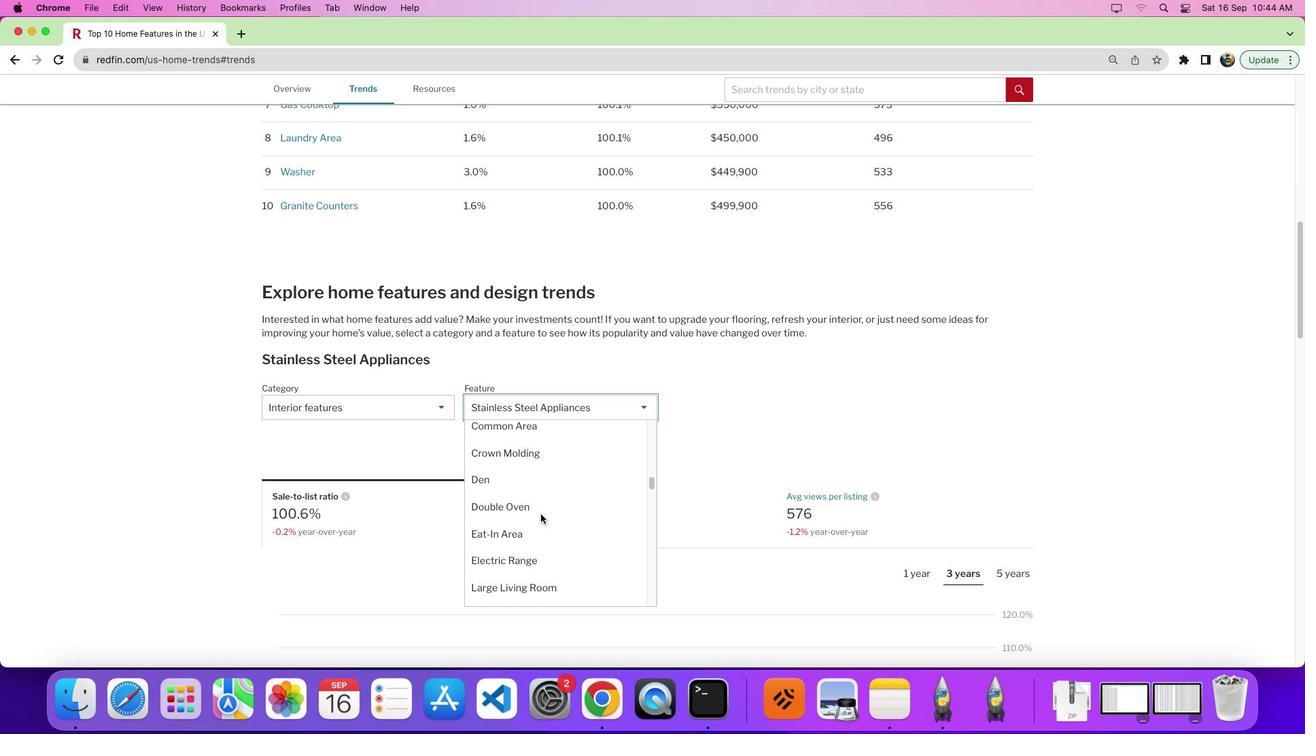 
Action: Mouse scrolled (599, 516) with delta (442, 13)
Screenshot: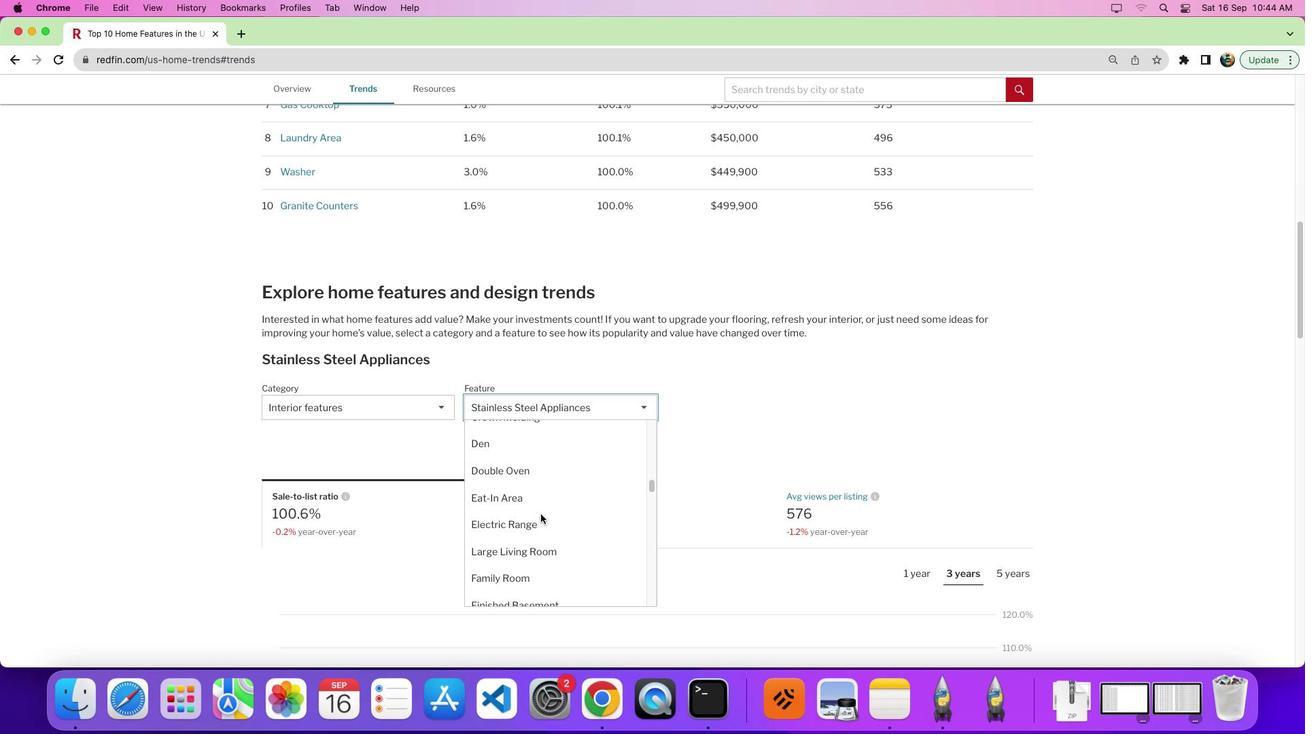 
Action: Mouse scrolled (599, 516) with delta (442, 17)
Screenshot: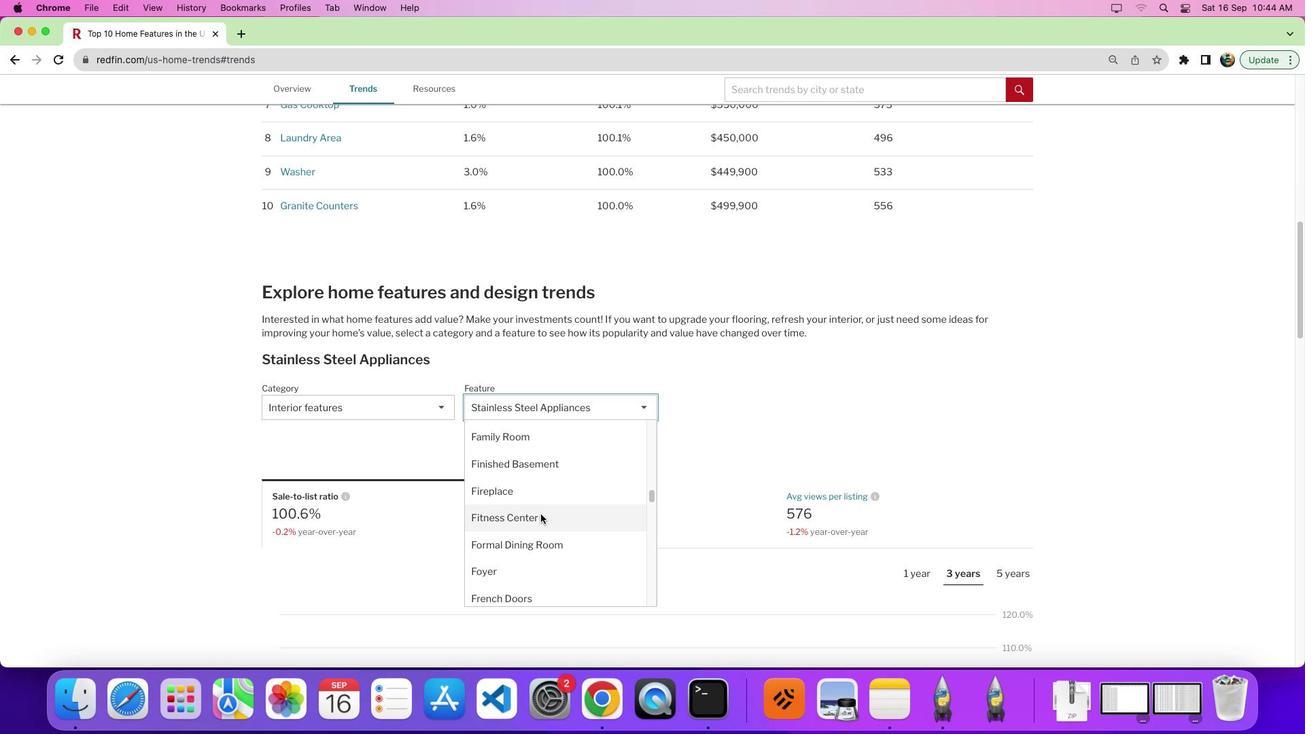 
Action: Mouse scrolled (599, 516) with delta (442, 17)
Screenshot: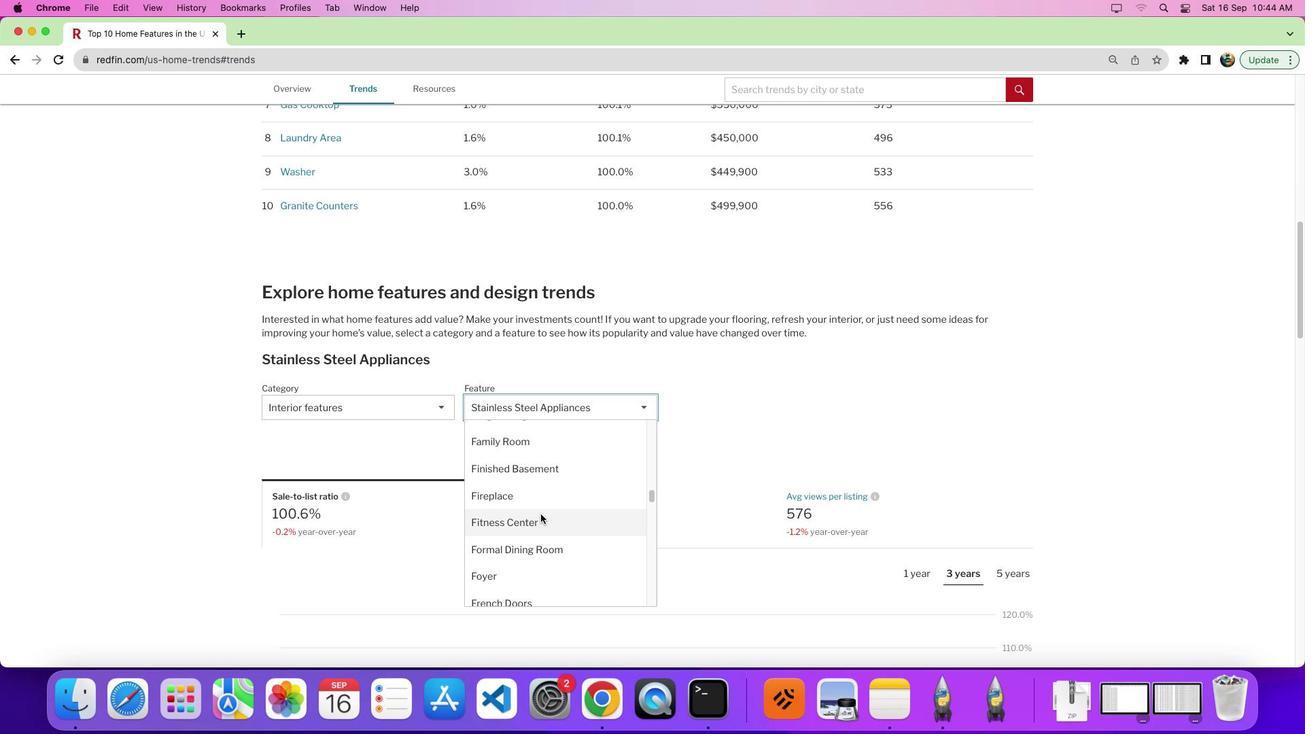 
Action: Mouse scrolled (599, 516) with delta (442, 21)
Screenshot: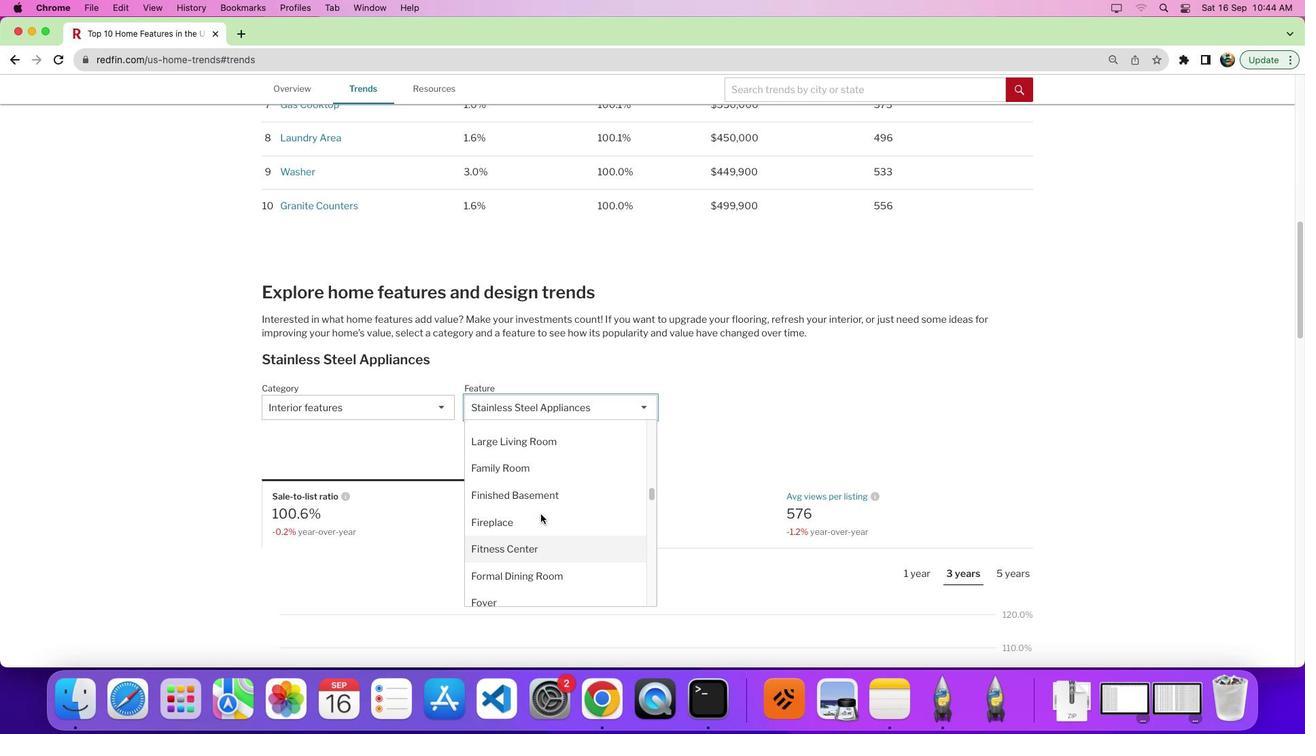 
Action: Mouse moved to (594, 542)
Screenshot: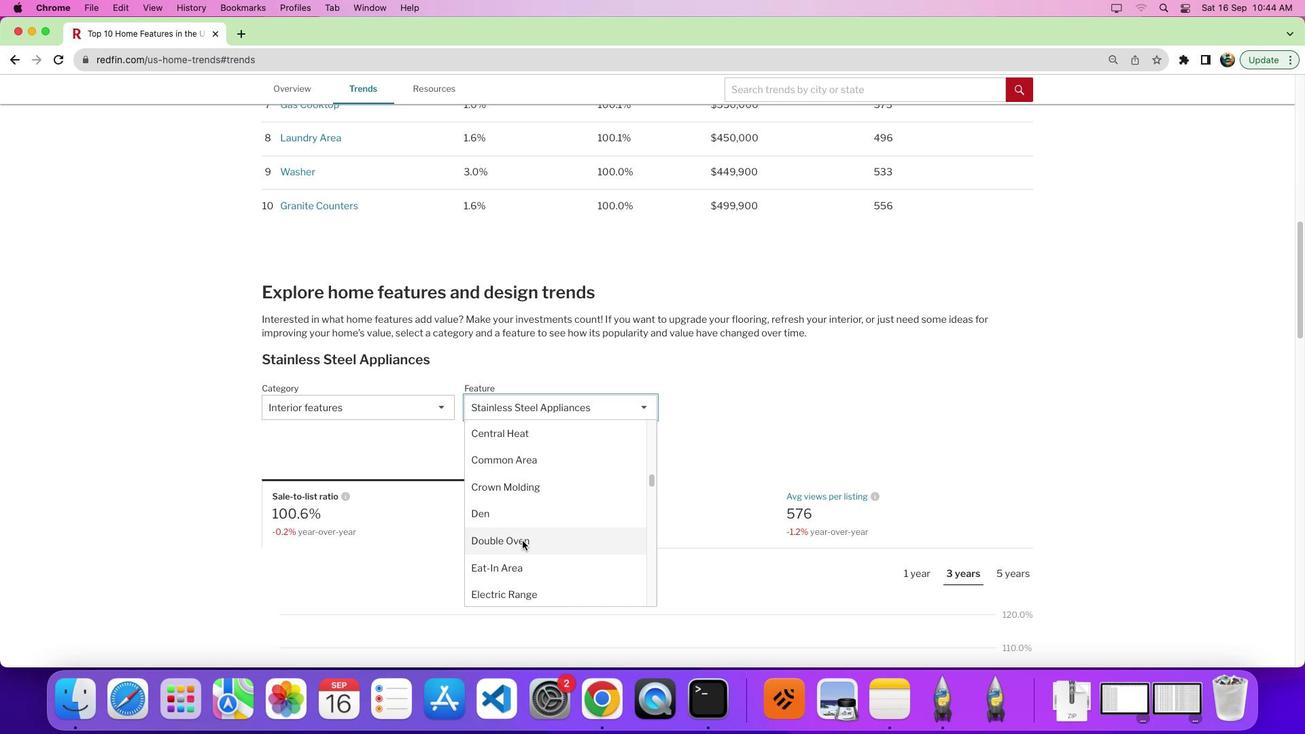 
Action: Mouse pressed left at (594, 542)
Screenshot: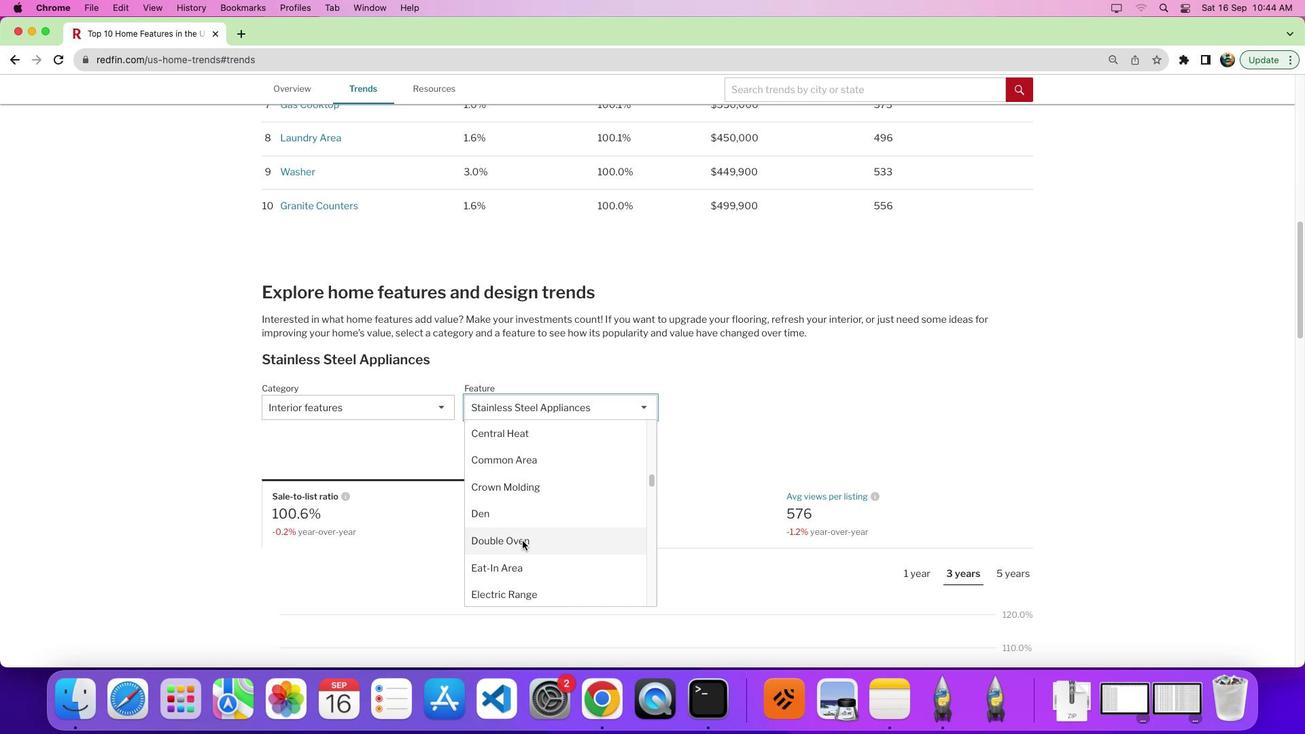 
Action: Mouse moved to (644, 497)
Screenshot: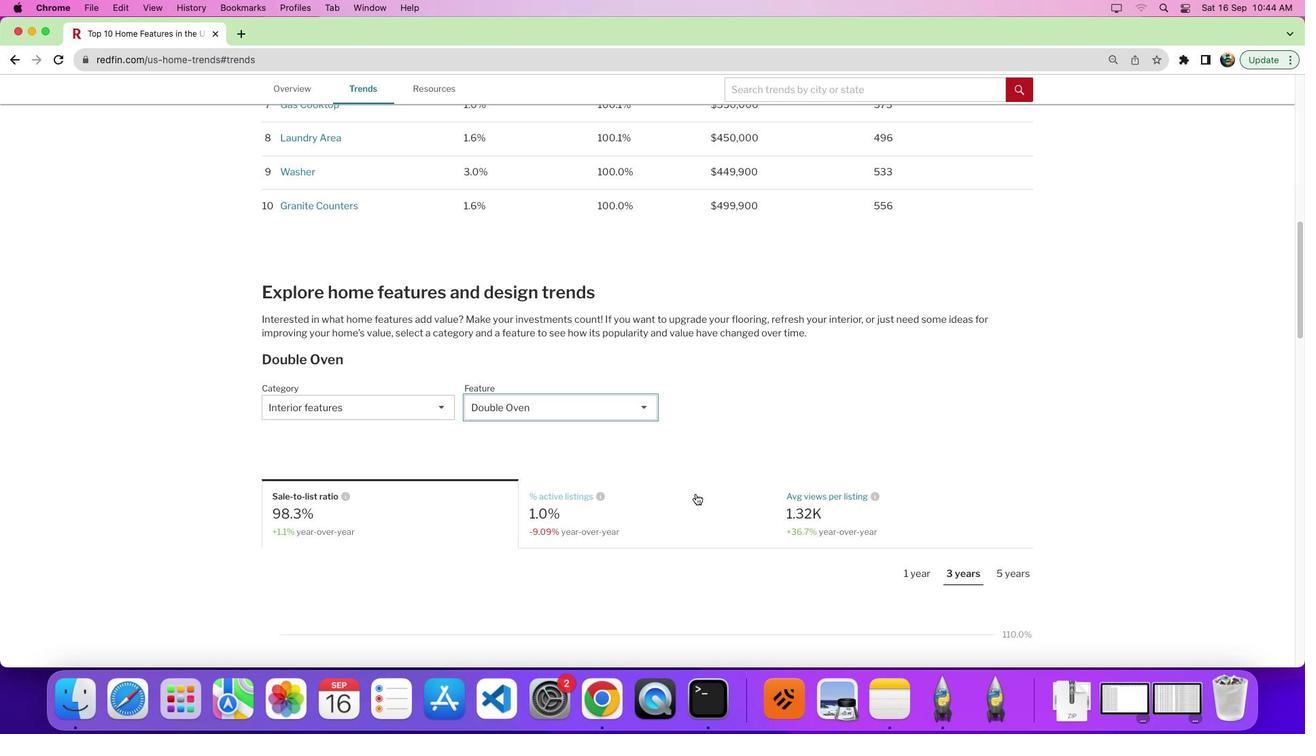 
Action: Mouse scrolled (644, 497) with delta (442, 16)
Screenshot: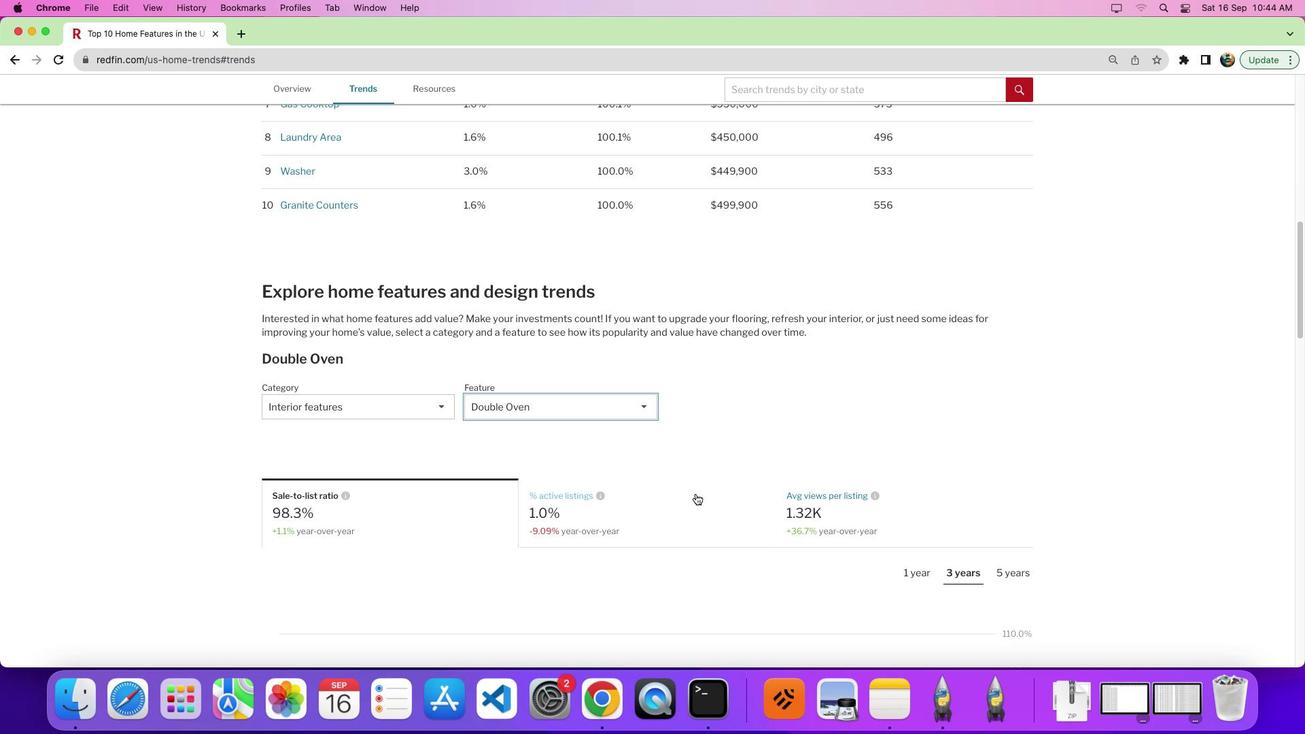 
Action: Mouse moved to (644, 497)
Screenshot: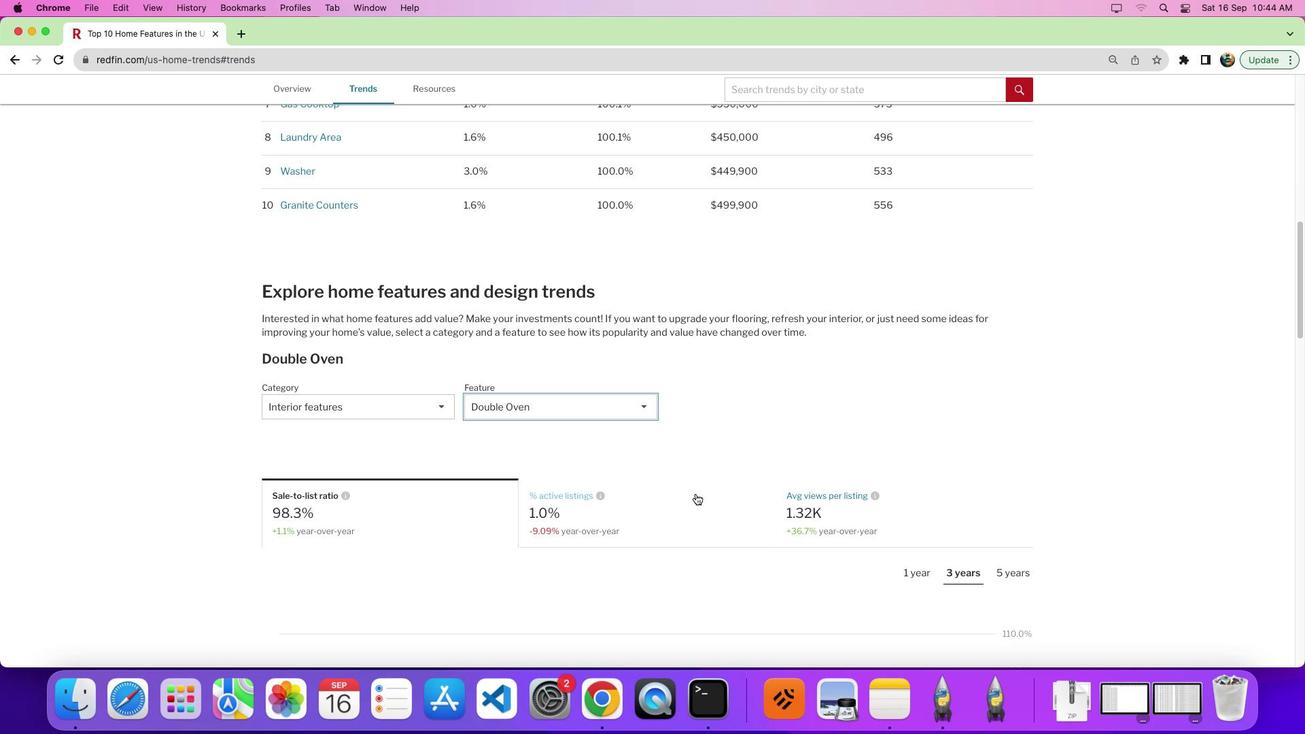 
Action: Mouse scrolled (644, 497) with delta (442, 16)
Screenshot: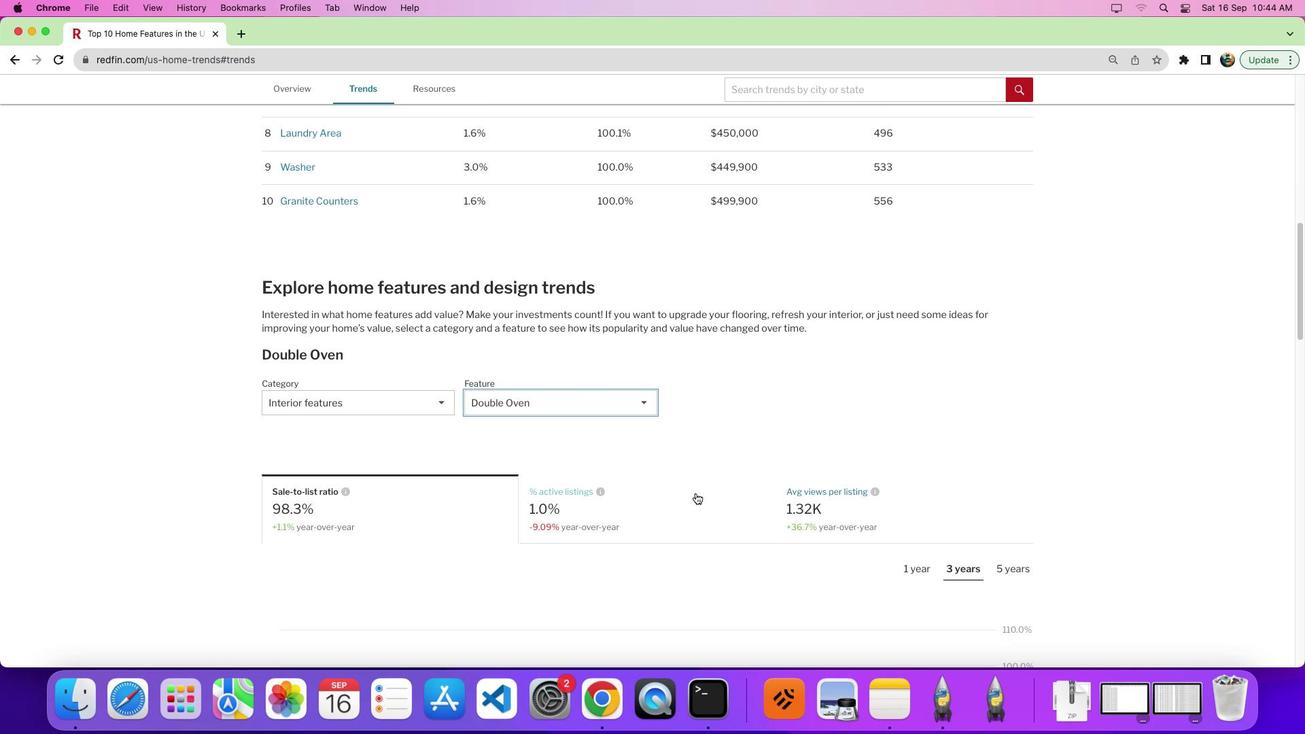 
Action: Mouse moved to (644, 493)
Screenshot: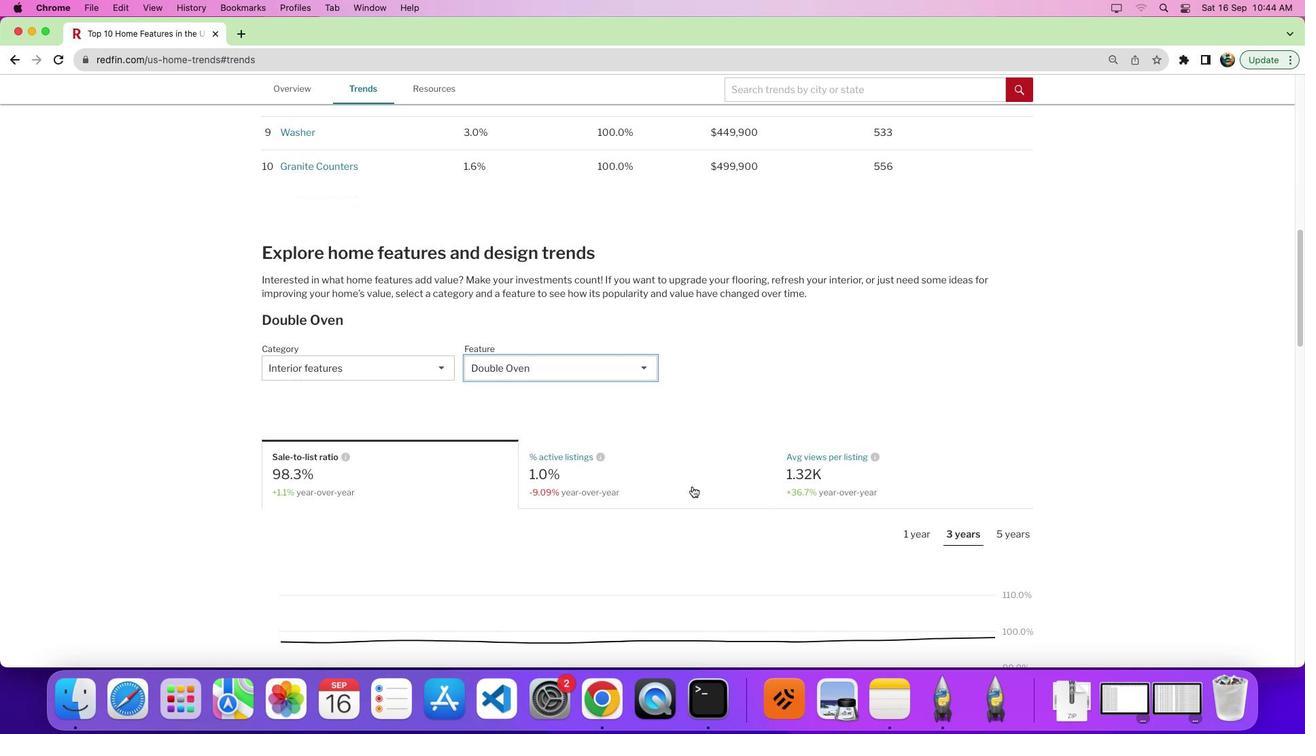 
Action: Mouse scrolled (644, 493) with delta (442, 15)
Screenshot: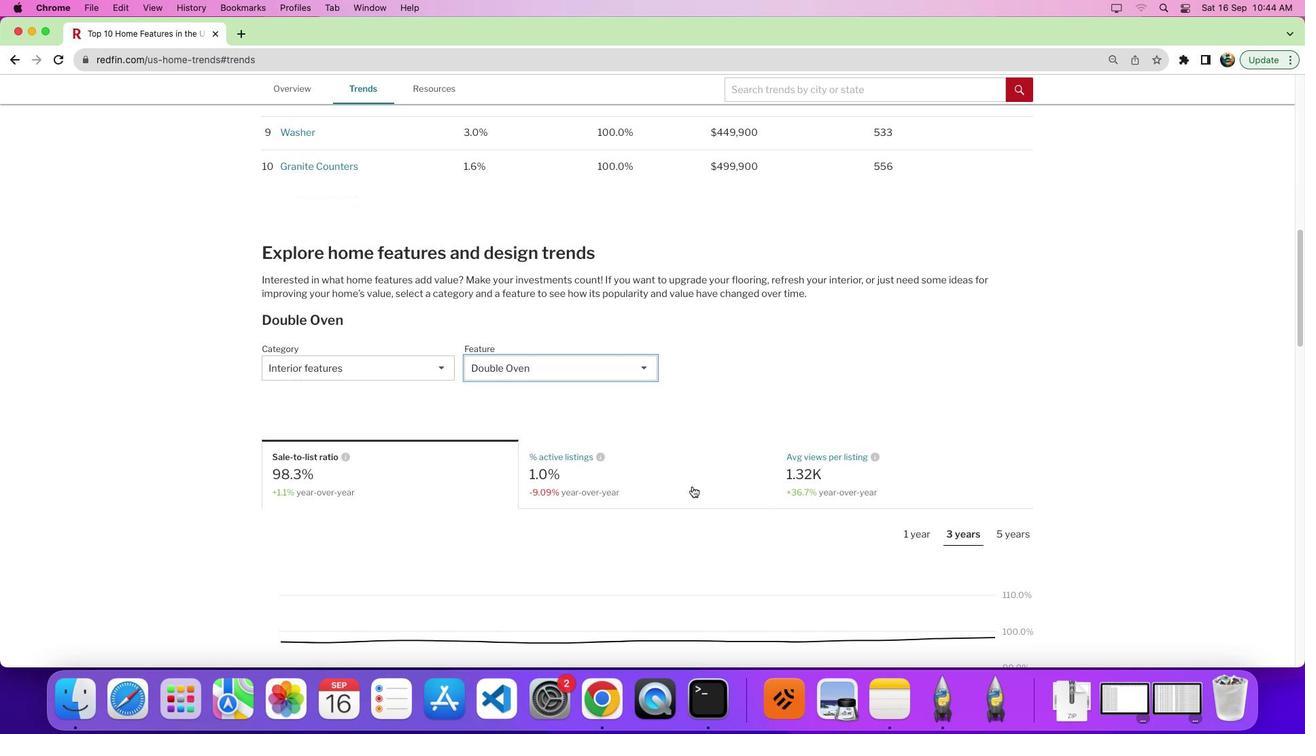 
Action: Mouse moved to (604, 424)
Screenshot: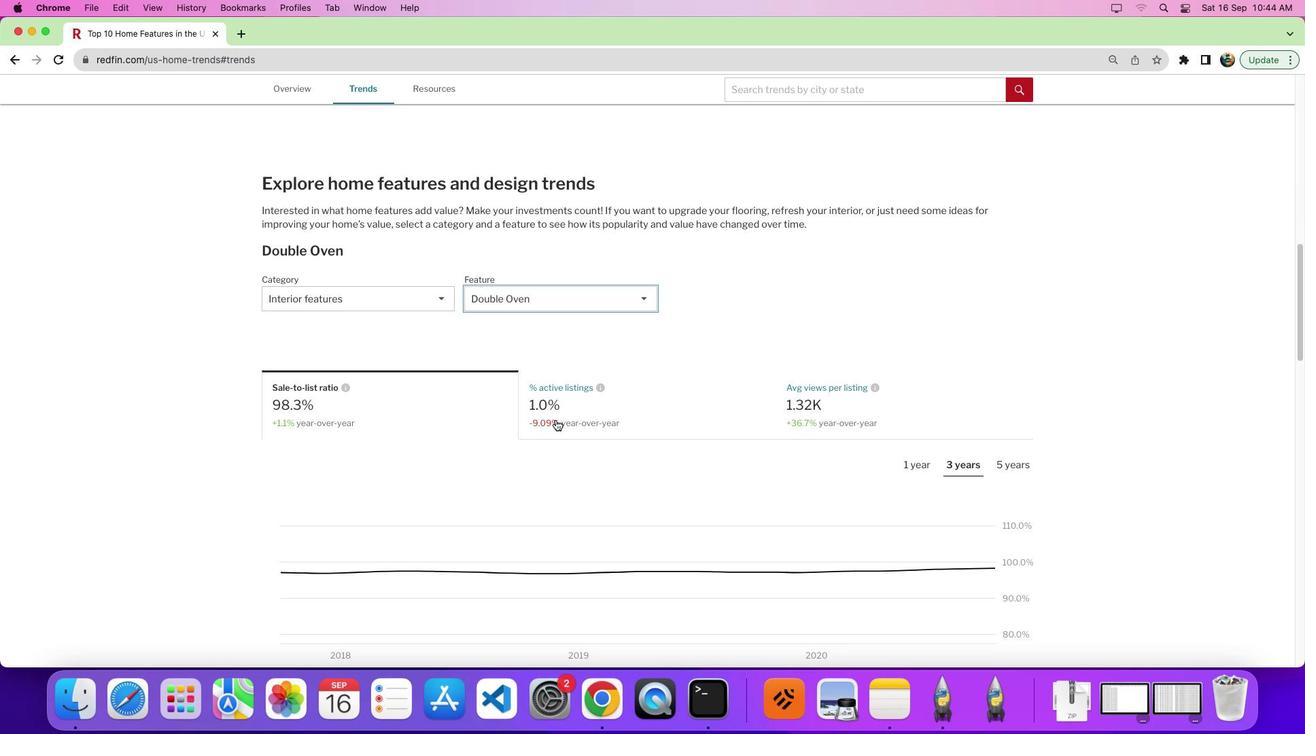 
Action: Mouse pressed left at (604, 424)
Screenshot: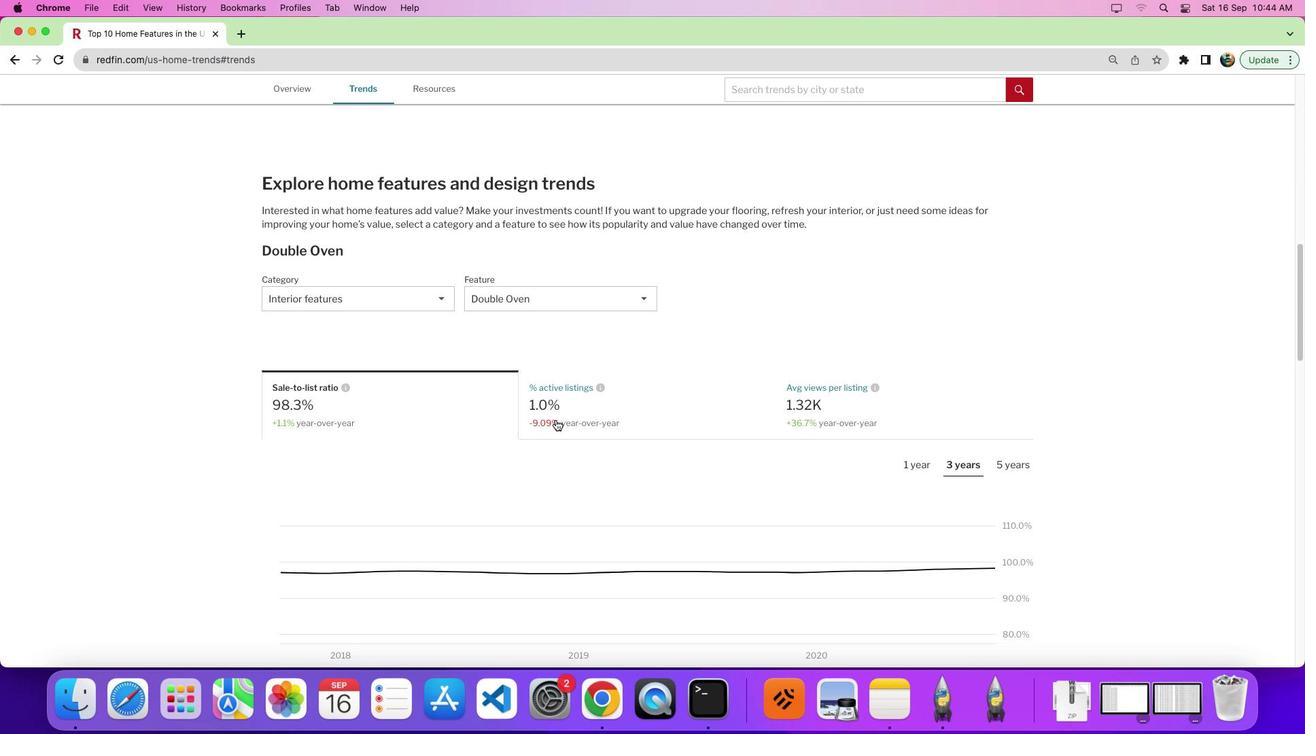 
Action: Mouse moved to (709, 465)
Screenshot: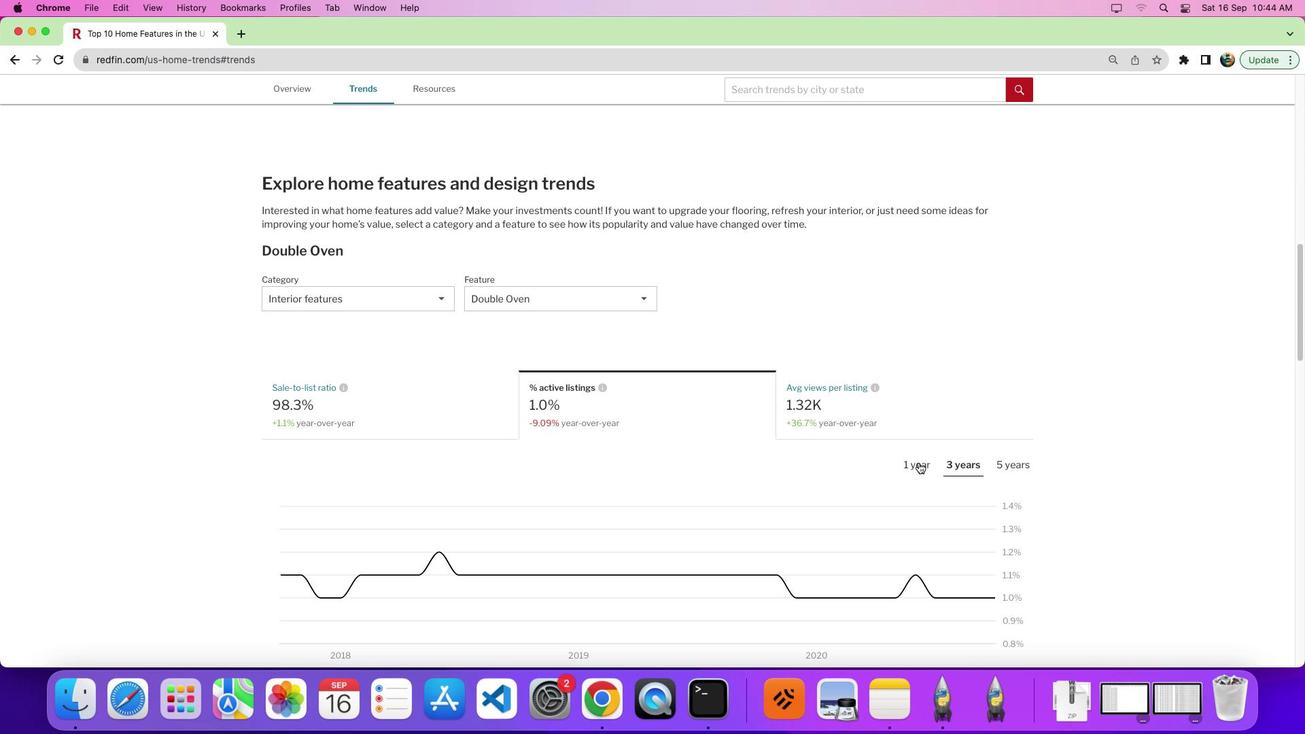 
Action: Mouse pressed left at (709, 465)
Screenshot: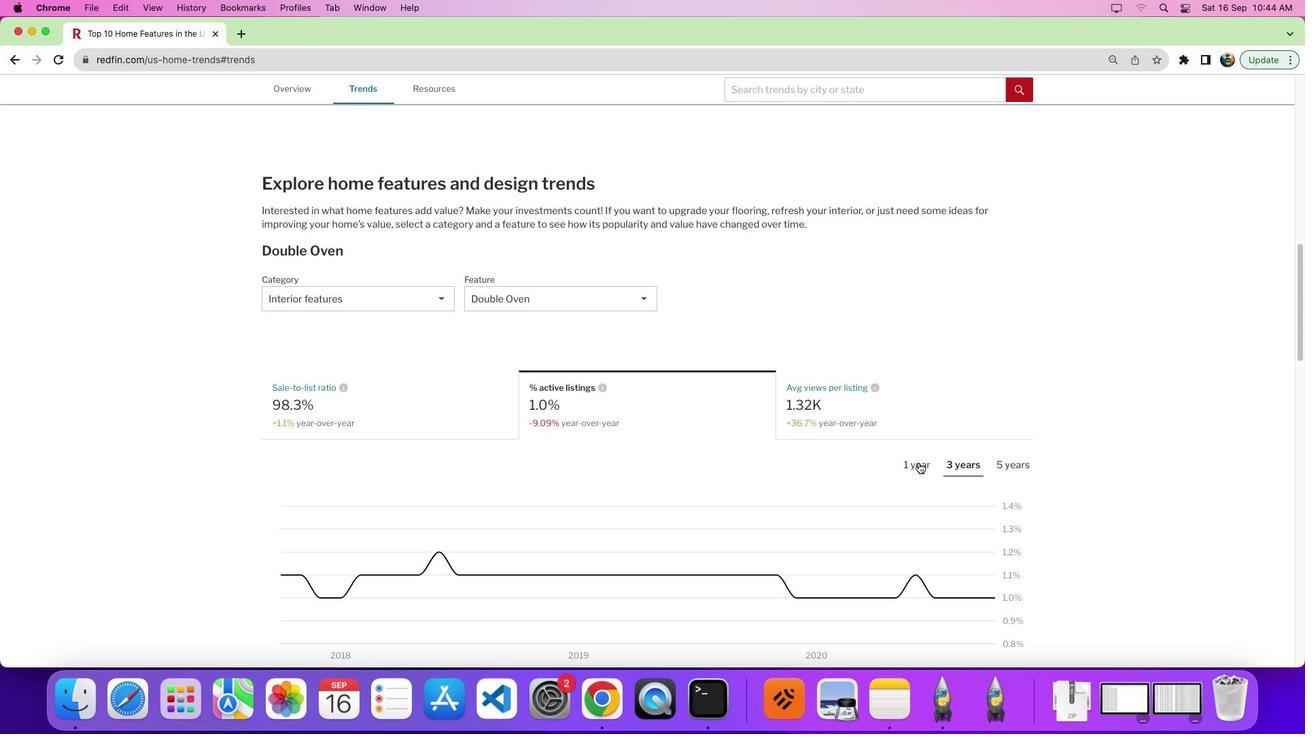 
Action: Mouse scrolled (709, 465) with delta (442, 16)
Screenshot: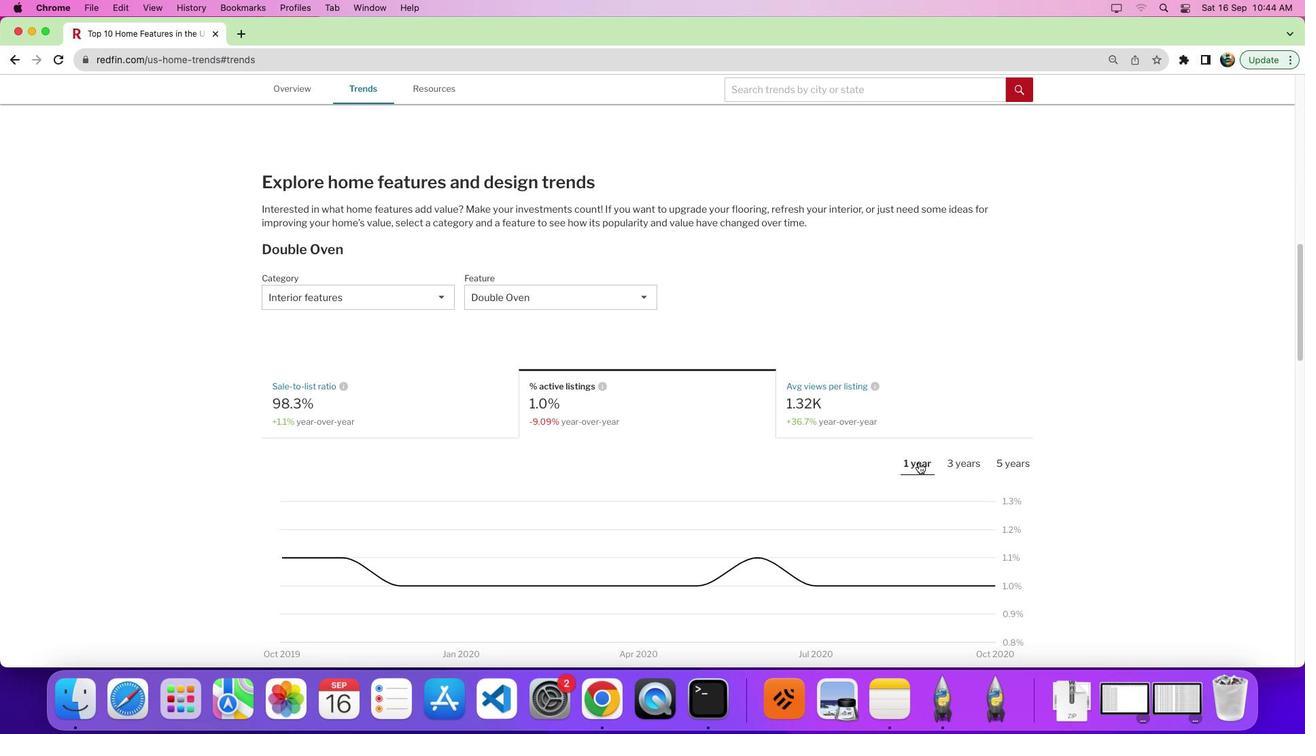 
Action: Mouse scrolled (709, 465) with delta (442, 16)
Screenshot: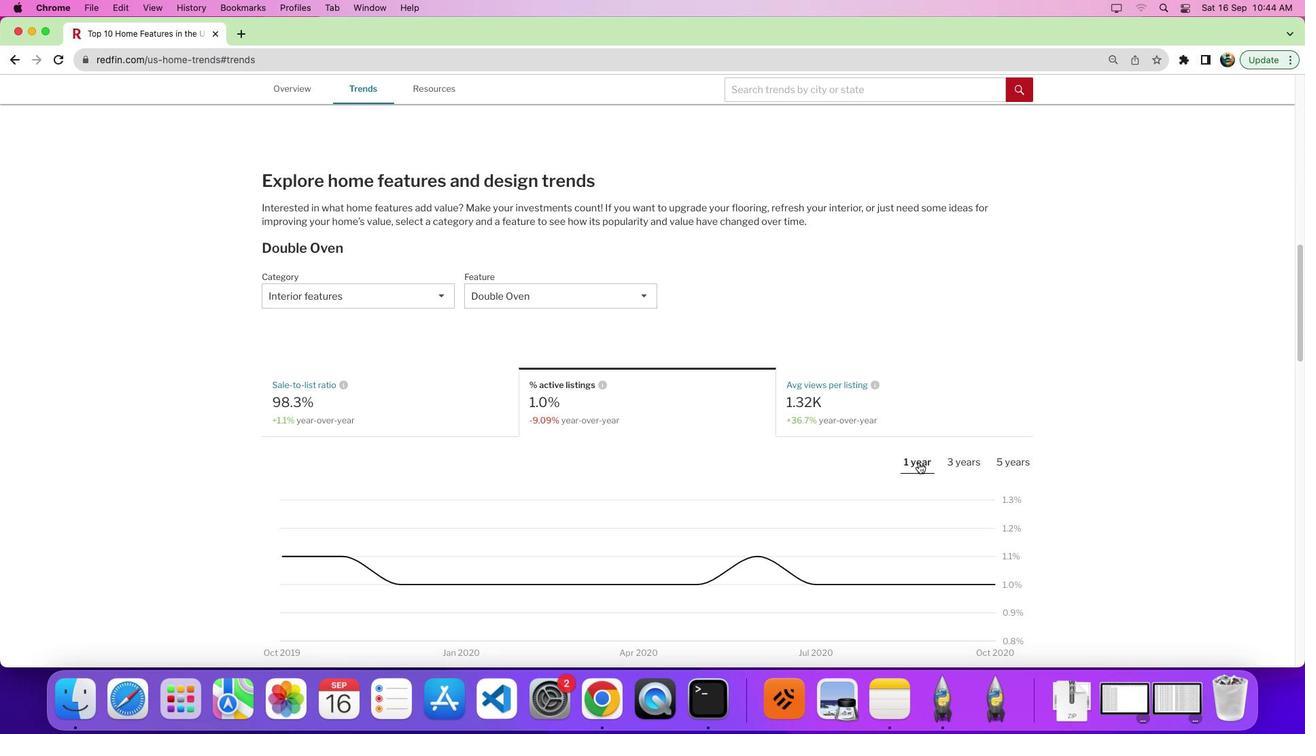 
Action: Mouse scrolled (709, 465) with delta (442, 16)
Screenshot: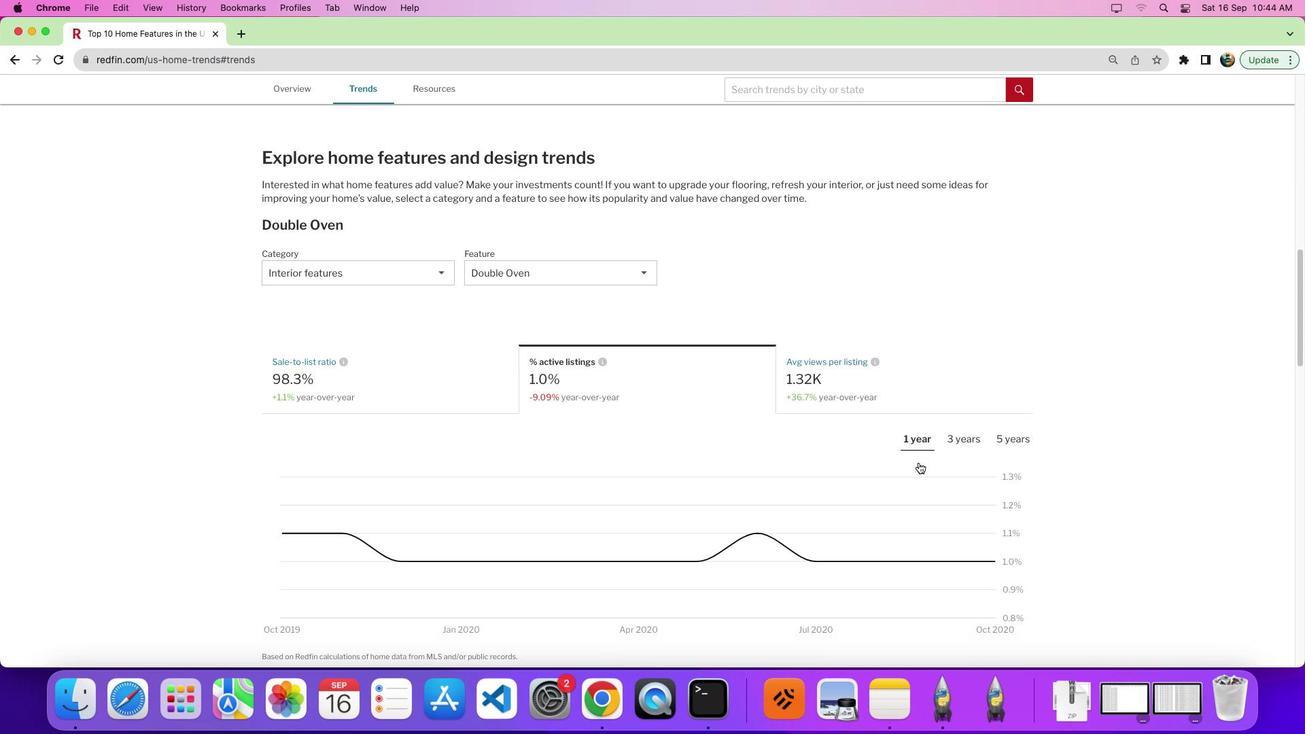 
Action: Mouse scrolled (709, 465) with delta (442, 16)
Screenshot: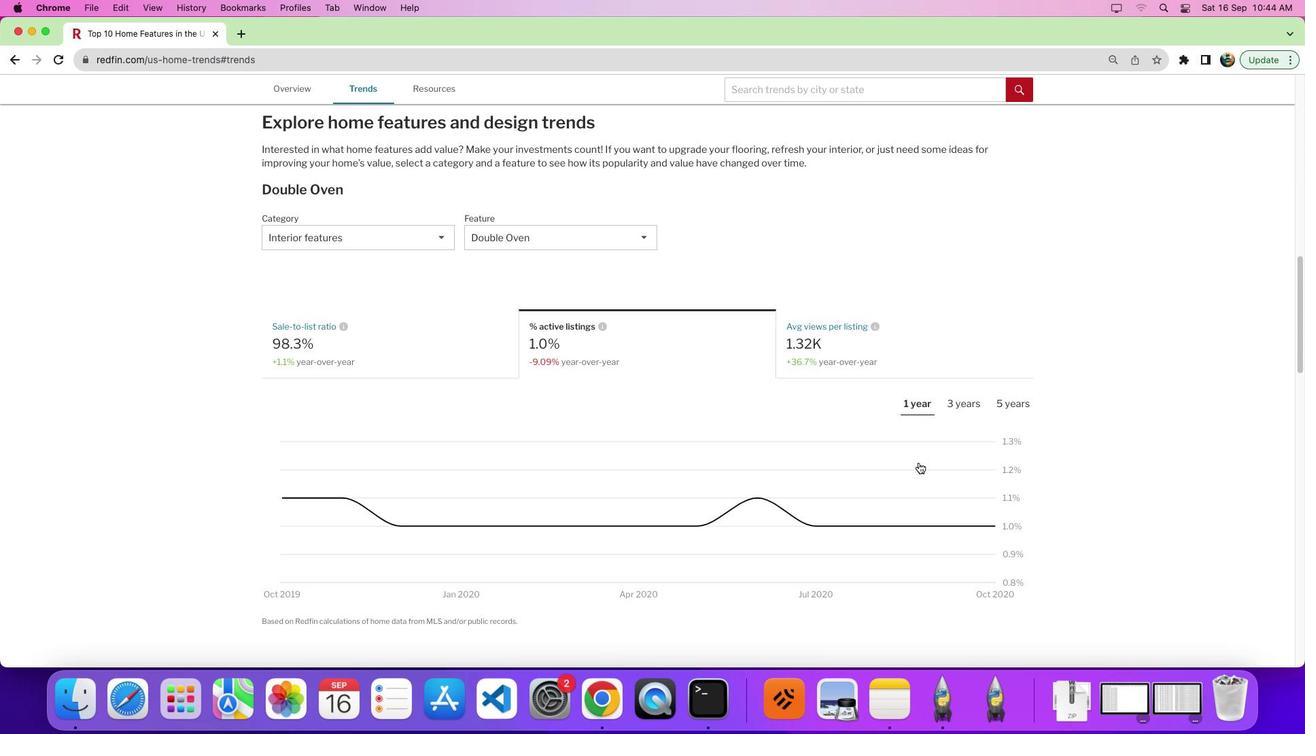 
Action: Mouse scrolled (709, 465) with delta (442, 16)
Screenshot: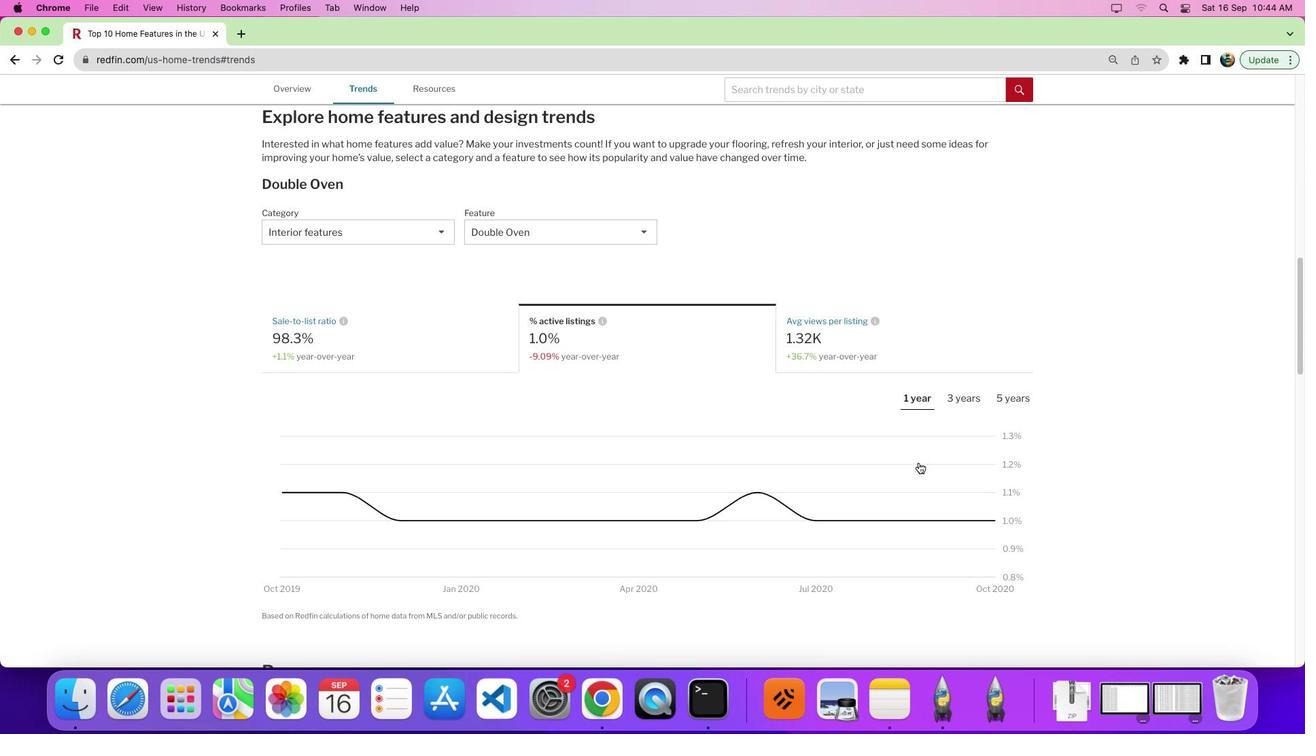 
